 Task: Find connections with filter location Eltham with filter topic #Innovativewith filter profile language Spanish with filter current company Naukri.com with filter school The Air Force School with filter industry Repair and Maintenance with filter service category NotaryOnline Research with filter keywords title Business Analyst
Action: Mouse moved to (219, 245)
Screenshot: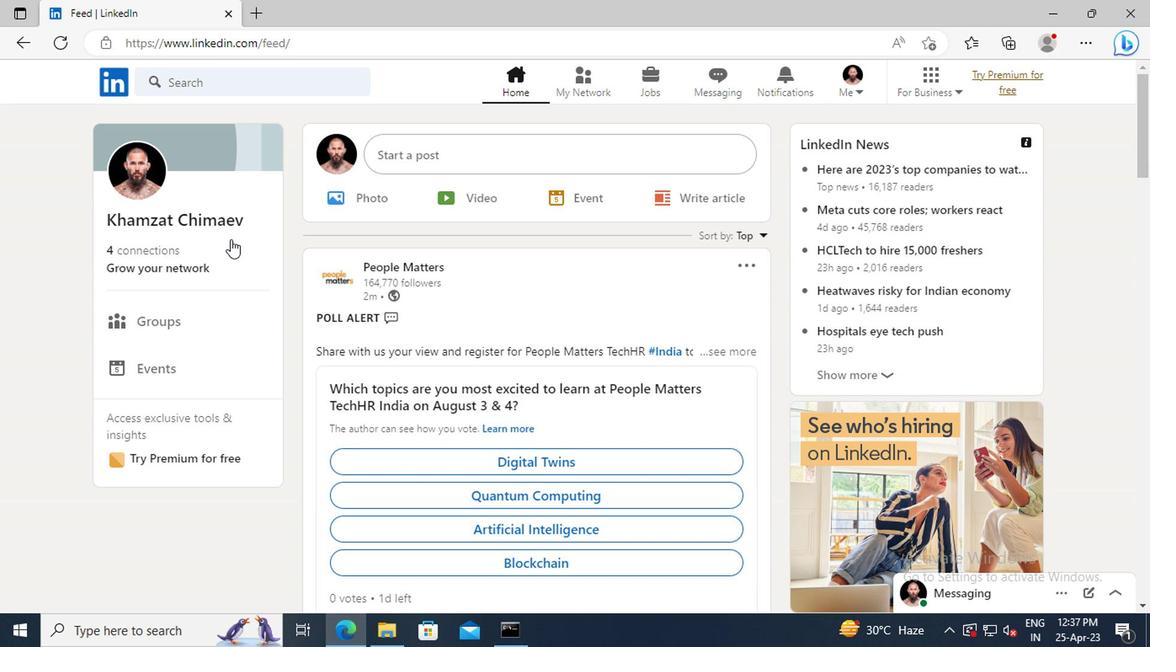 
Action: Mouse pressed left at (219, 245)
Screenshot: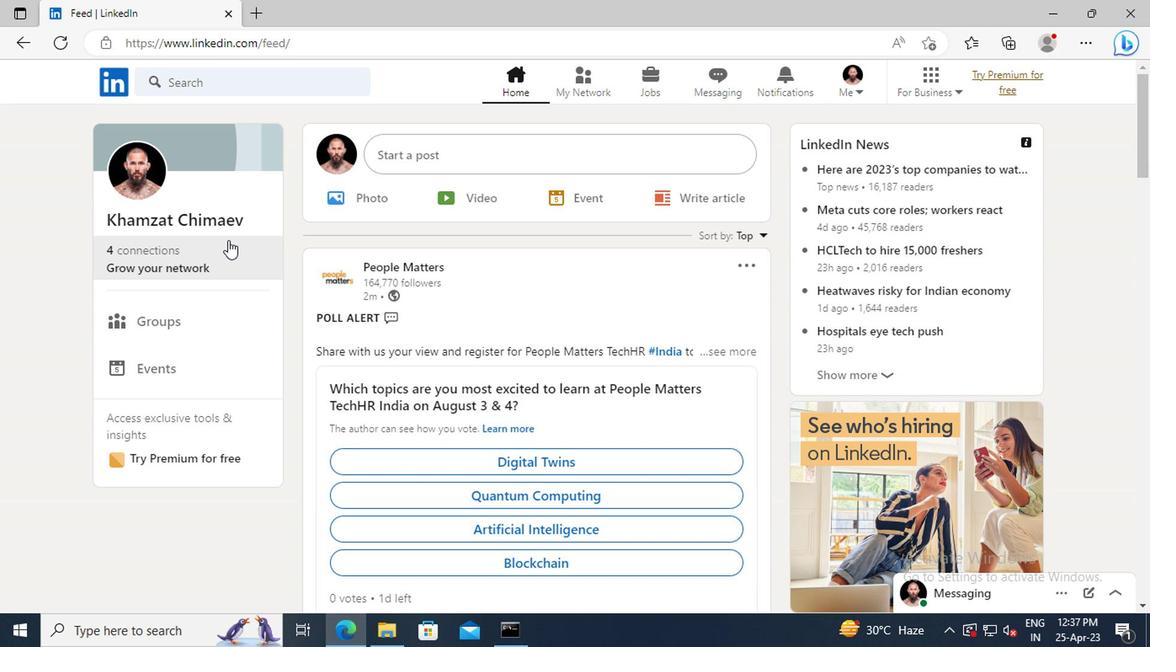 
Action: Mouse moved to (240, 176)
Screenshot: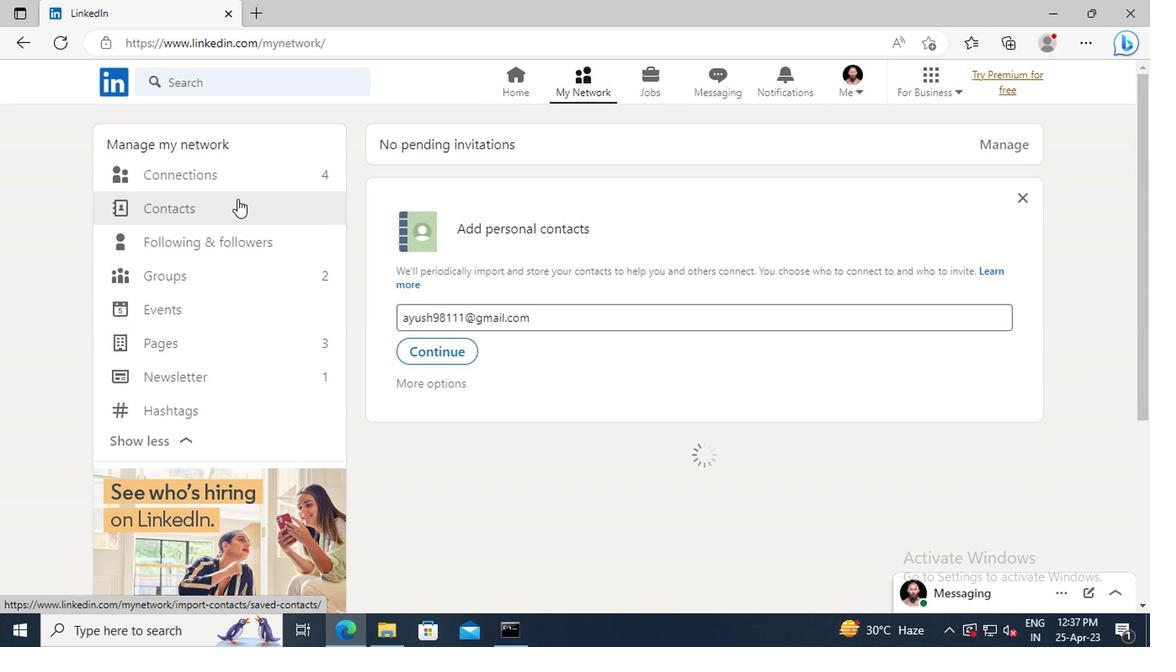
Action: Mouse pressed left at (240, 176)
Screenshot: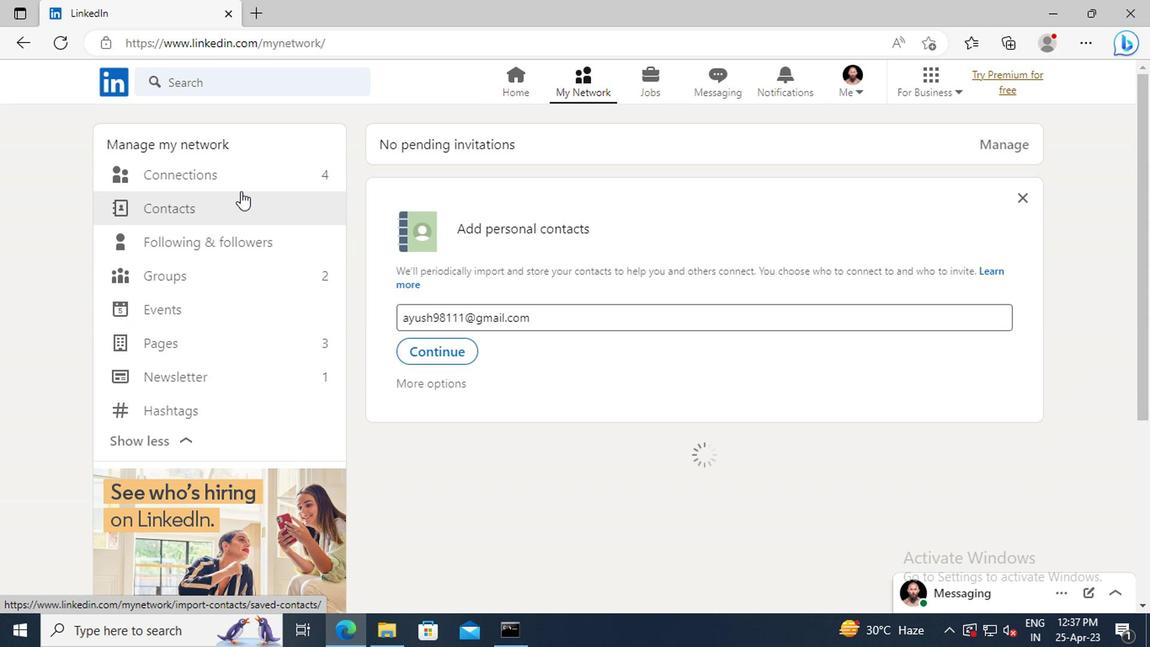 
Action: Mouse moved to (674, 181)
Screenshot: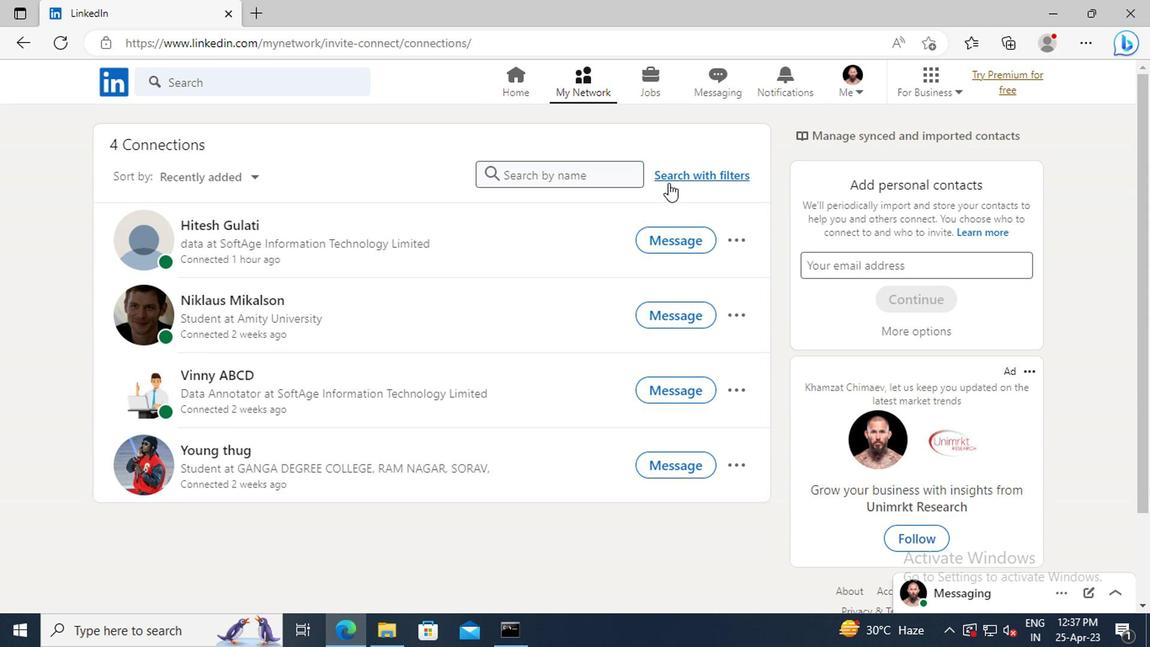 
Action: Mouse pressed left at (674, 181)
Screenshot: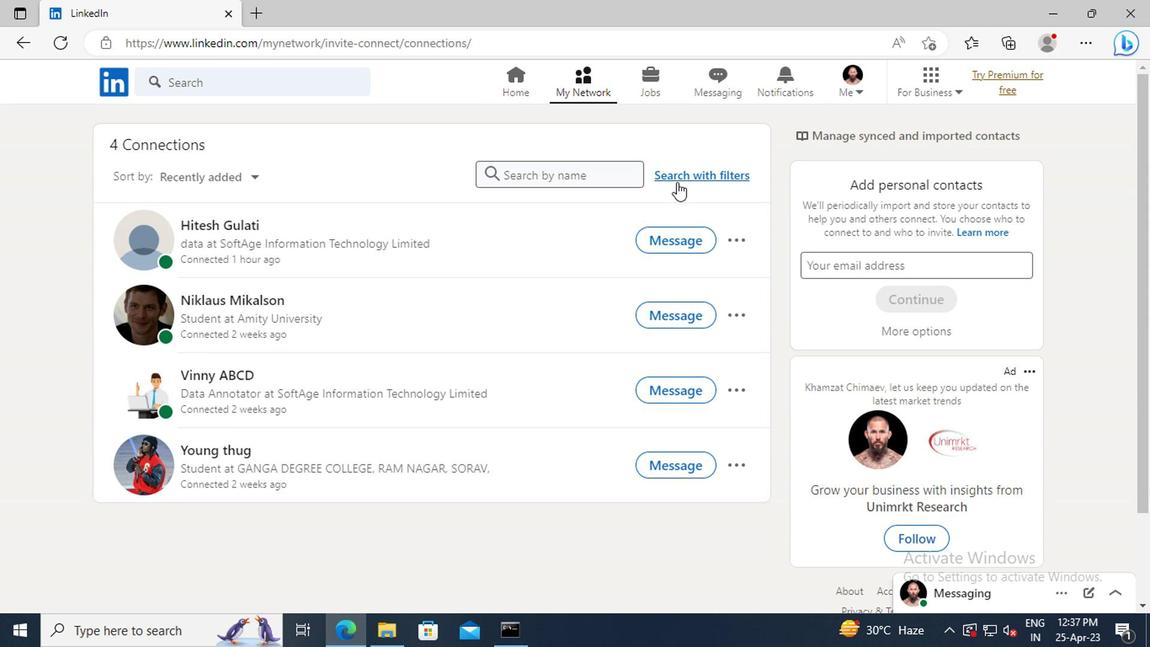 
Action: Mouse moved to (638, 133)
Screenshot: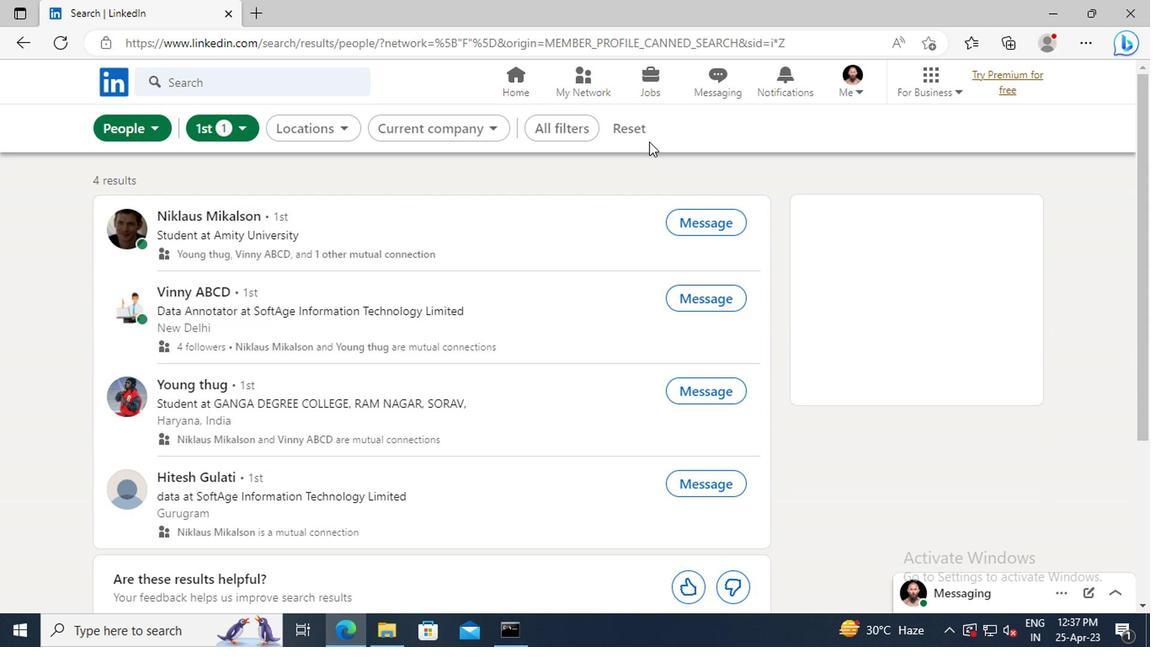 
Action: Mouse pressed left at (638, 133)
Screenshot: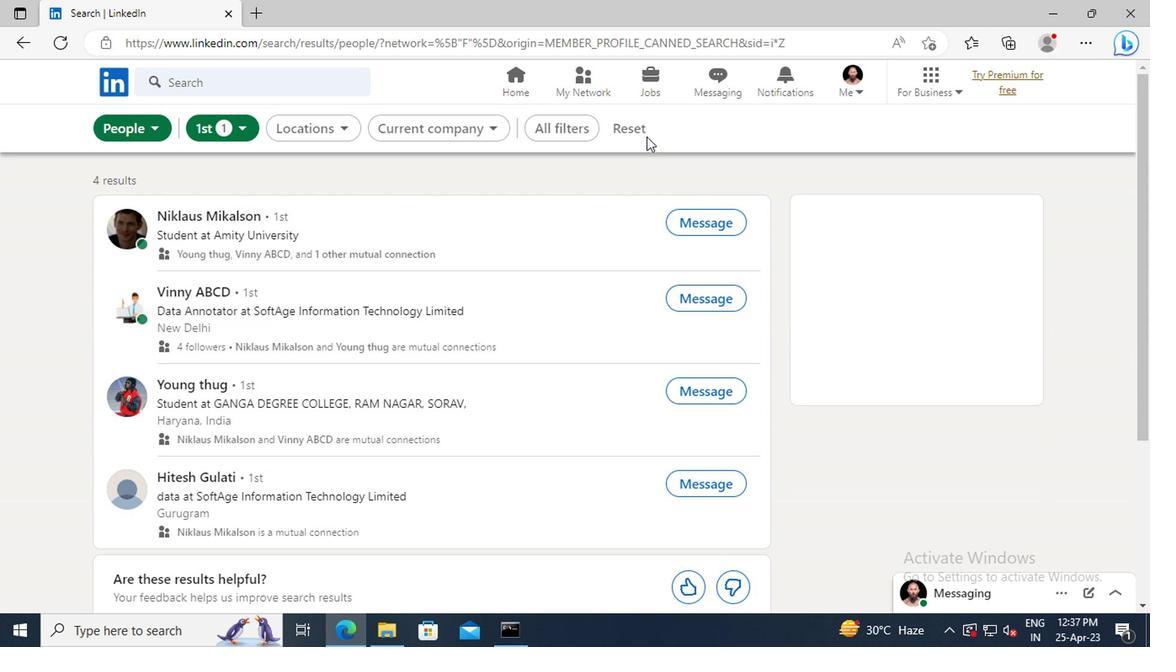 
Action: Mouse moved to (602, 133)
Screenshot: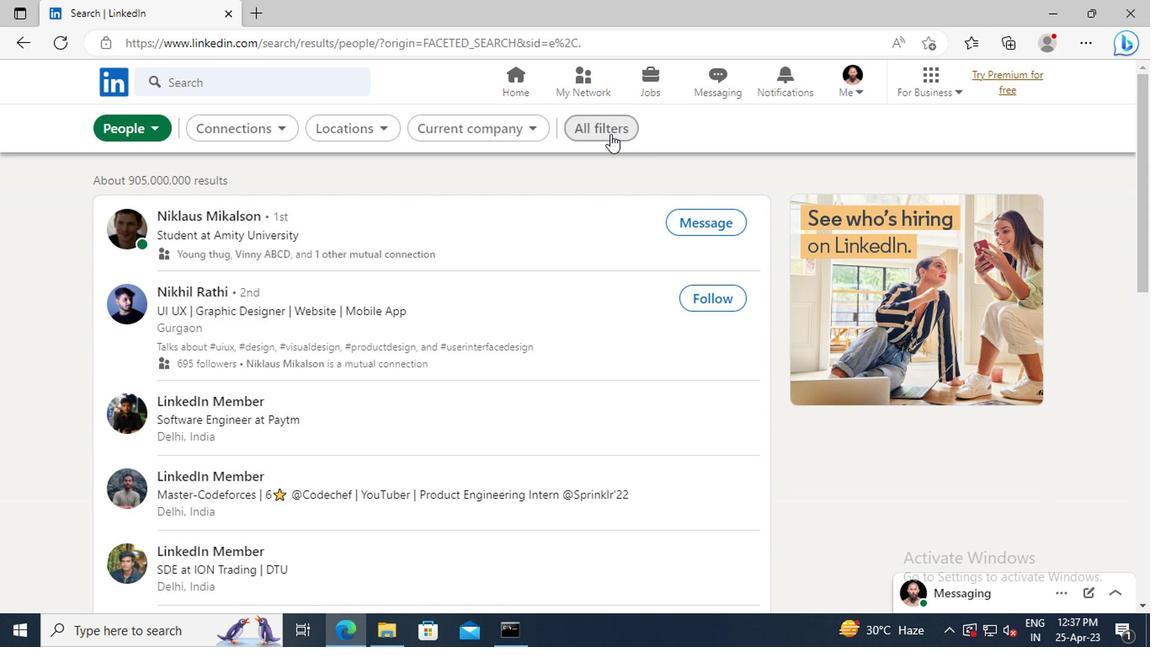 
Action: Mouse pressed left at (602, 133)
Screenshot: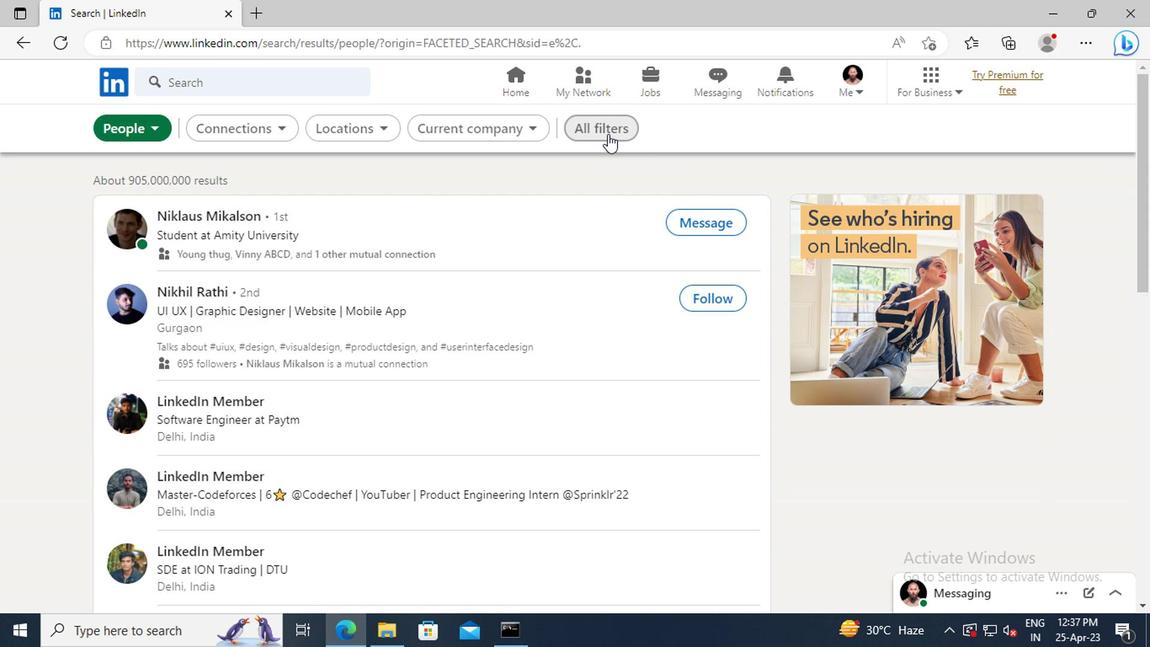 
Action: Mouse moved to (870, 282)
Screenshot: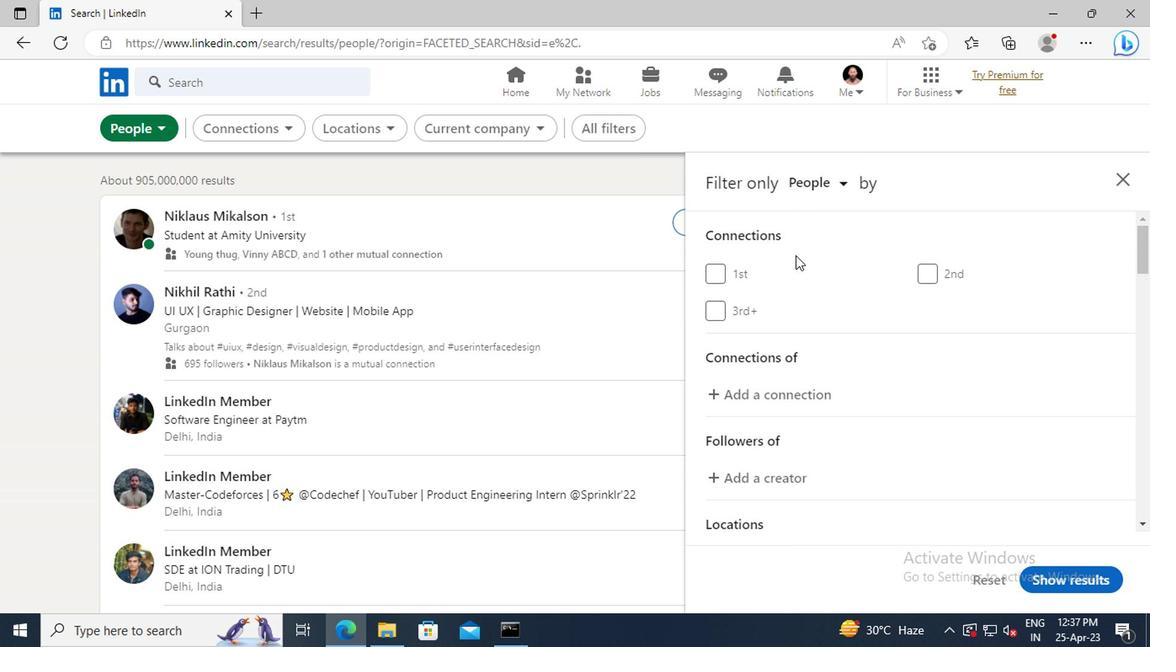 
Action: Mouse scrolled (870, 282) with delta (0, 0)
Screenshot: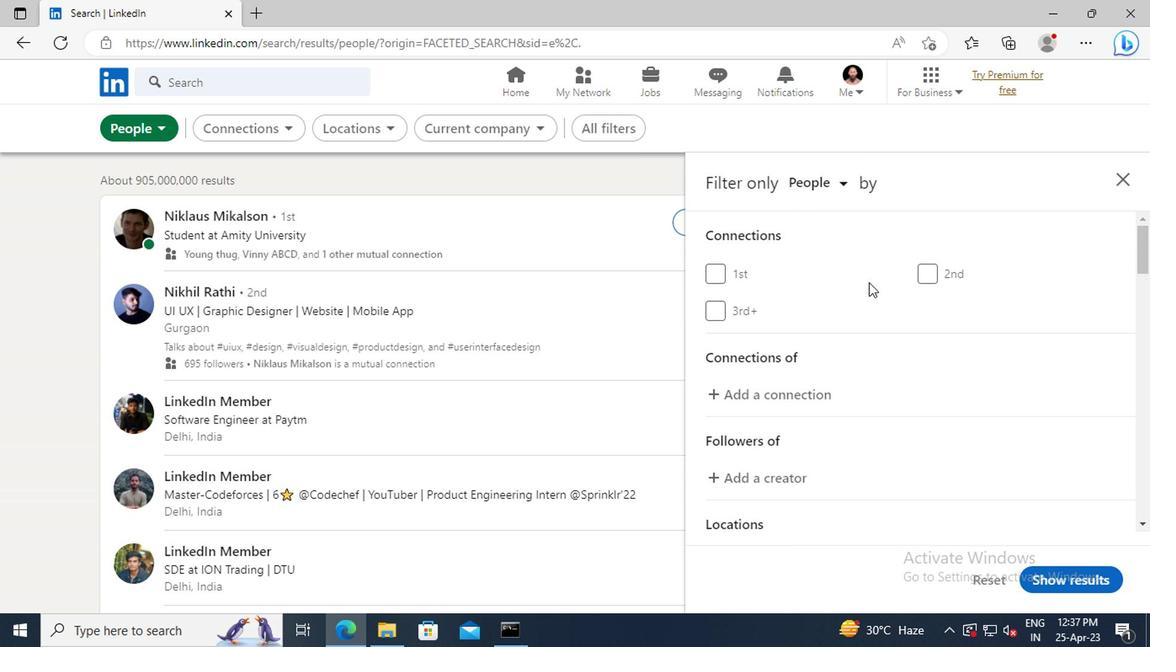 
Action: Mouse scrolled (870, 282) with delta (0, 0)
Screenshot: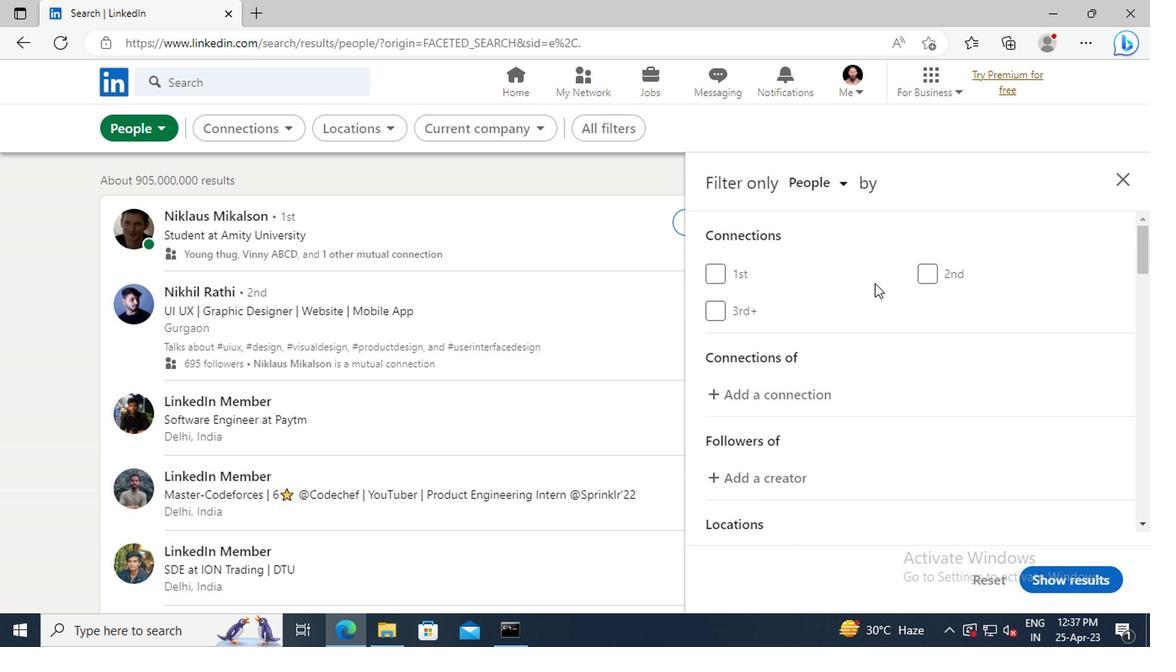 
Action: Mouse scrolled (870, 282) with delta (0, 0)
Screenshot: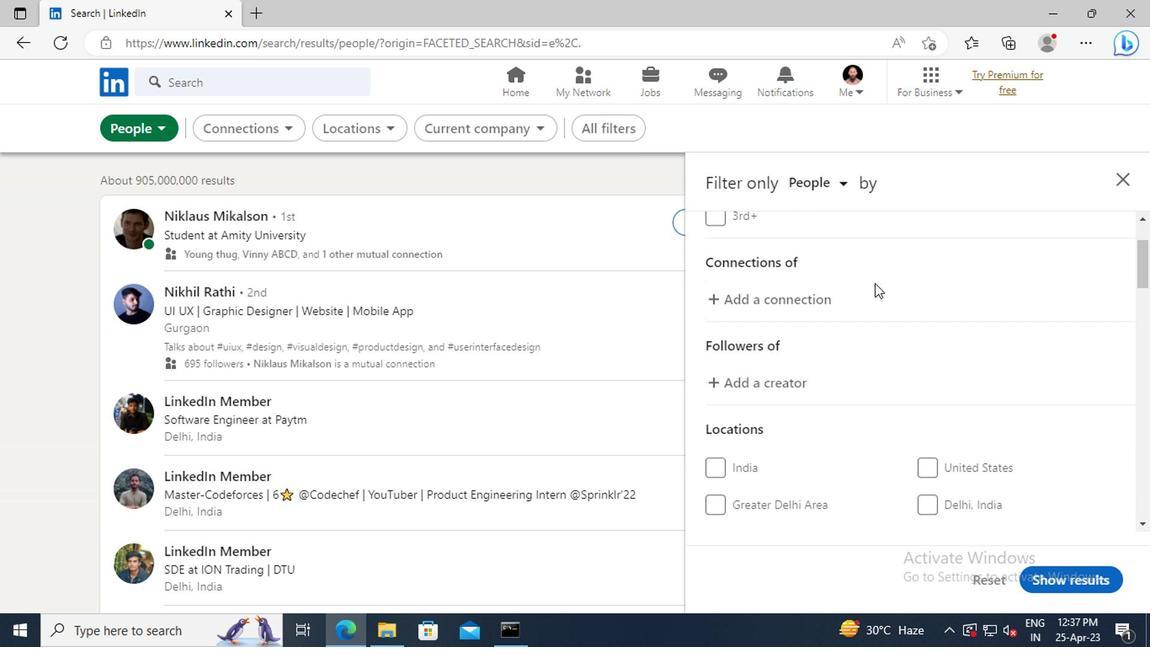 
Action: Mouse scrolled (870, 282) with delta (0, 0)
Screenshot: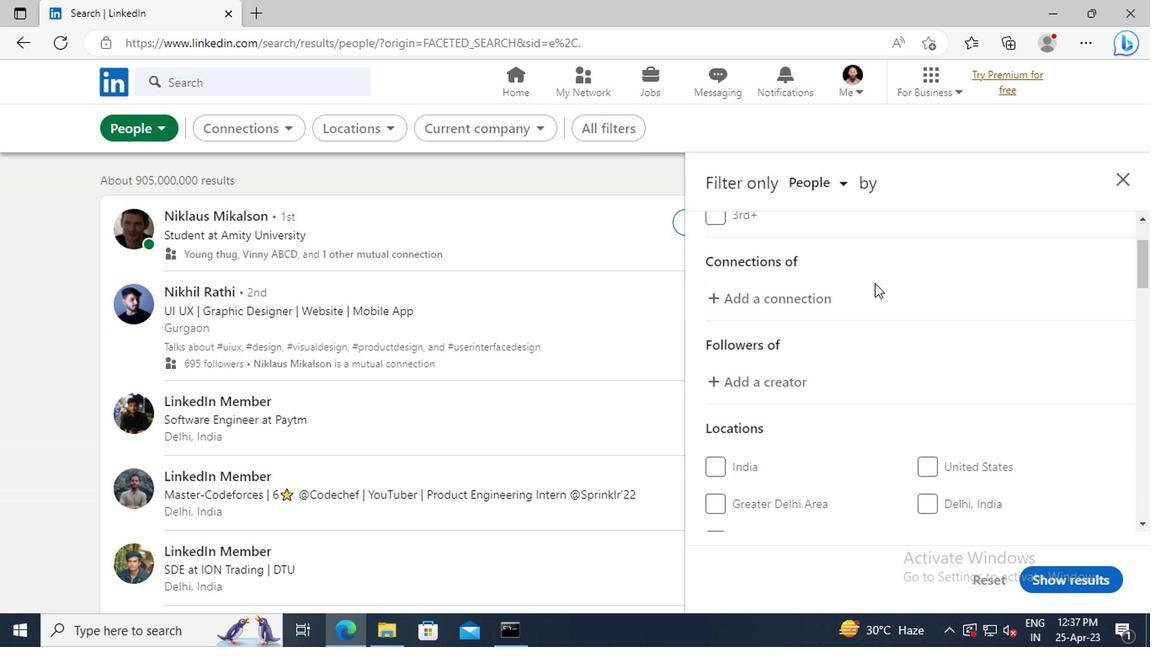 
Action: Mouse scrolled (870, 282) with delta (0, 0)
Screenshot: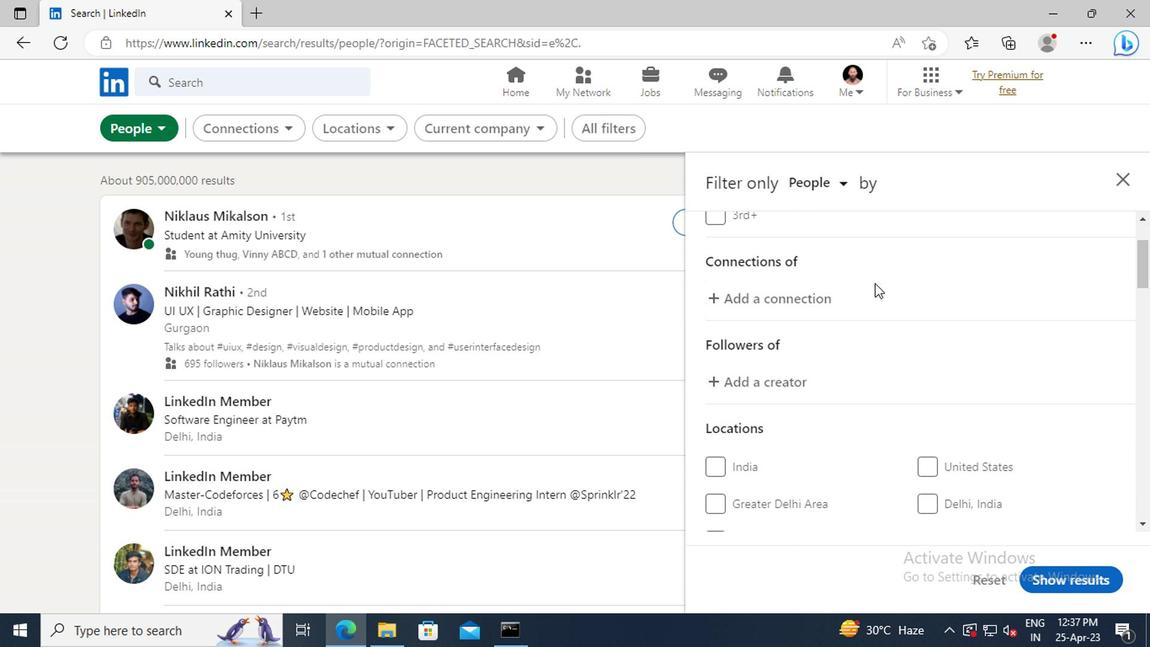 
Action: Mouse moved to (948, 398)
Screenshot: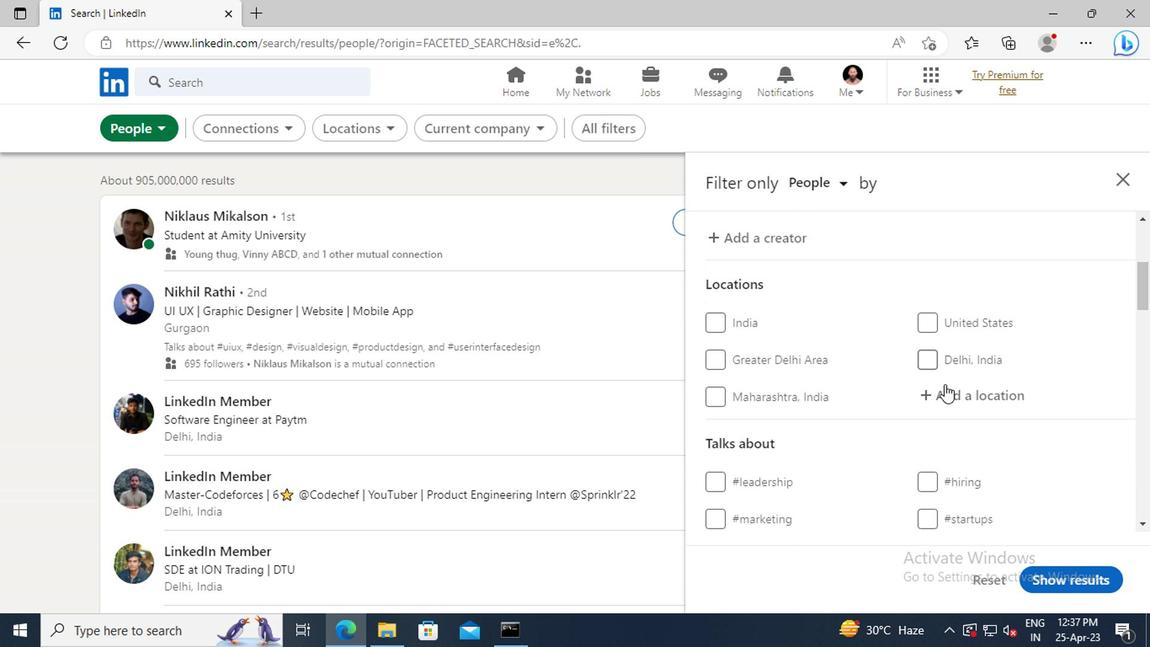 
Action: Mouse pressed left at (948, 398)
Screenshot: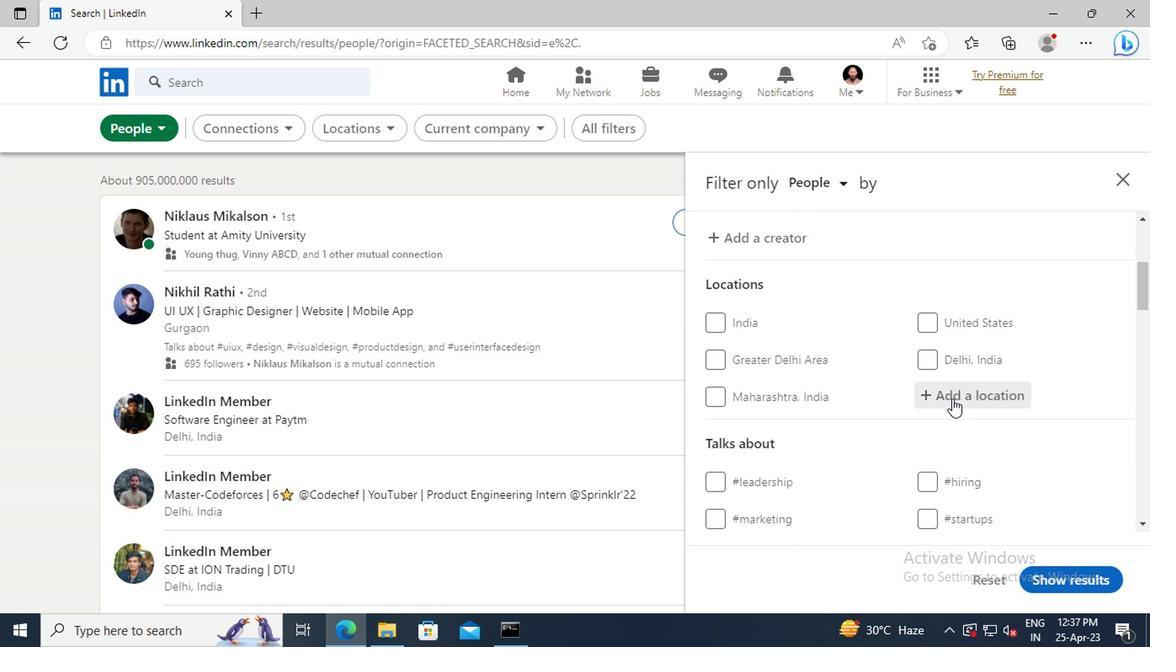 
Action: Key pressed <Key.shift>ELTHAM
Screenshot: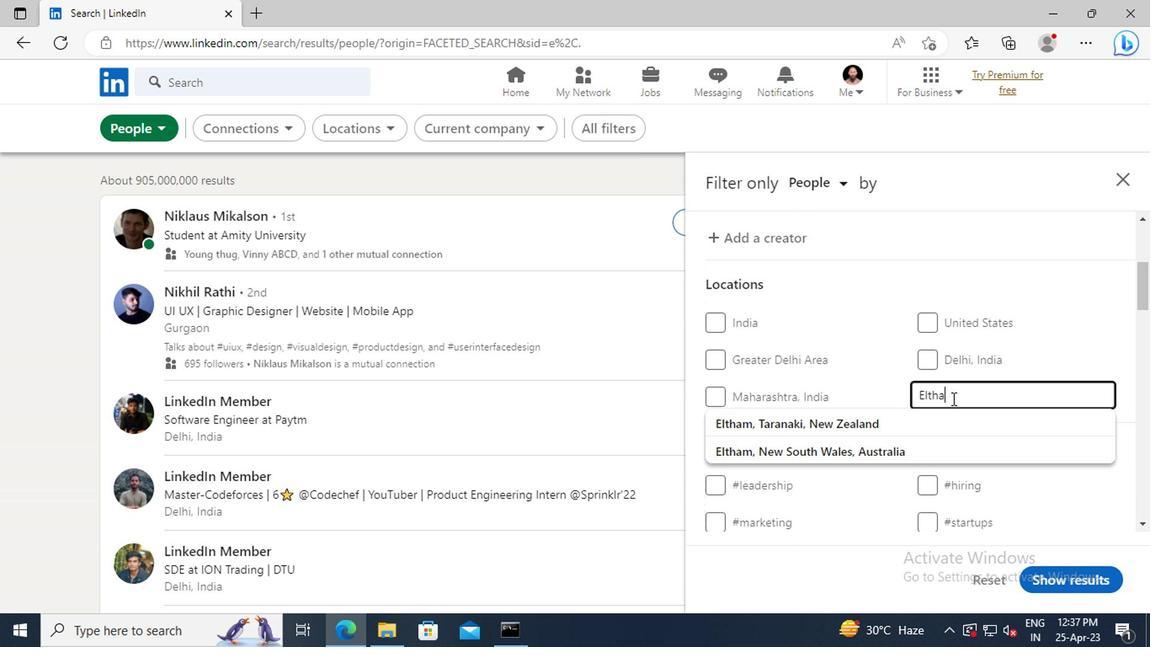 
Action: Mouse moved to (918, 420)
Screenshot: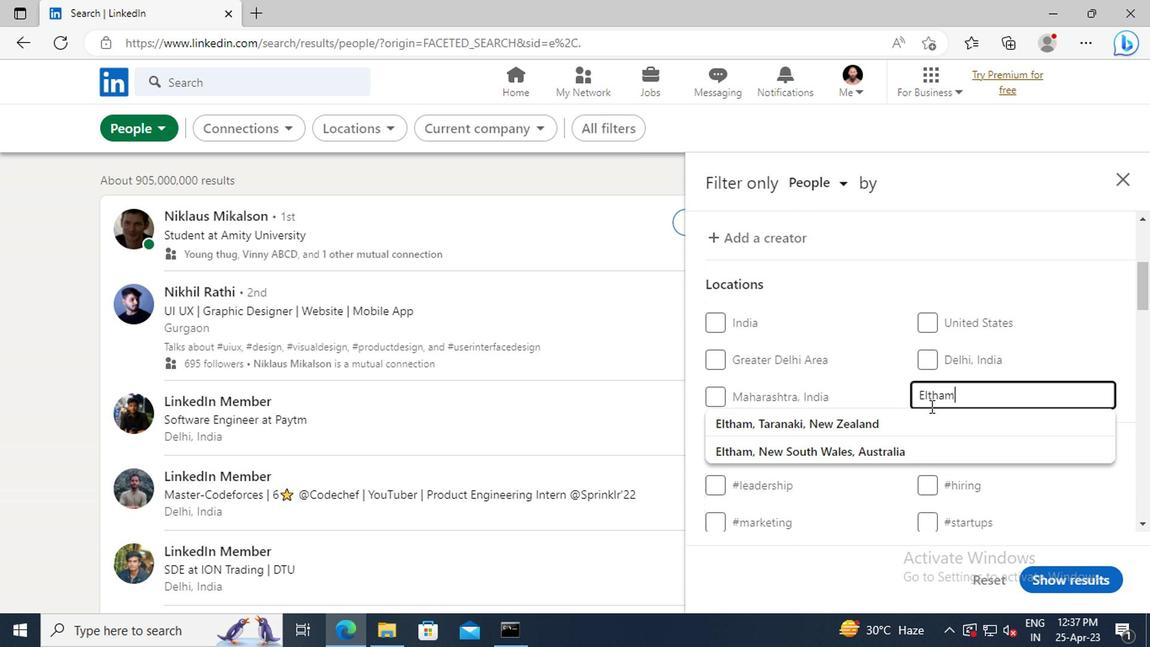 
Action: Mouse pressed left at (918, 420)
Screenshot: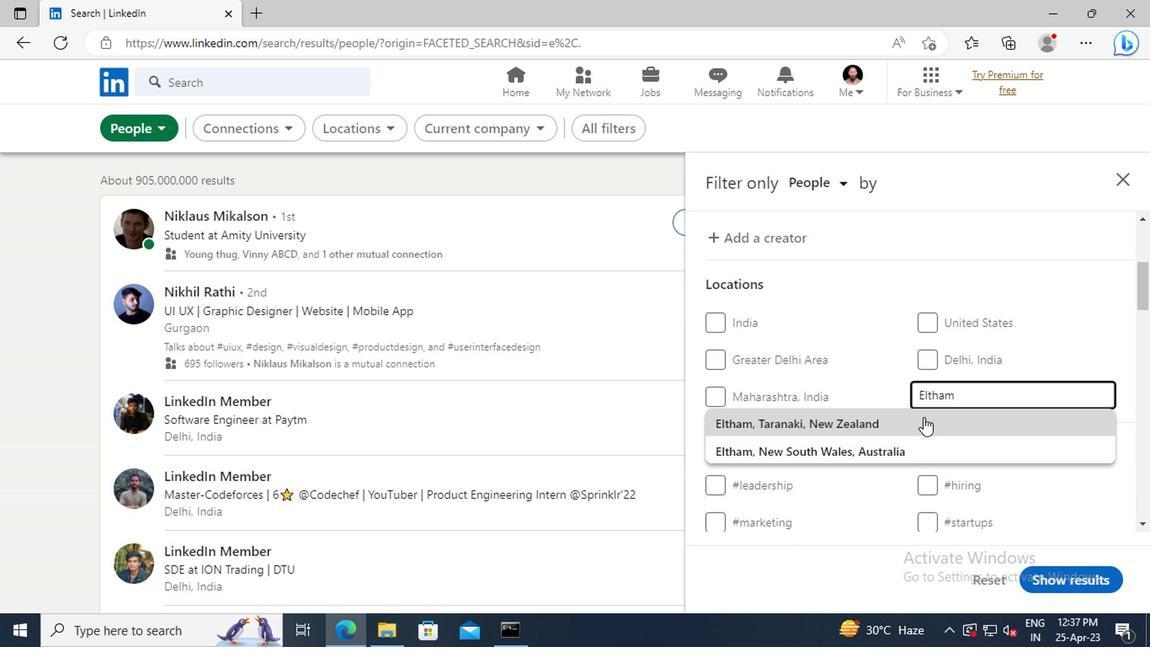
Action: Mouse moved to (927, 334)
Screenshot: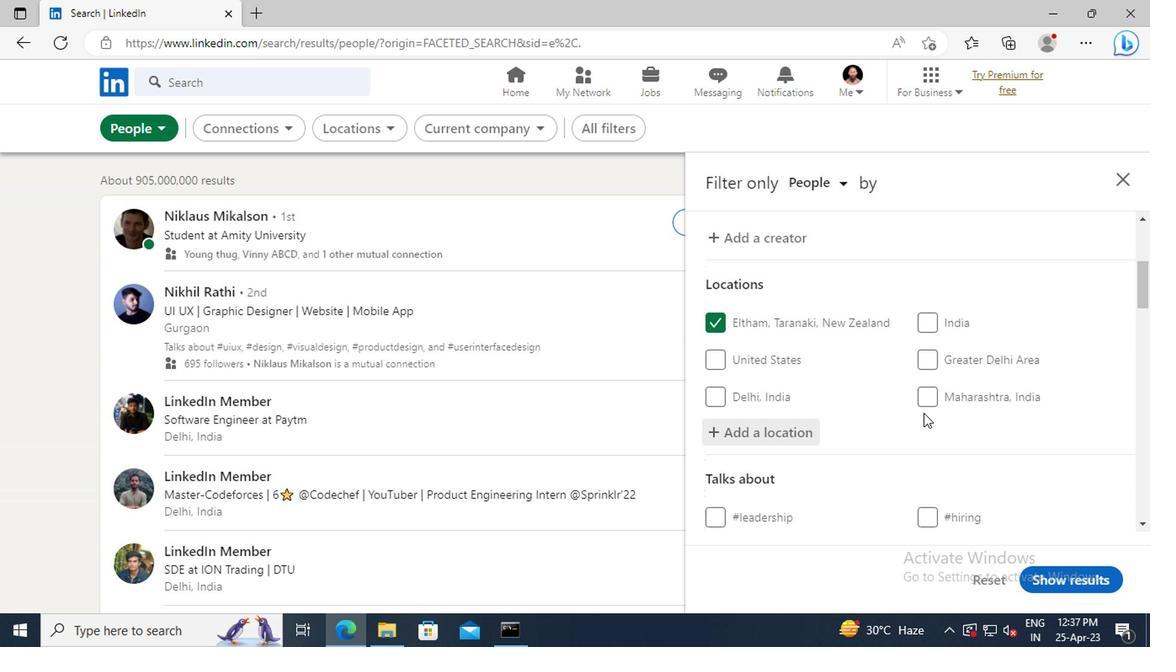 
Action: Mouse scrolled (927, 333) with delta (0, 0)
Screenshot: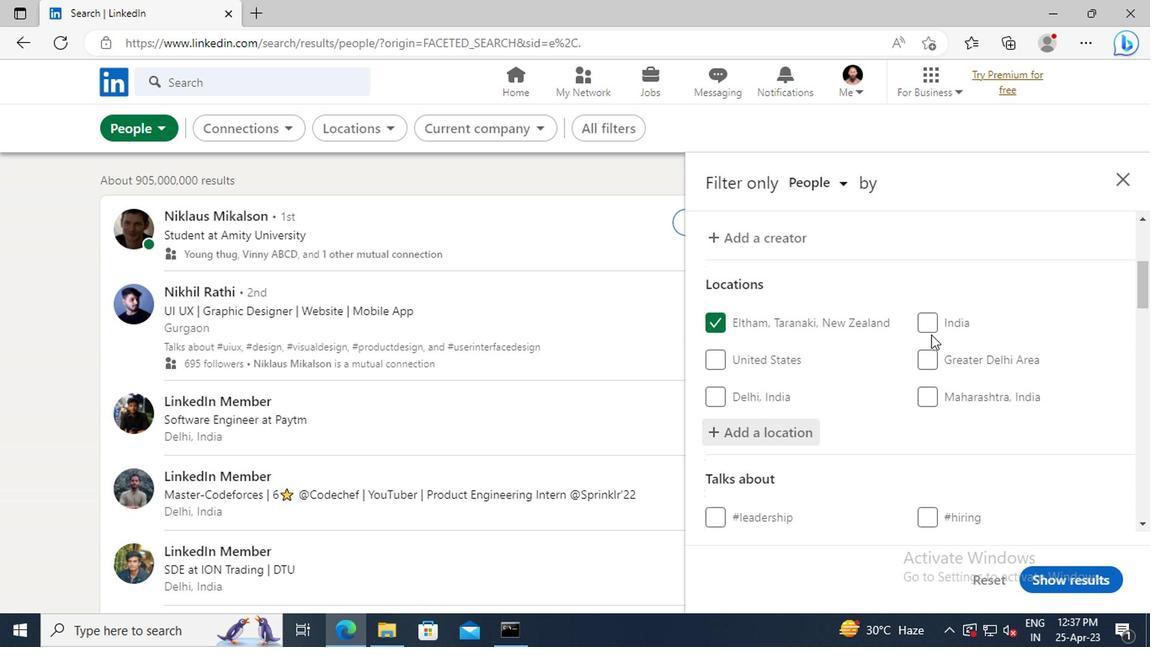 
Action: Mouse scrolled (927, 333) with delta (0, 0)
Screenshot: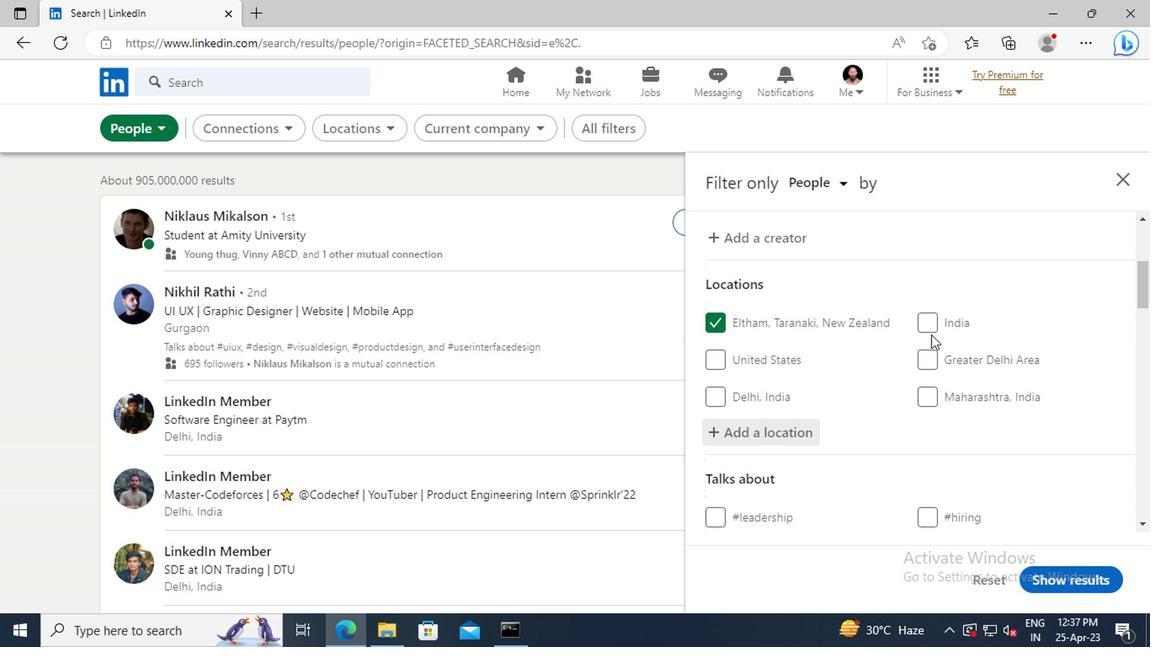 
Action: Mouse scrolled (927, 333) with delta (0, 0)
Screenshot: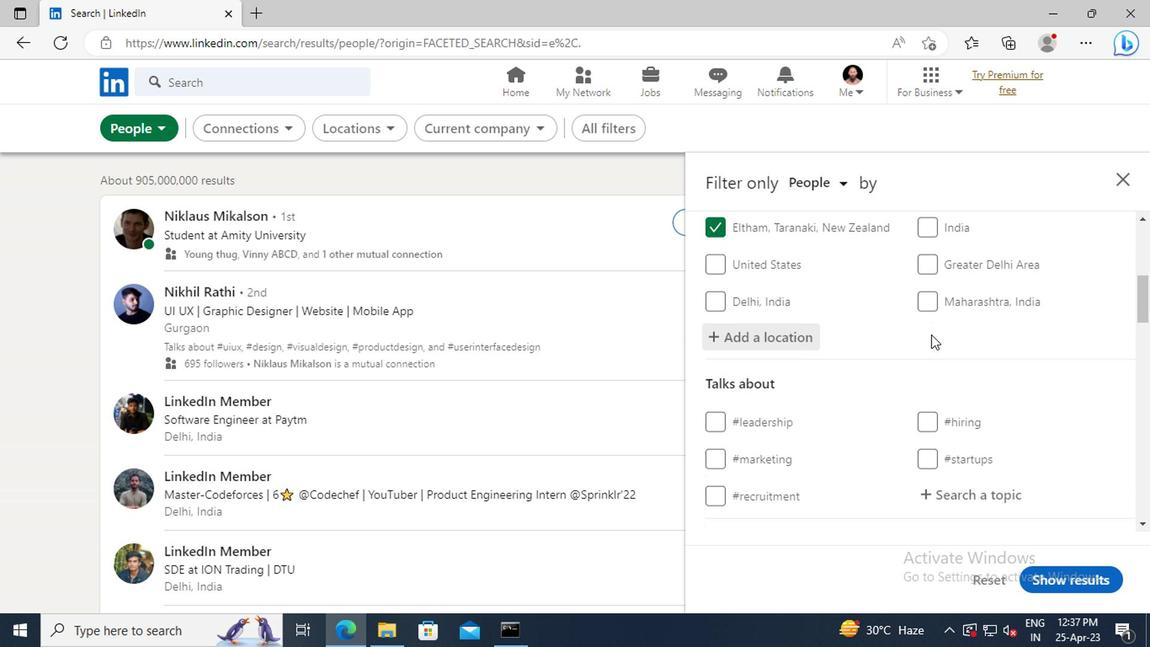 
Action: Mouse scrolled (927, 333) with delta (0, 0)
Screenshot: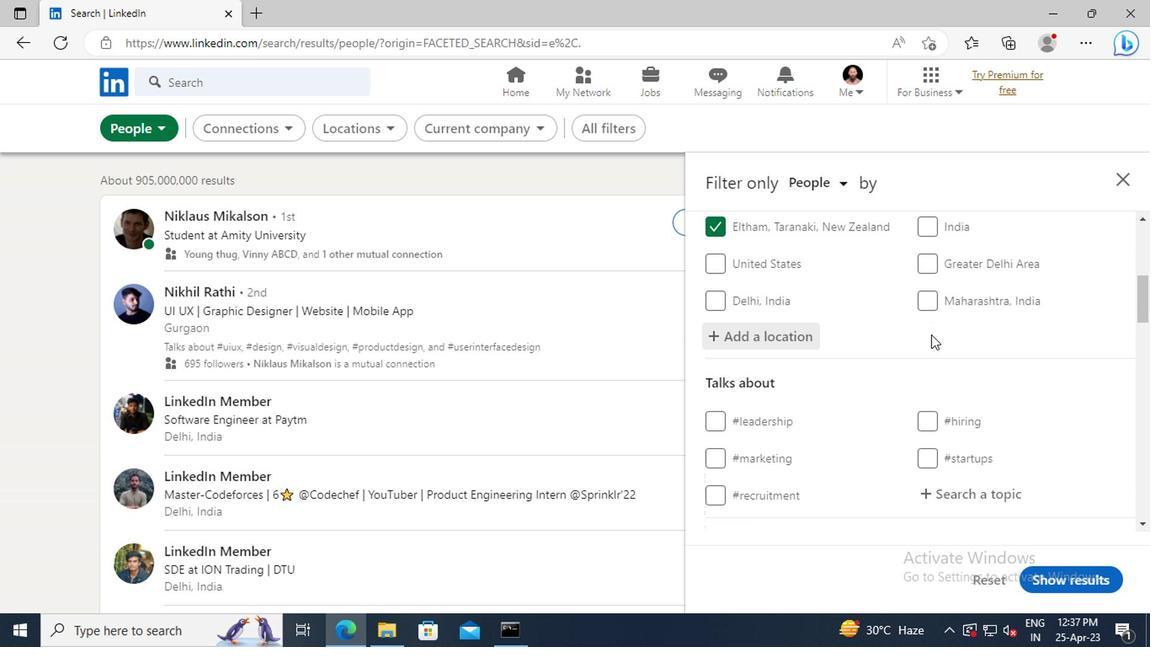 
Action: Mouse moved to (946, 397)
Screenshot: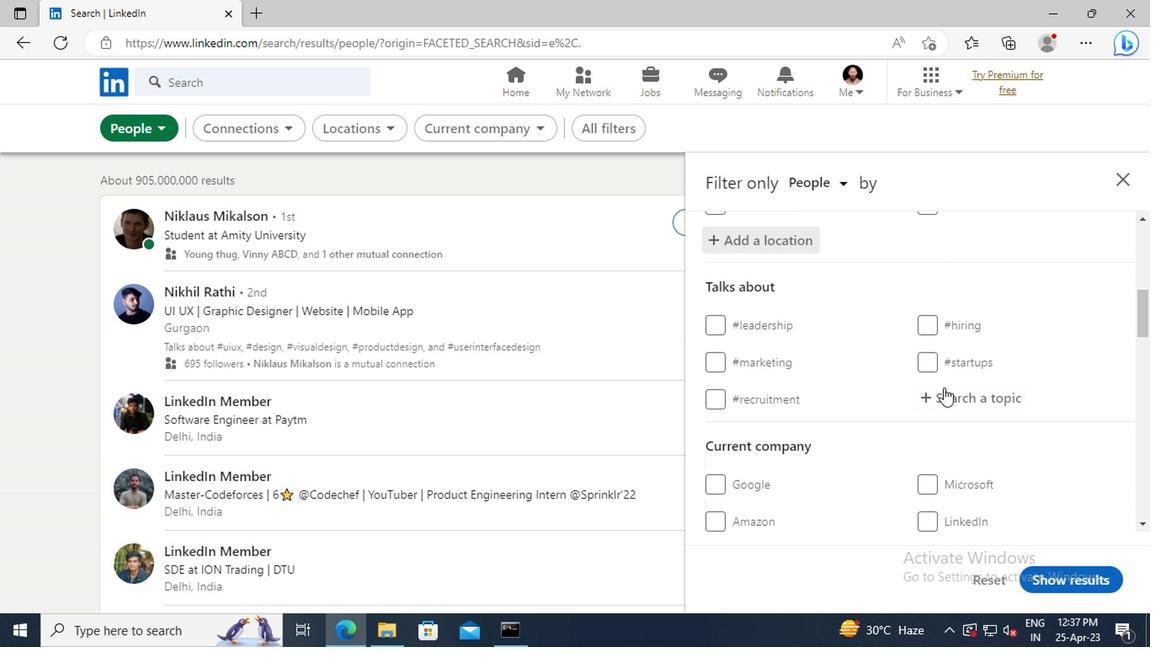 
Action: Mouse pressed left at (946, 397)
Screenshot: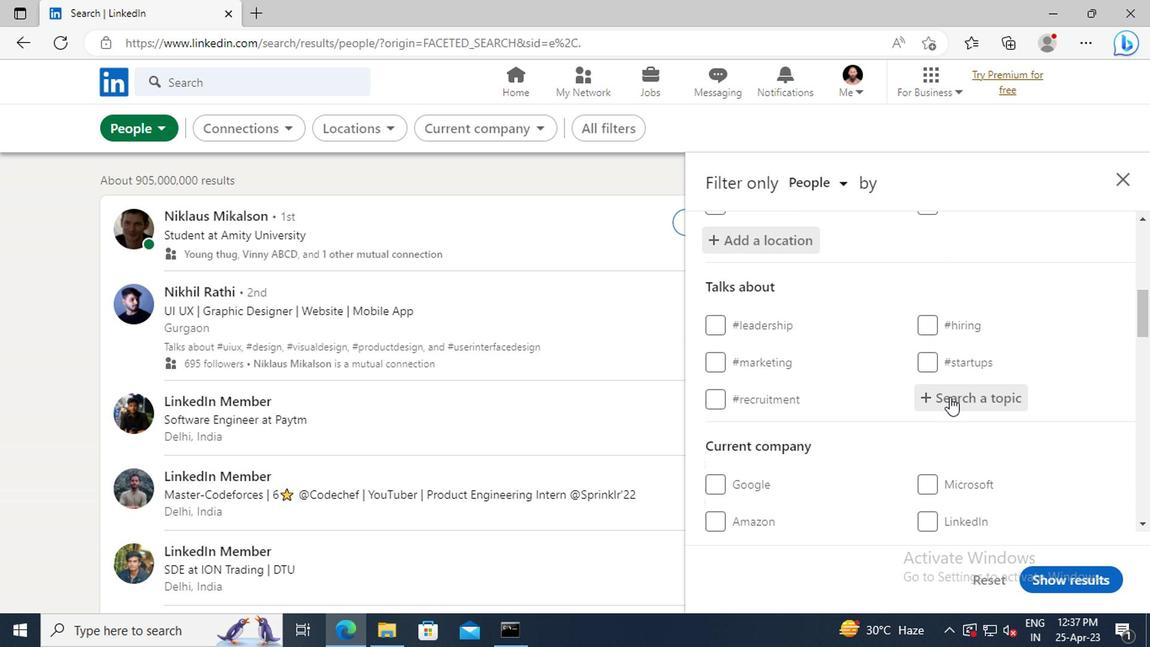 
Action: Key pressed <Key.shift>#<Key.shift>INNOVATIVEWITH
Screenshot: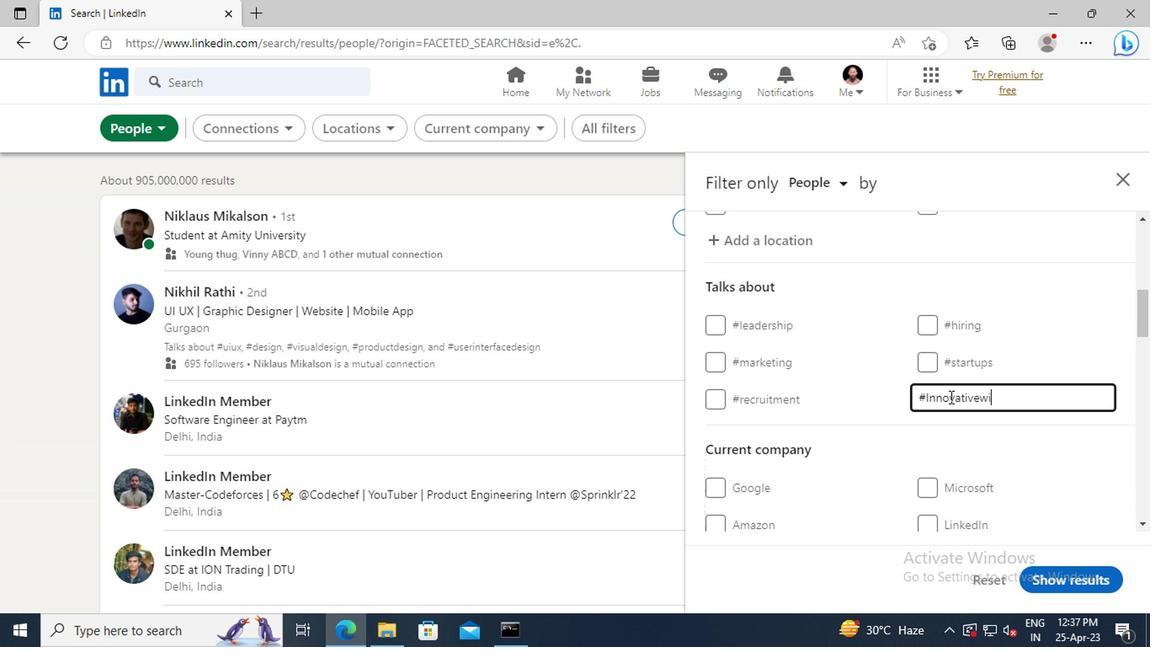 
Action: Mouse moved to (911, 381)
Screenshot: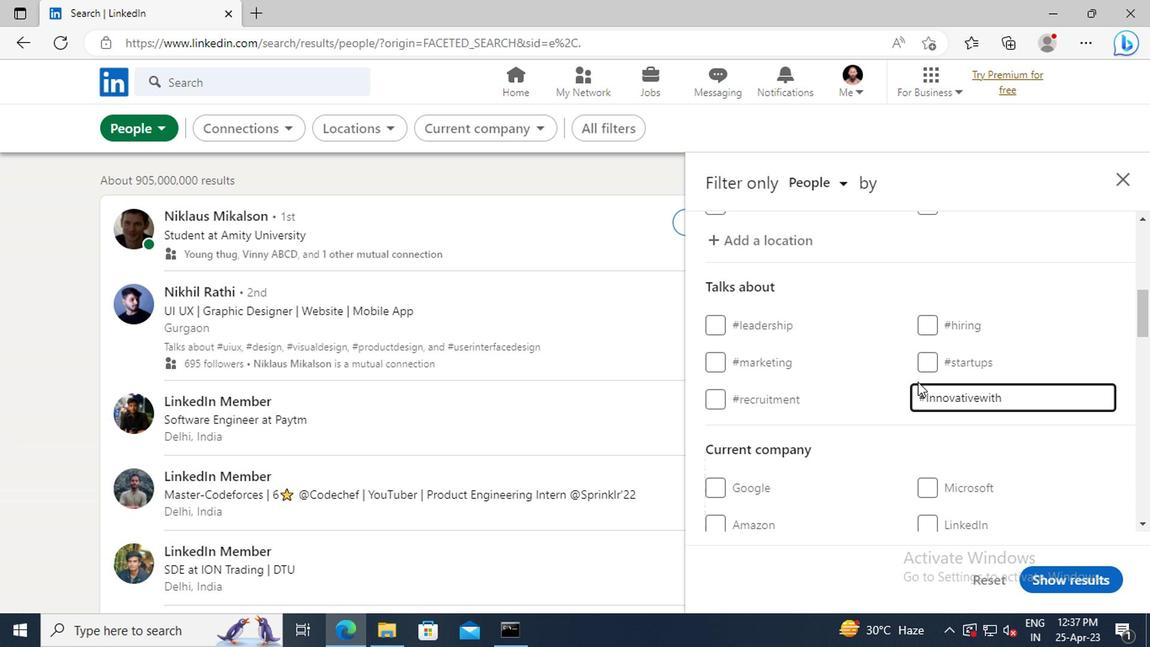 
Action: Mouse scrolled (911, 379) with delta (0, -1)
Screenshot: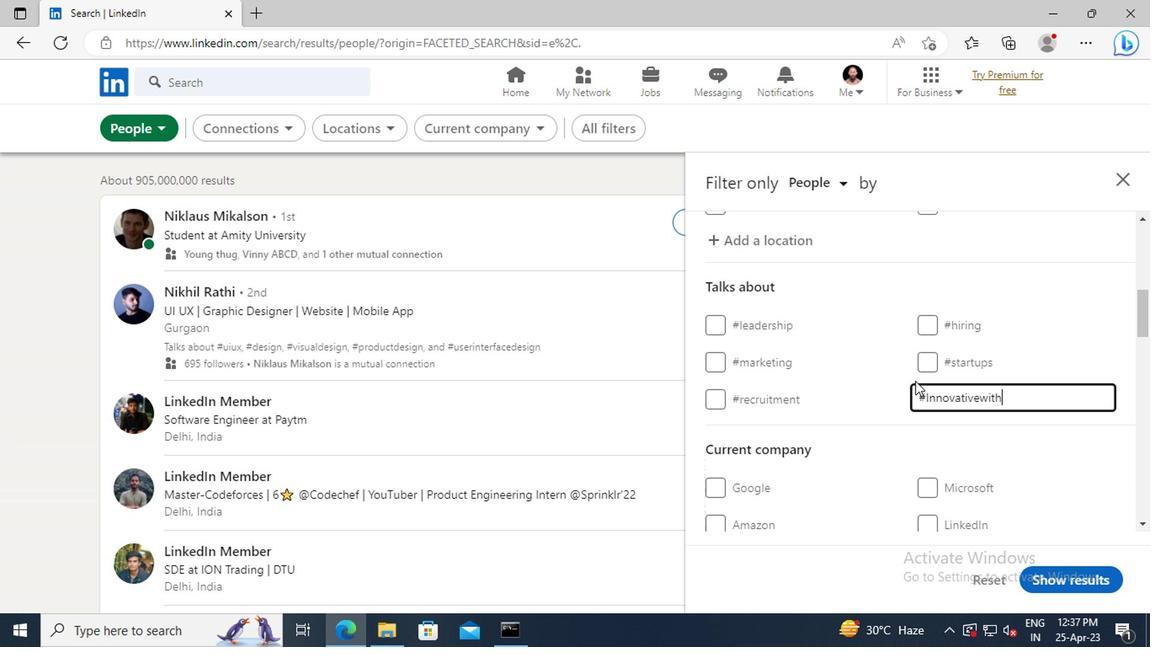 
Action: Mouse scrolled (911, 379) with delta (0, -1)
Screenshot: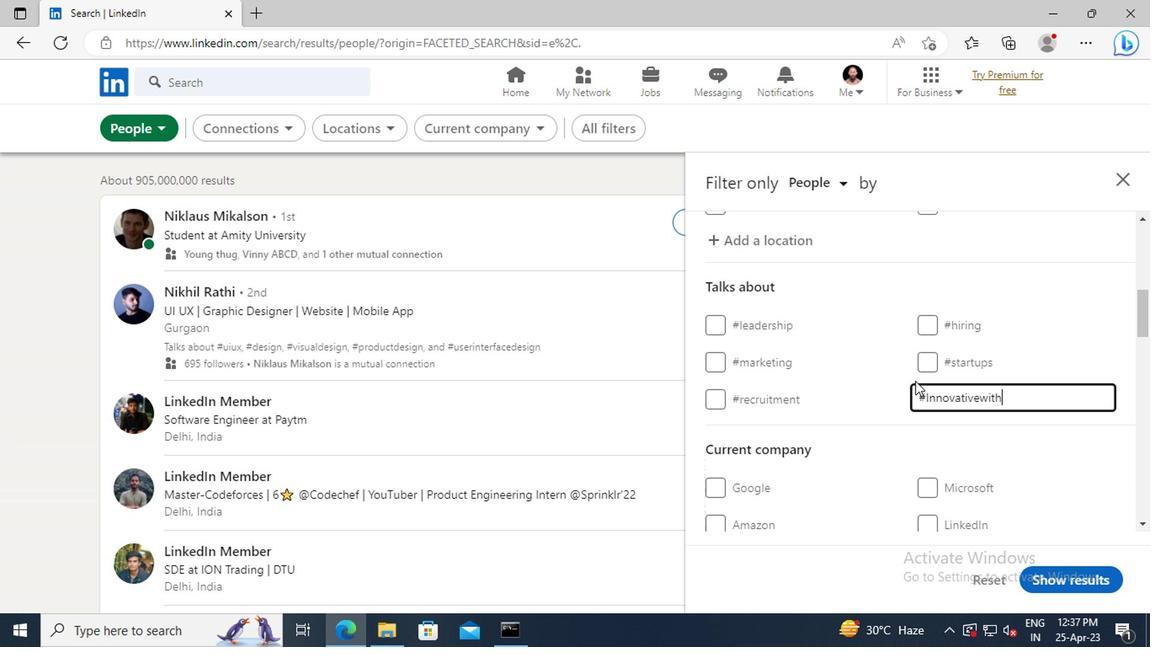 
Action: Mouse scrolled (911, 379) with delta (0, -1)
Screenshot: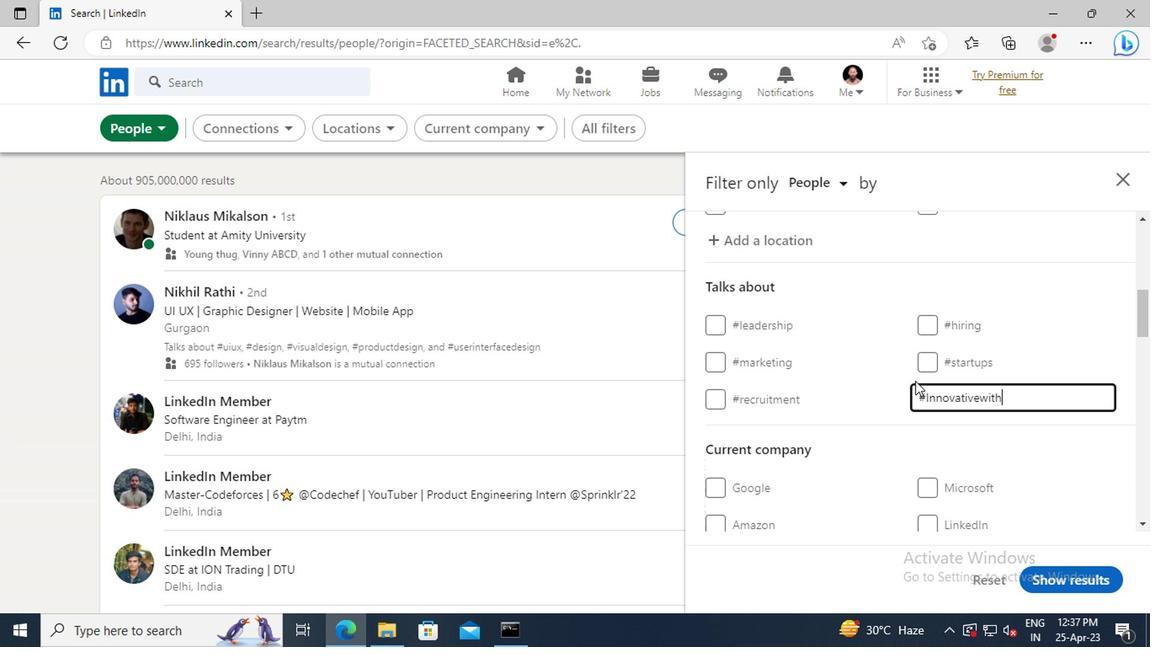 
Action: Mouse scrolled (911, 379) with delta (0, -1)
Screenshot: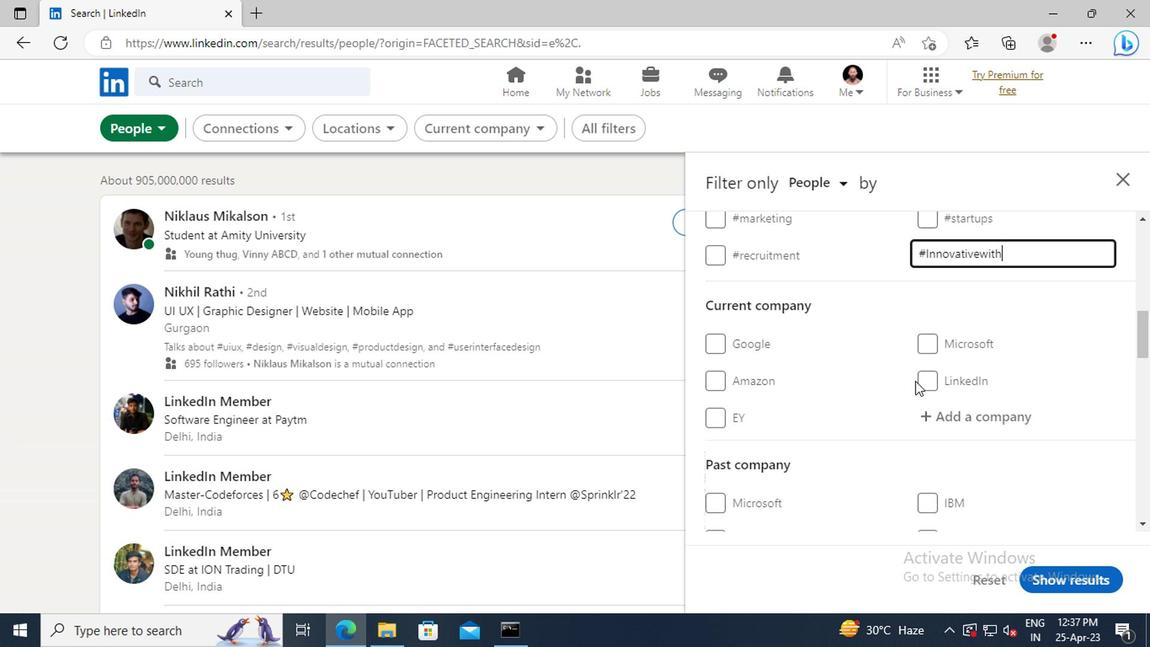 
Action: Mouse scrolled (911, 379) with delta (0, -1)
Screenshot: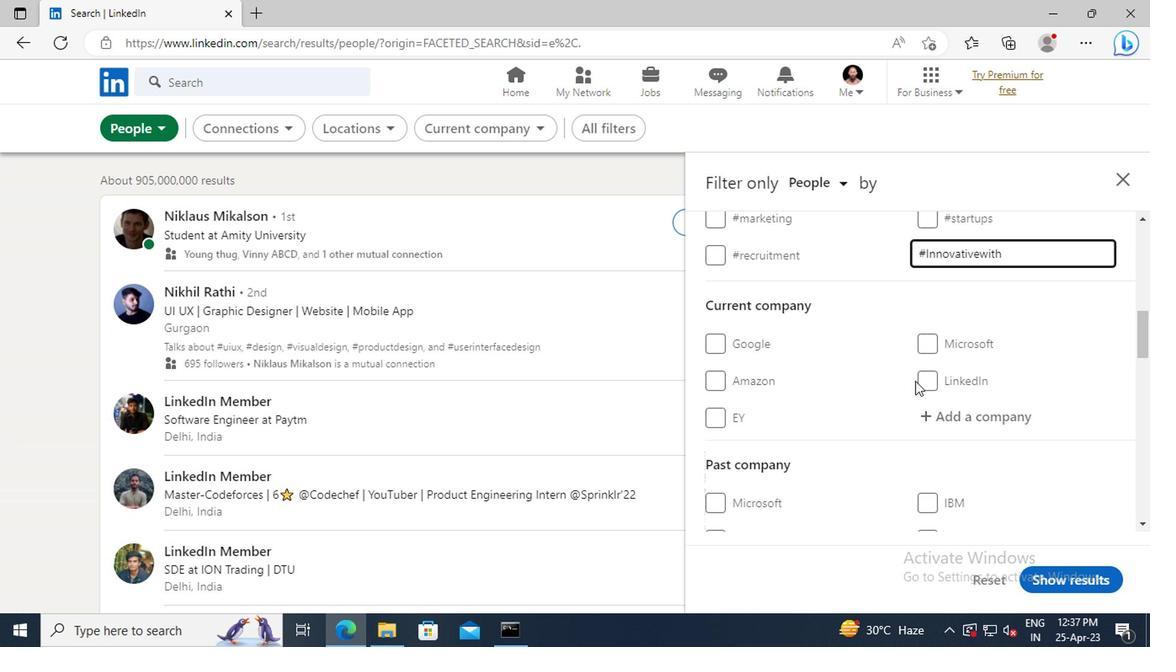 
Action: Mouse scrolled (911, 379) with delta (0, -1)
Screenshot: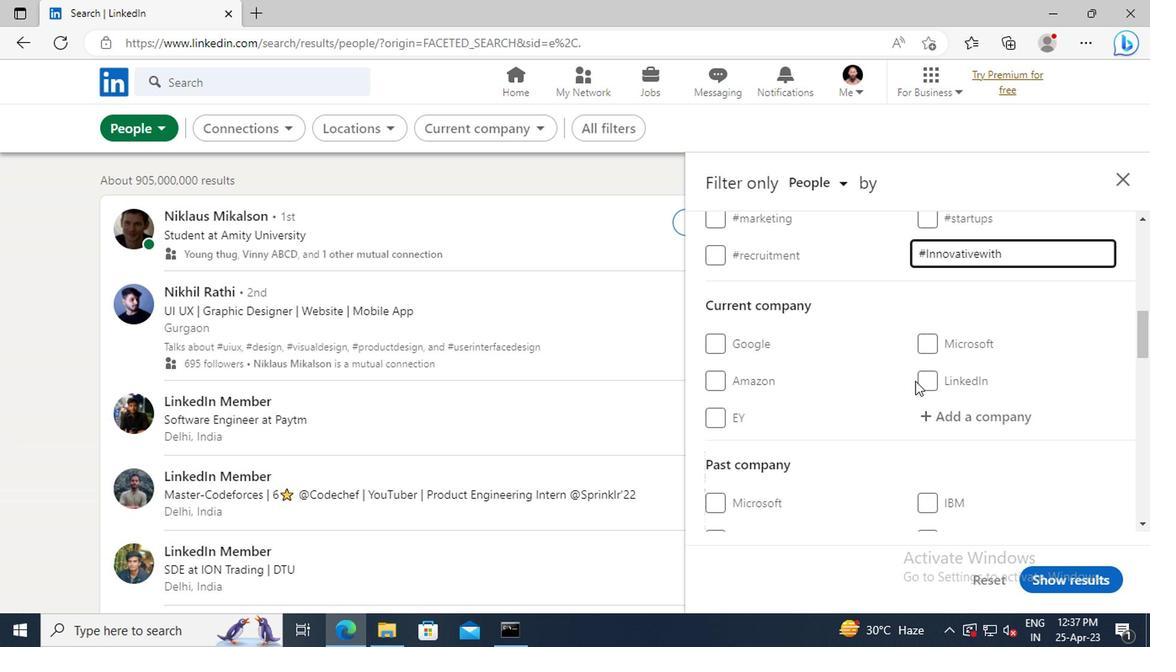 
Action: Mouse scrolled (911, 379) with delta (0, -1)
Screenshot: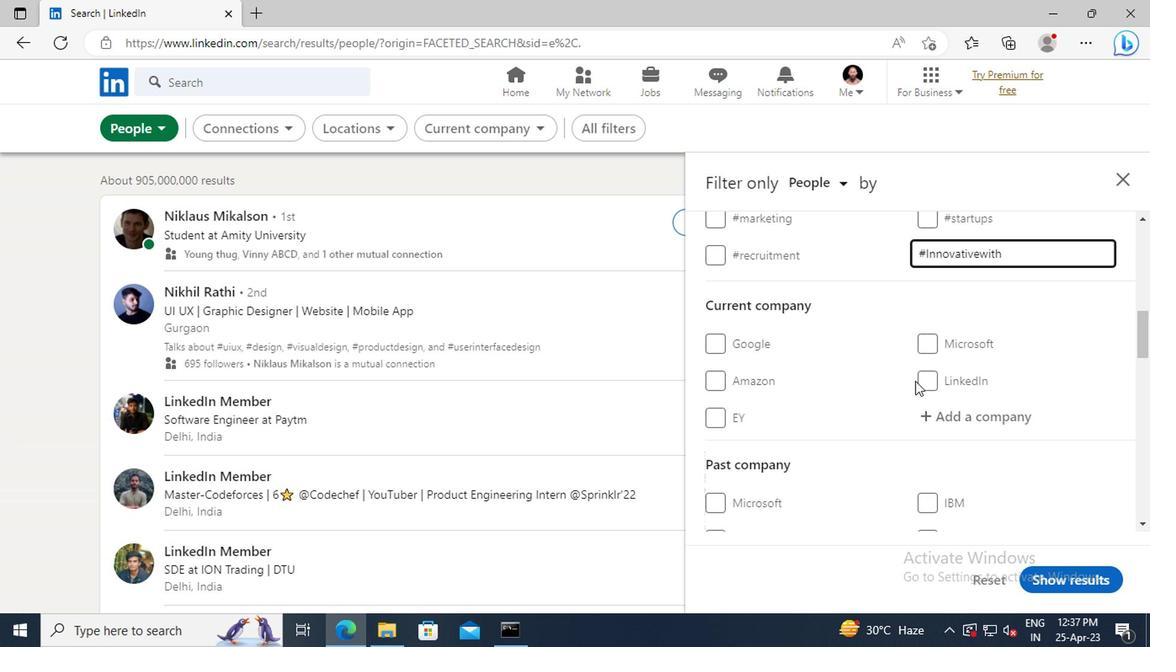 
Action: Mouse scrolled (911, 379) with delta (0, -1)
Screenshot: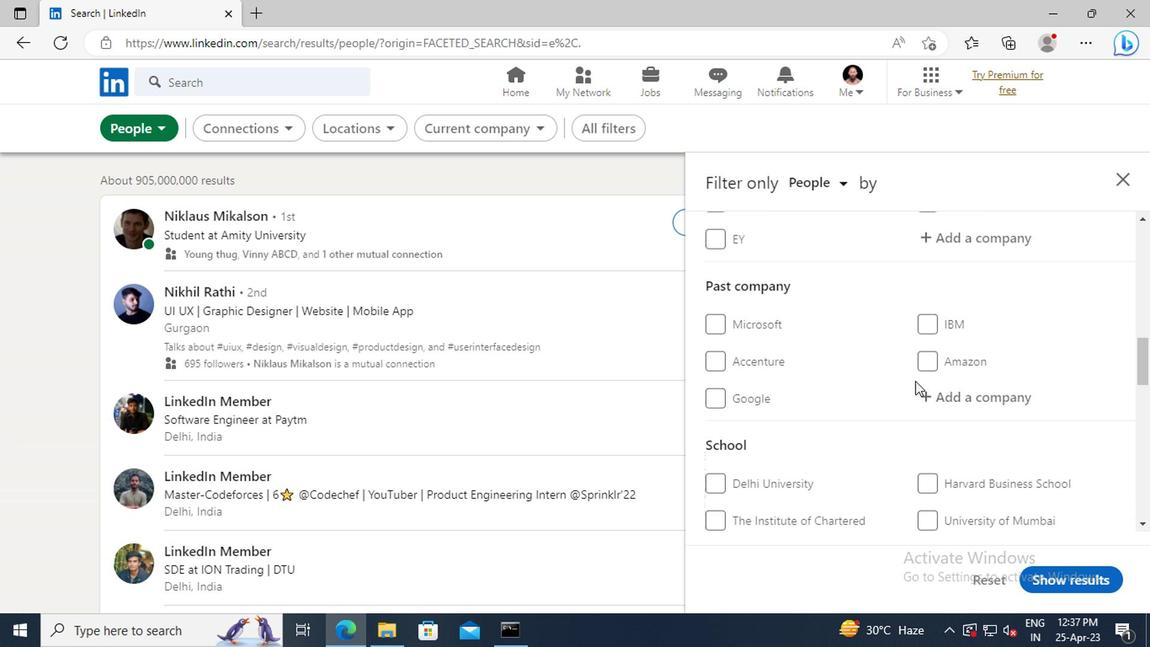 
Action: Mouse scrolled (911, 379) with delta (0, -1)
Screenshot: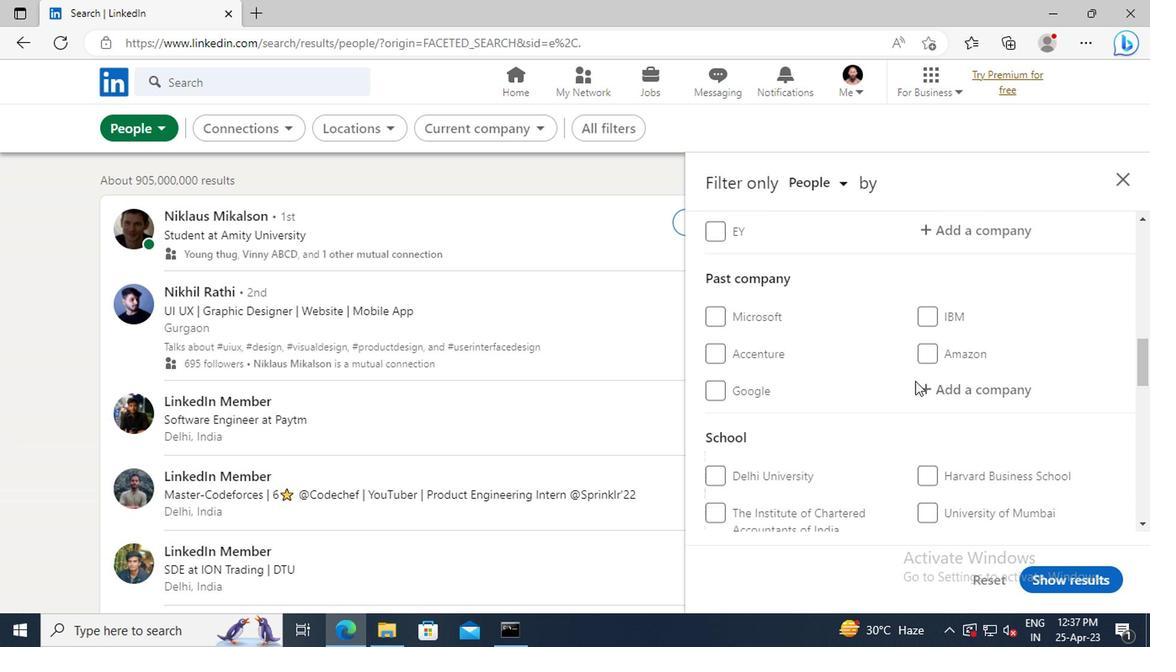 
Action: Mouse scrolled (911, 379) with delta (0, -1)
Screenshot: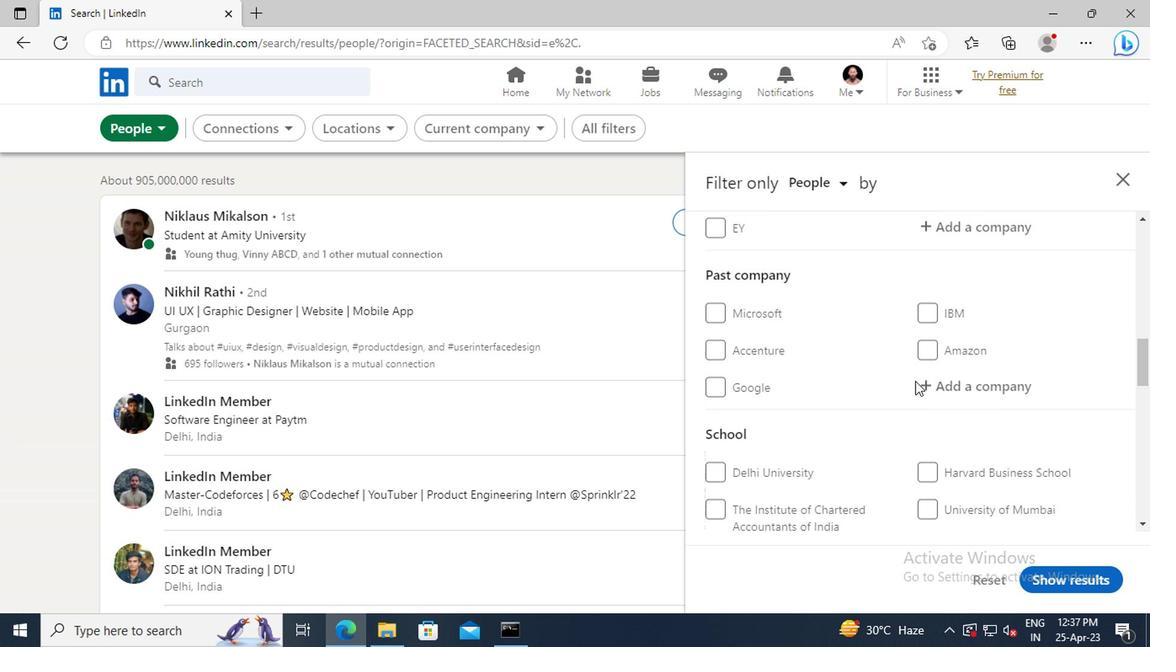 
Action: Mouse scrolled (911, 379) with delta (0, -1)
Screenshot: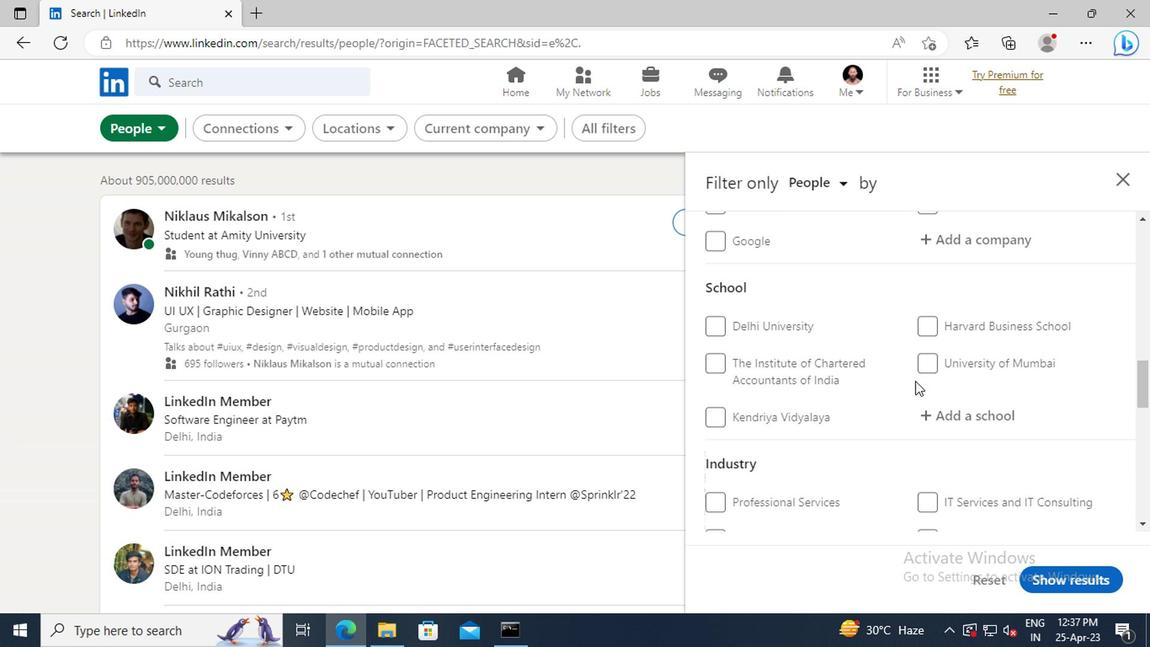 
Action: Mouse scrolled (911, 379) with delta (0, -1)
Screenshot: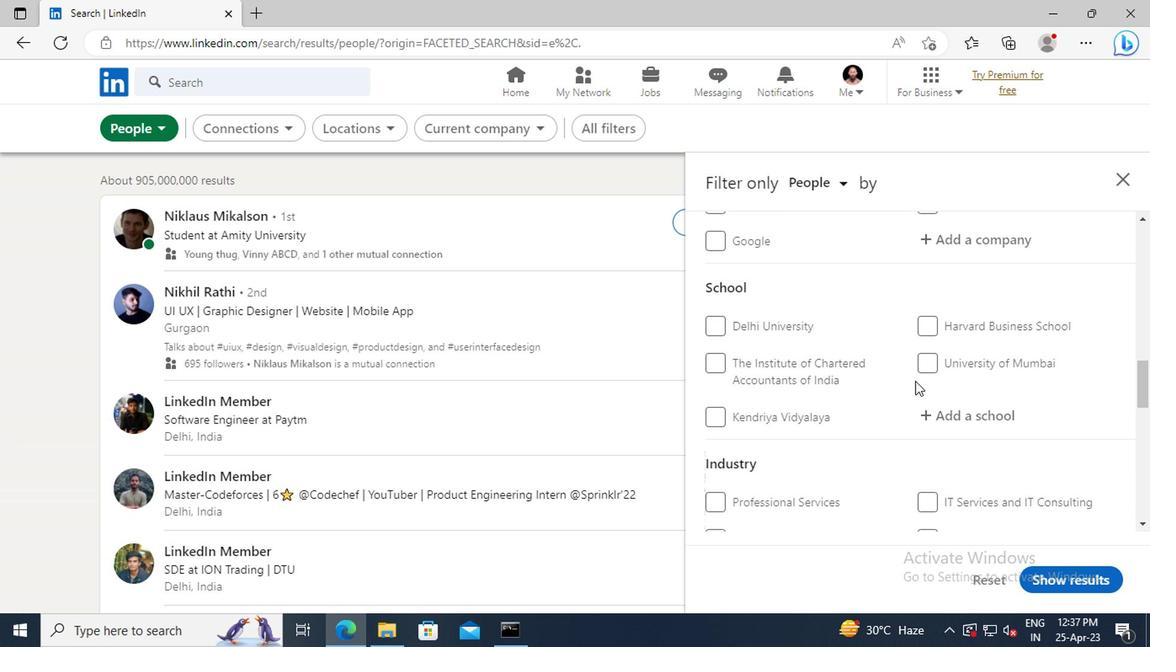 
Action: Mouse scrolled (911, 379) with delta (0, -1)
Screenshot: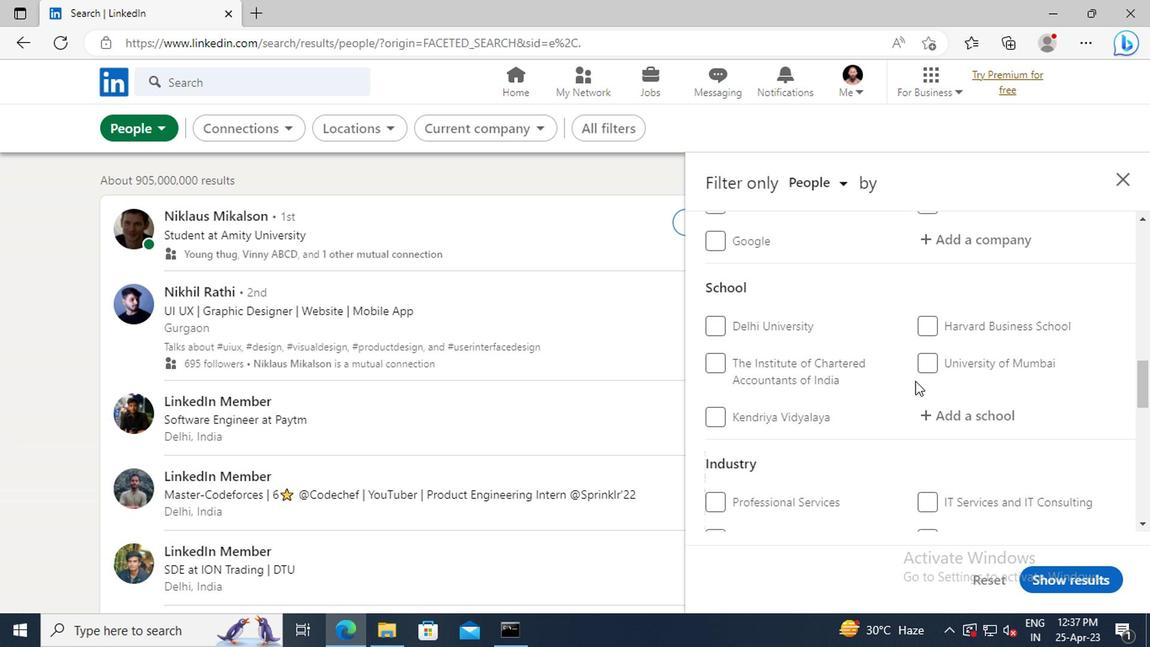 
Action: Mouse scrolled (911, 379) with delta (0, -1)
Screenshot: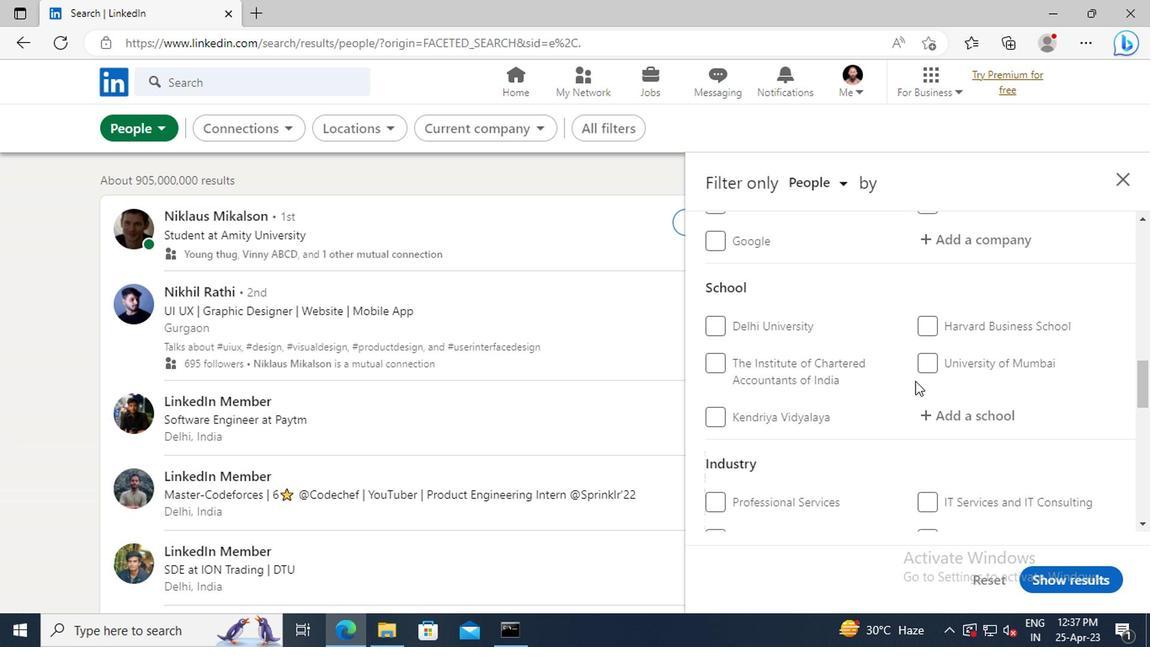 
Action: Mouse scrolled (911, 379) with delta (0, -1)
Screenshot: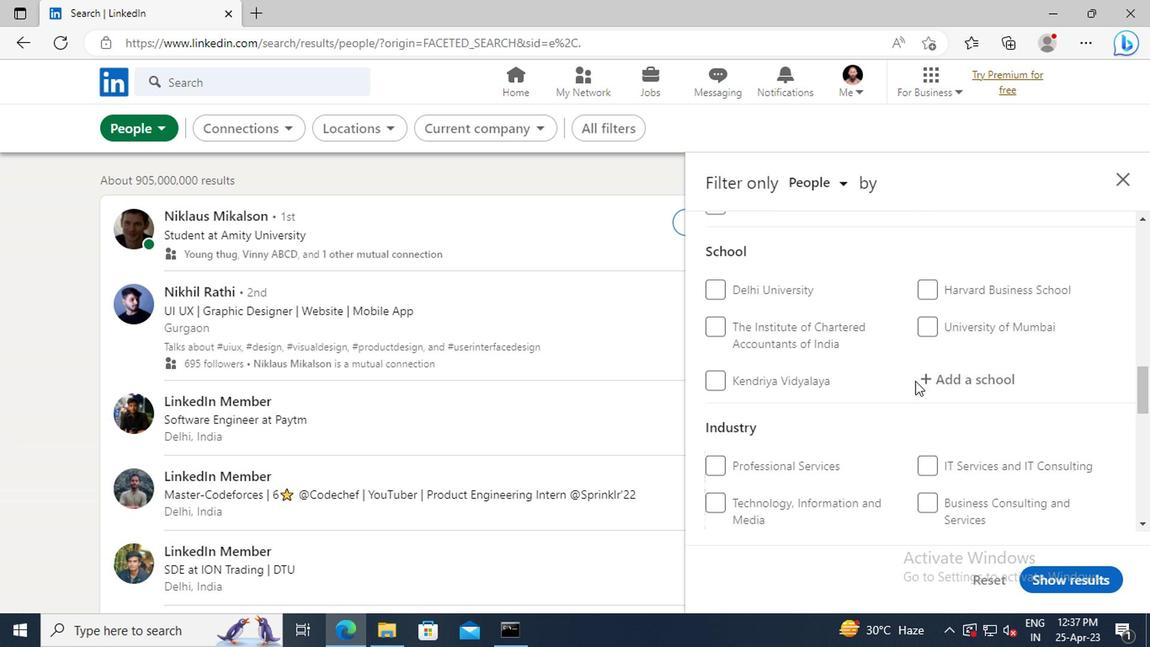 
Action: Mouse scrolled (911, 379) with delta (0, -1)
Screenshot: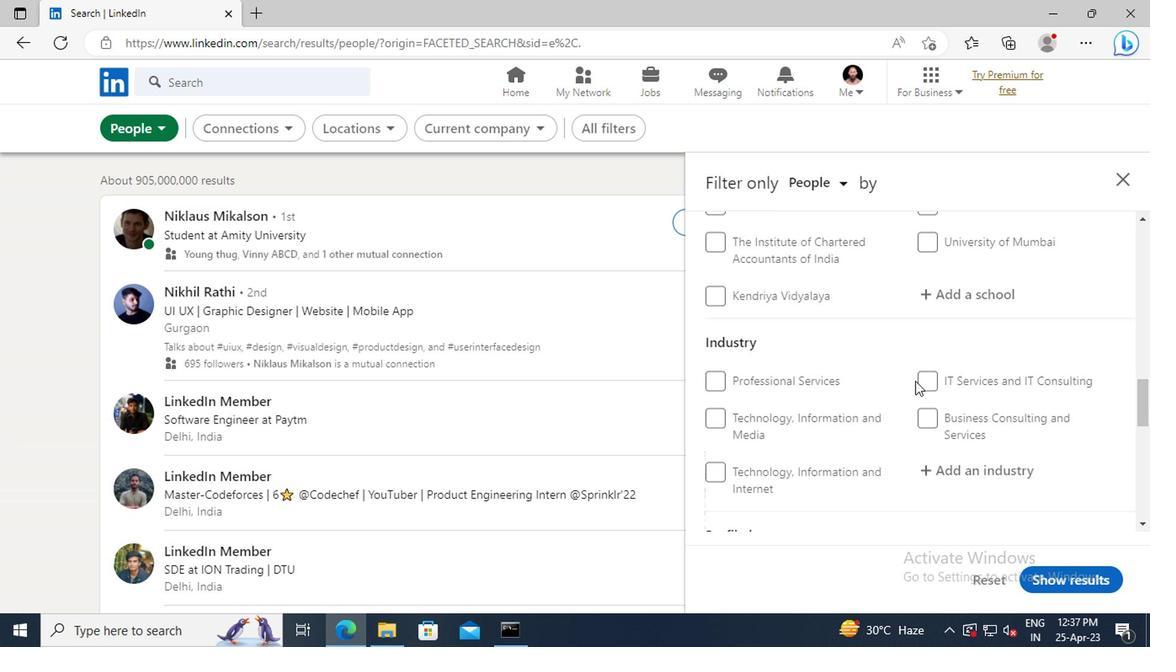 
Action: Mouse moved to (708, 447)
Screenshot: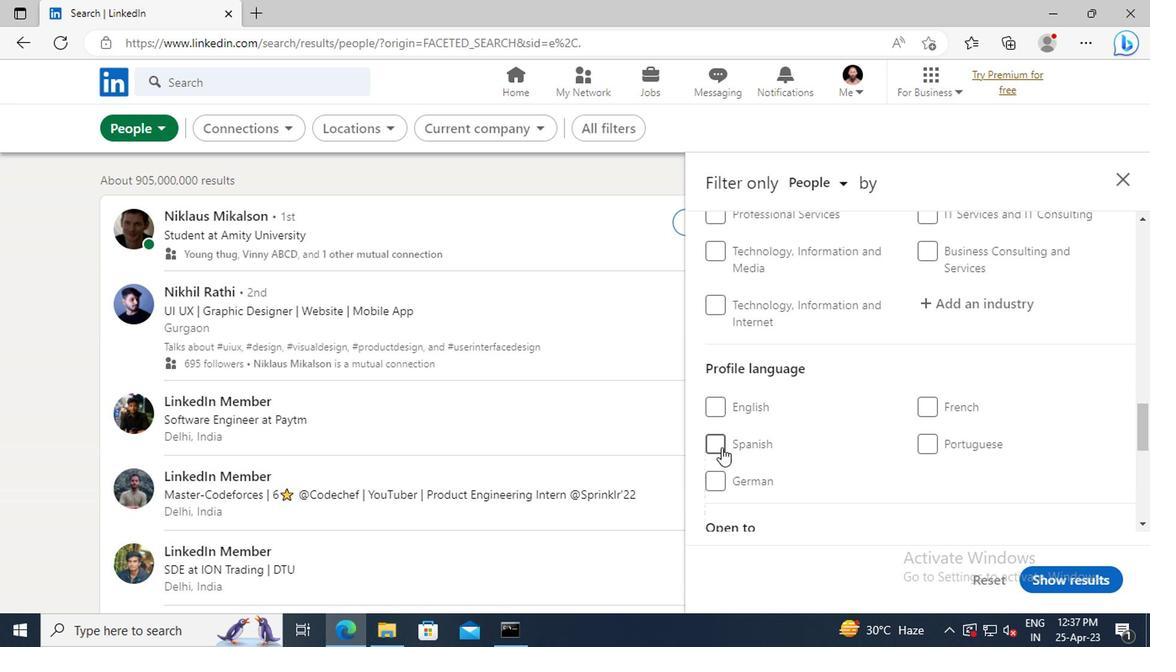 
Action: Mouse pressed left at (708, 447)
Screenshot: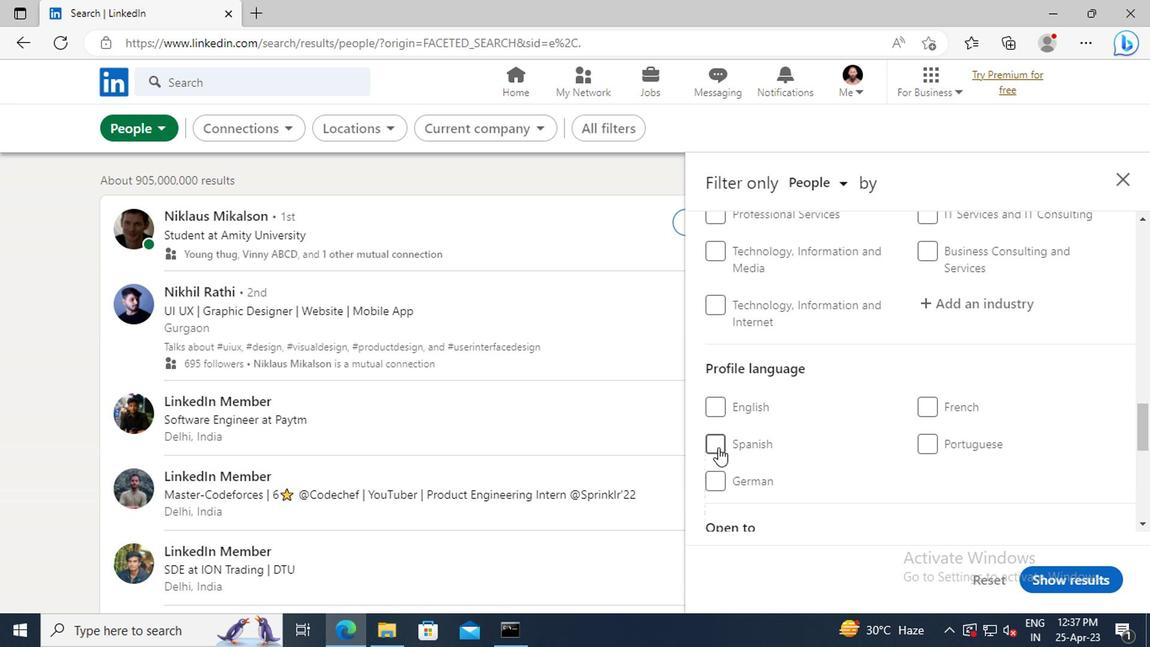 
Action: Mouse moved to (888, 435)
Screenshot: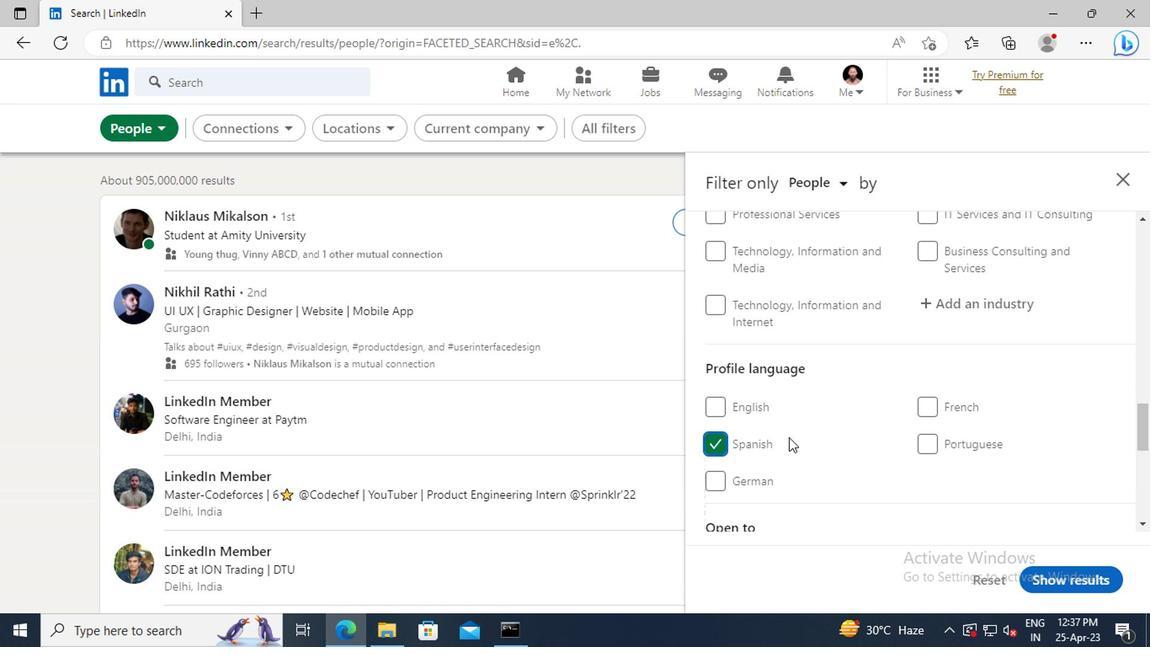 
Action: Mouse scrolled (888, 435) with delta (0, 0)
Screenshot: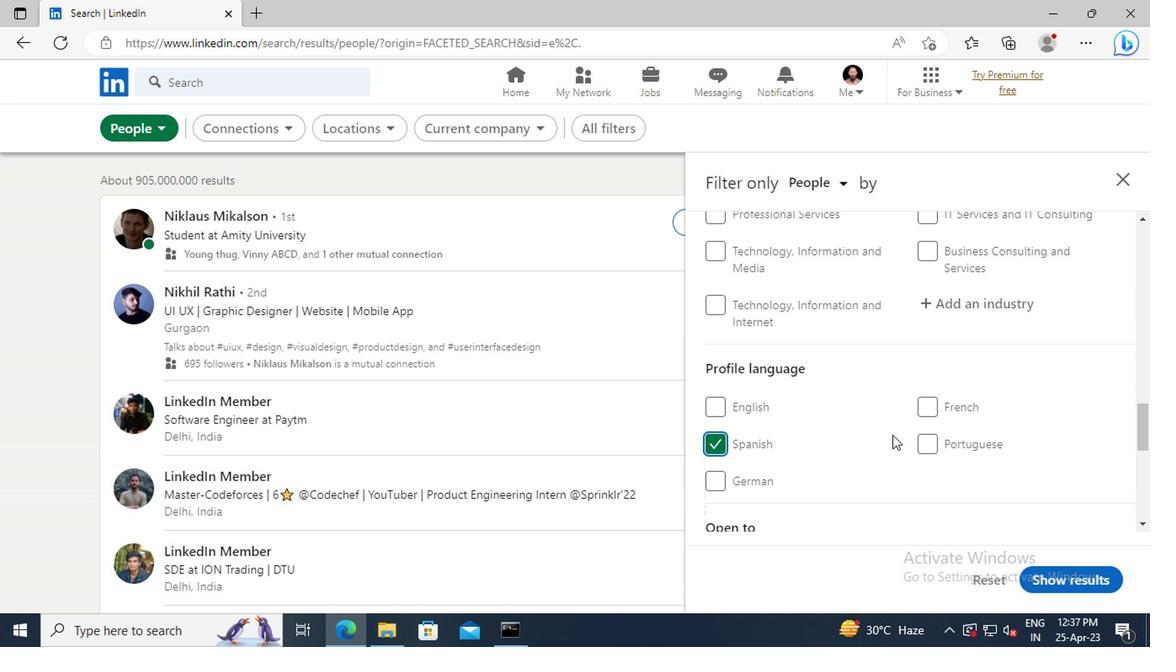 
Action: Mouse scrolled (888, 435) with delta (0, 0)
Screenshot: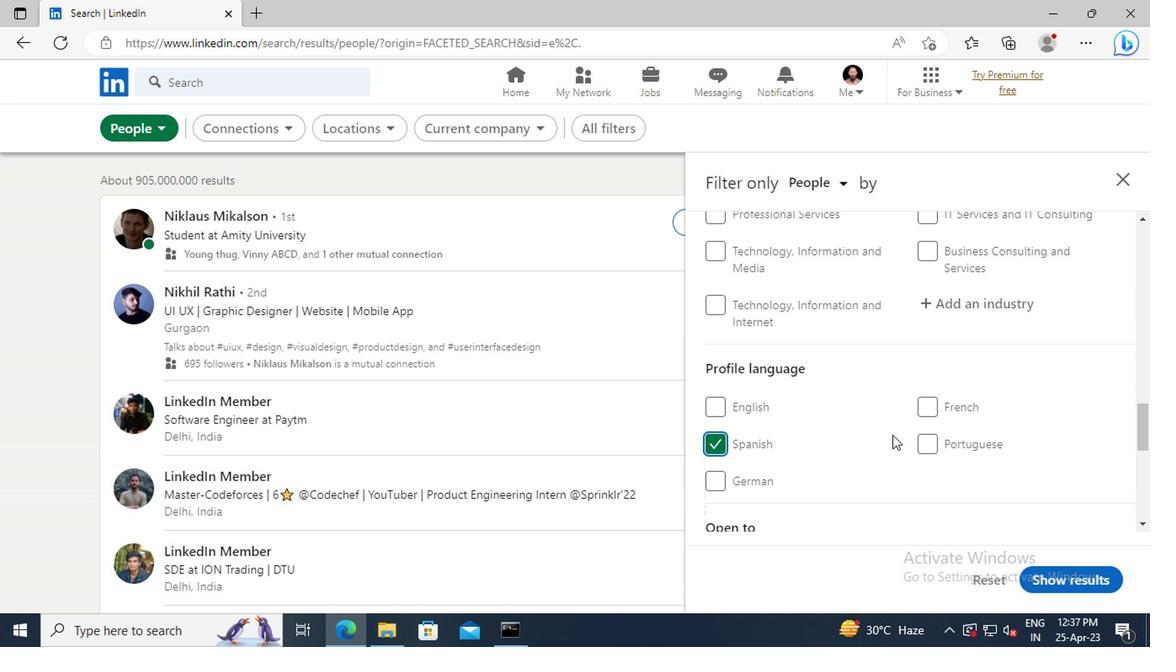 
Action: Mouse scrolled (888, 435) with delta (0, 0)
Screenshot: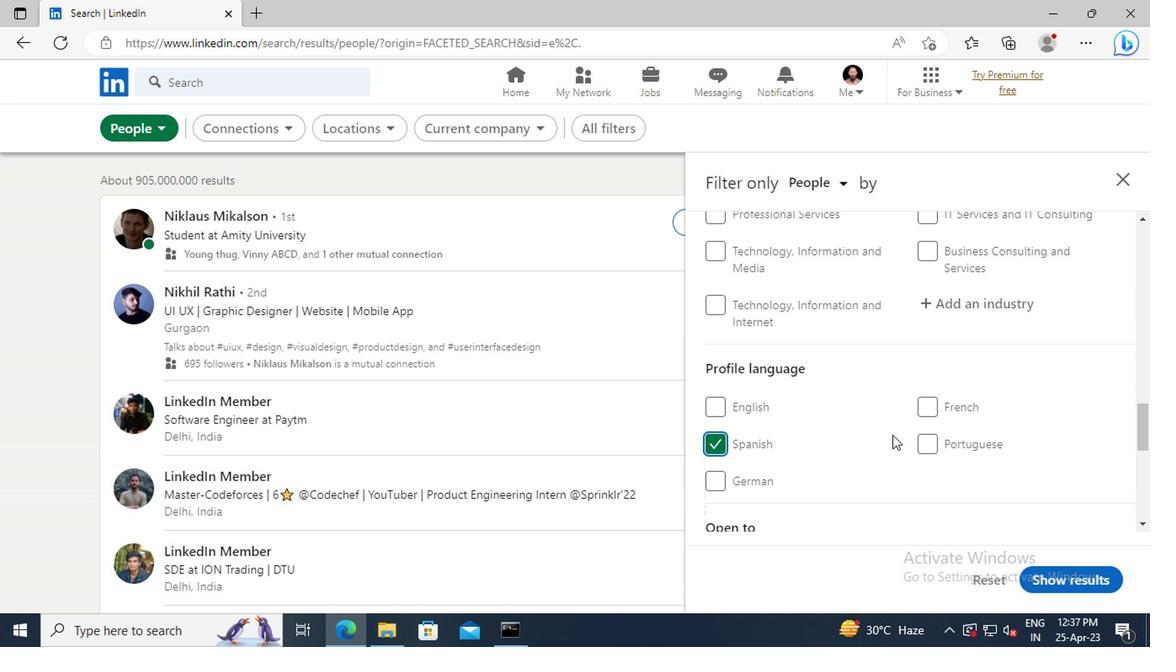 
Action: Mouse scrolled (888, 435) with delta (0, 0)
Screenshot: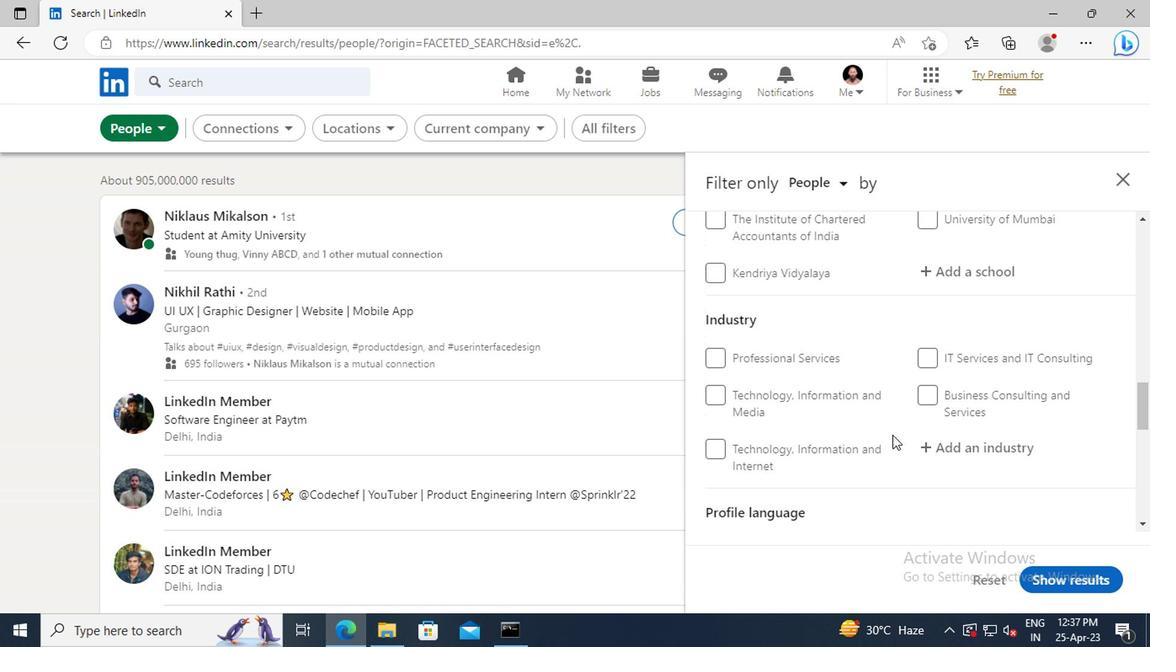 
Action: Mouse scrolled (888, 435) with delta (0, 0)
Screenshot: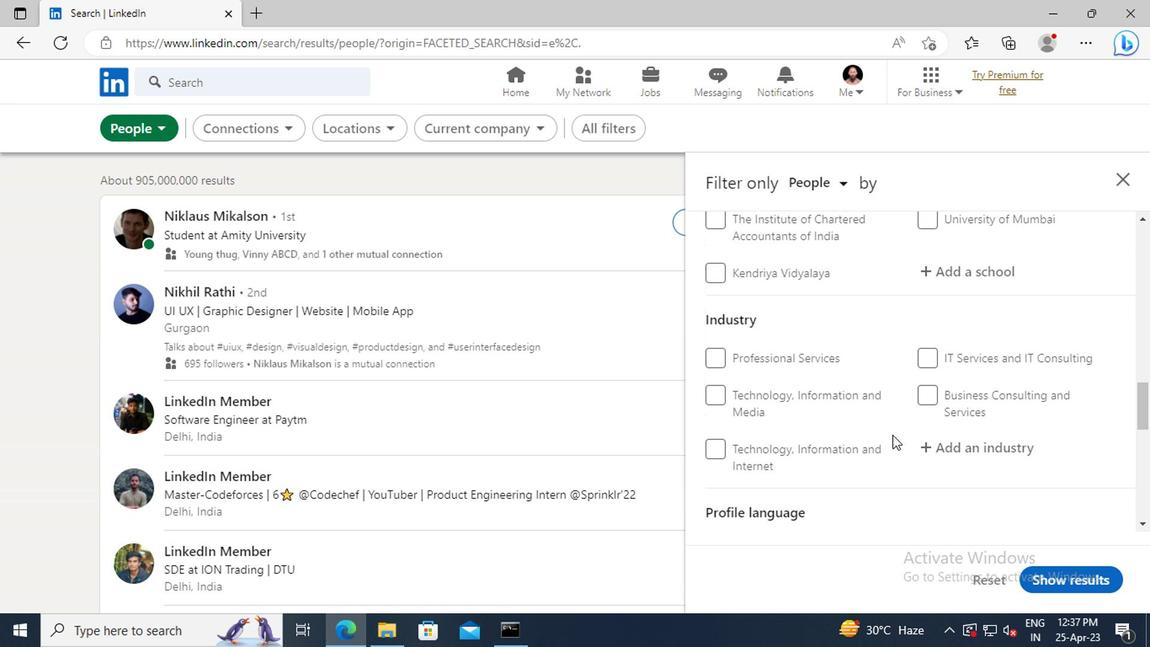 
Action: Mouse scrolled (888, 435) with delta (0, 0)
Screenshot: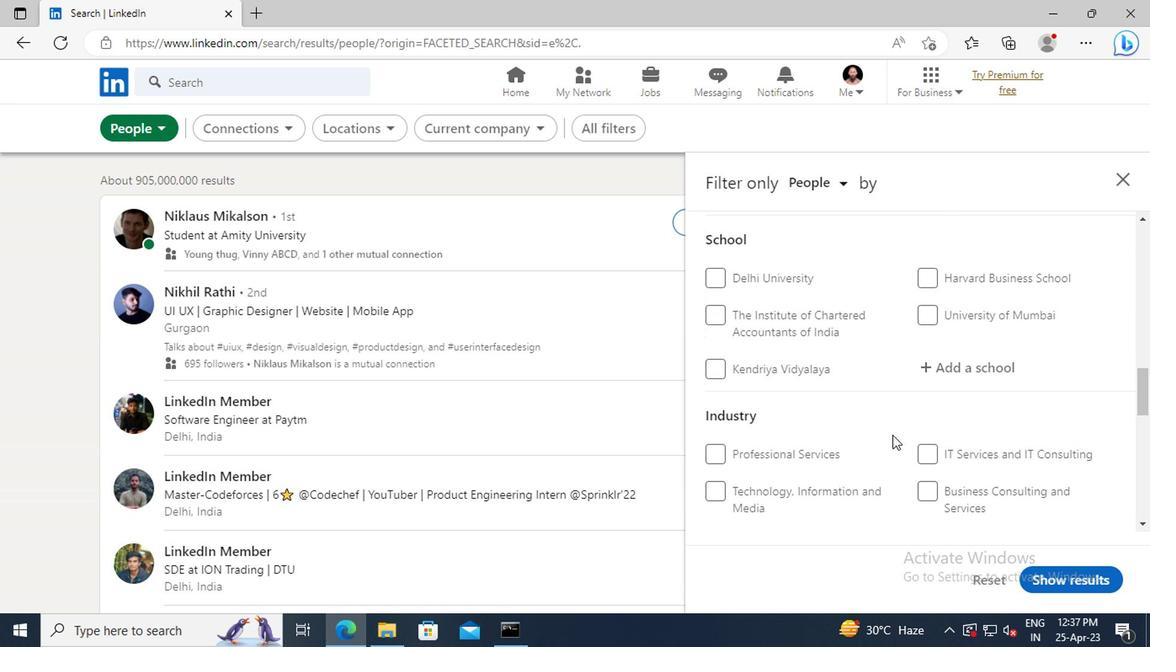 
Action: Mouse scrolled (888, 435) with delta (0, 0)
Screenshot: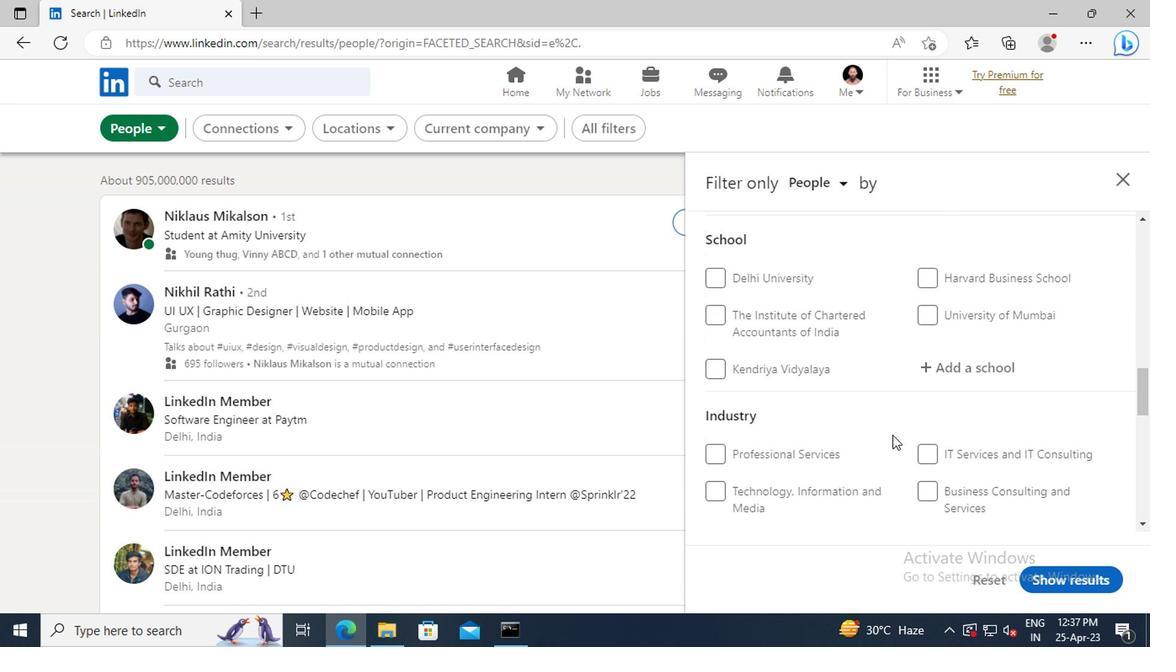 
Action: Mouse scrolled (888, 435) with delta (0, 0)
Screenshot: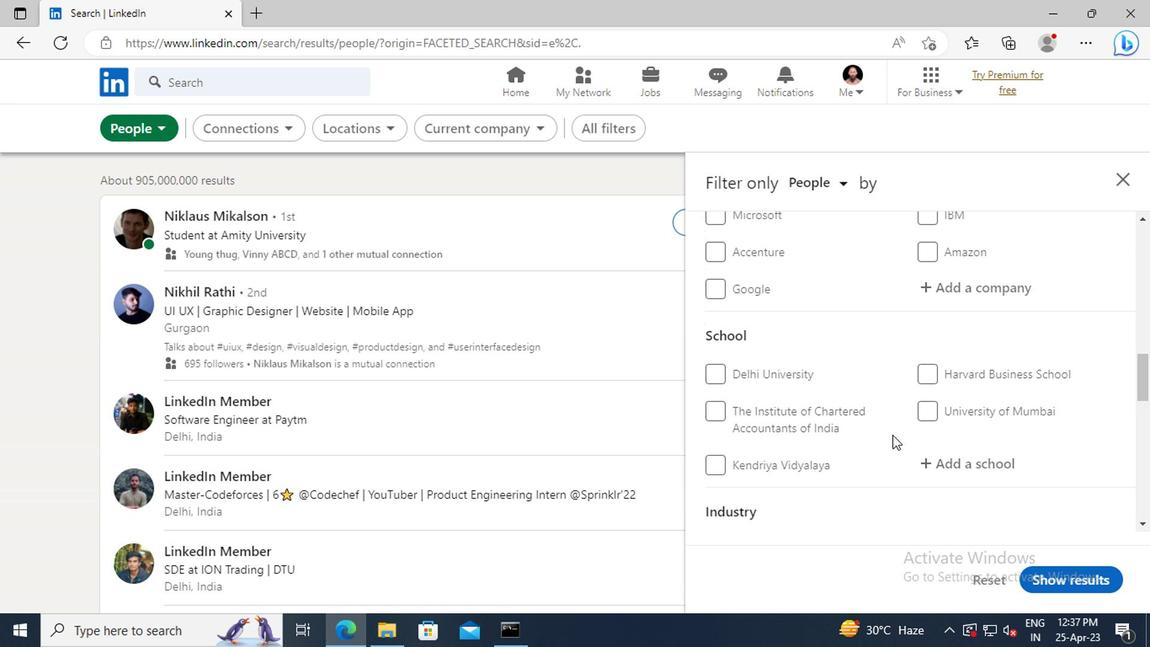 
Action: Mouse scrolled (888, 435) with delta (0, 0)
Screenshot: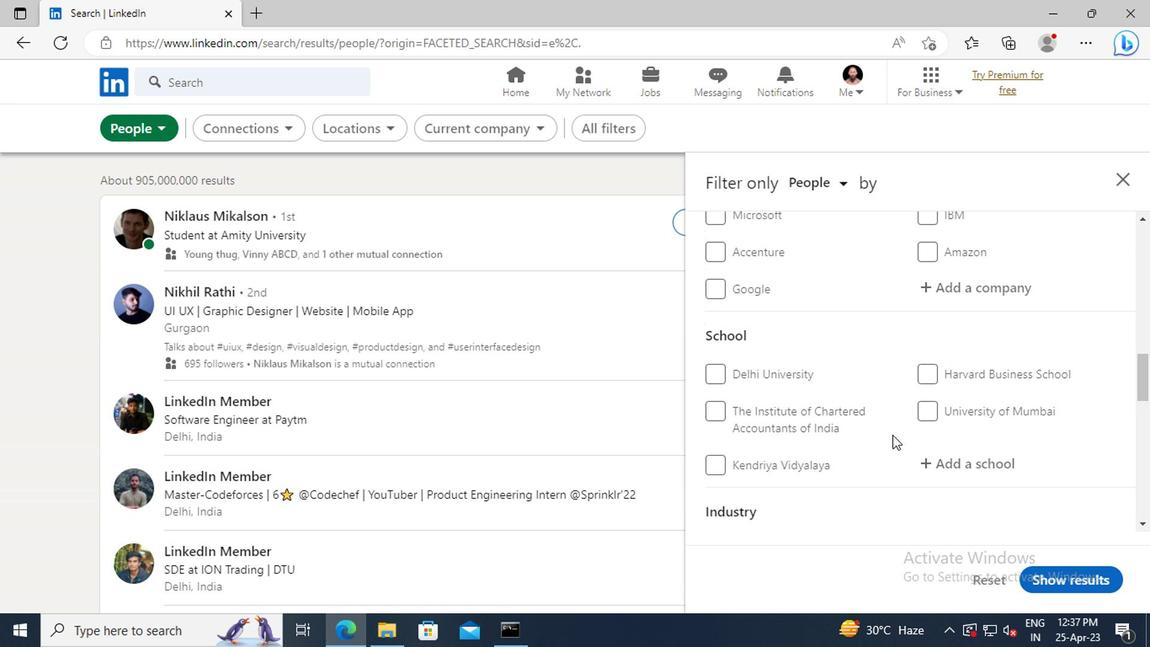 
Action: Mouse scrolled (888, 435) with delta (0, 0)
Screenshot: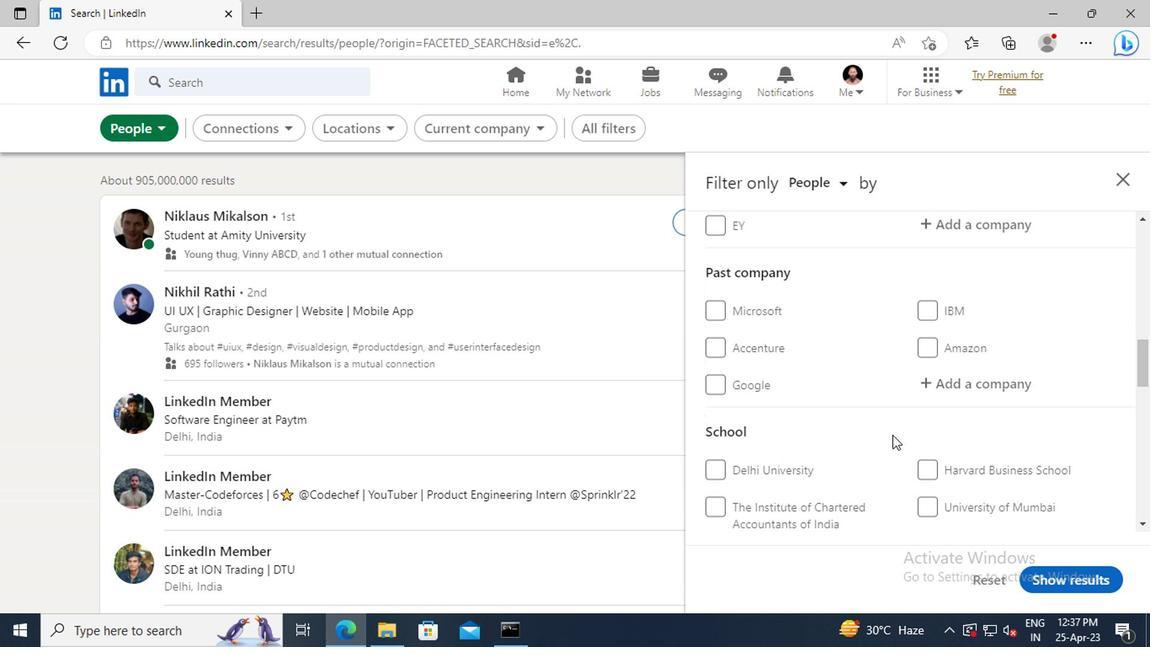 
Action: Mouse scrolled (888, 435) with delta (0, 0)
Screenshot: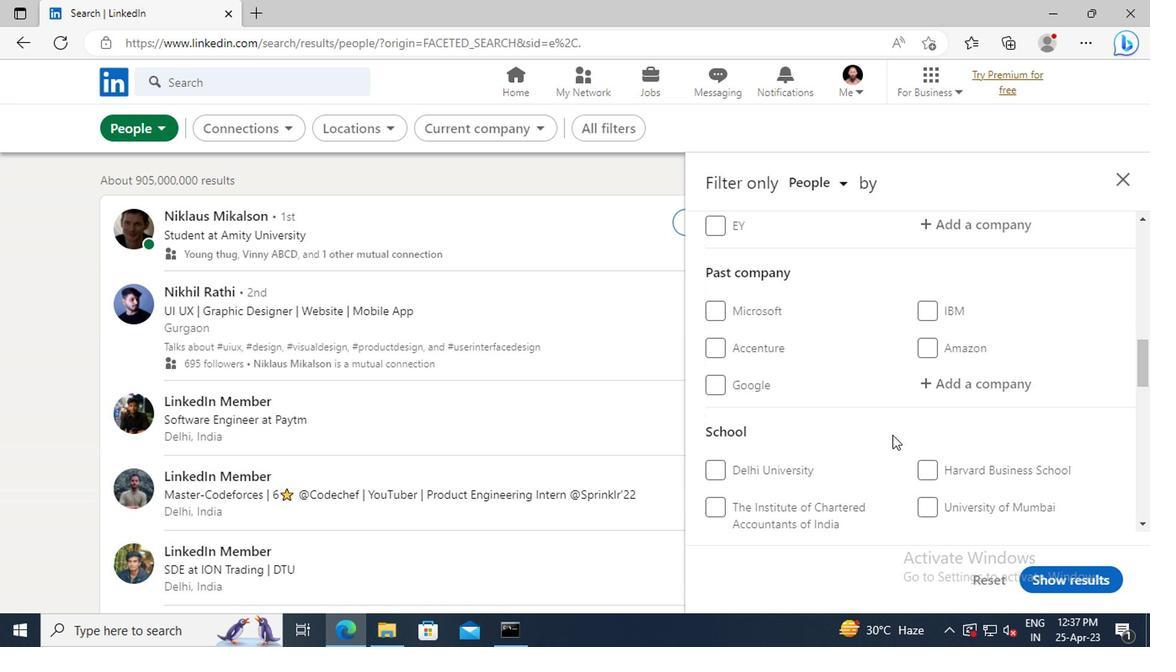 
Action: Mouse scrolled (888, 435) with delta (0, 0)
Screenshot: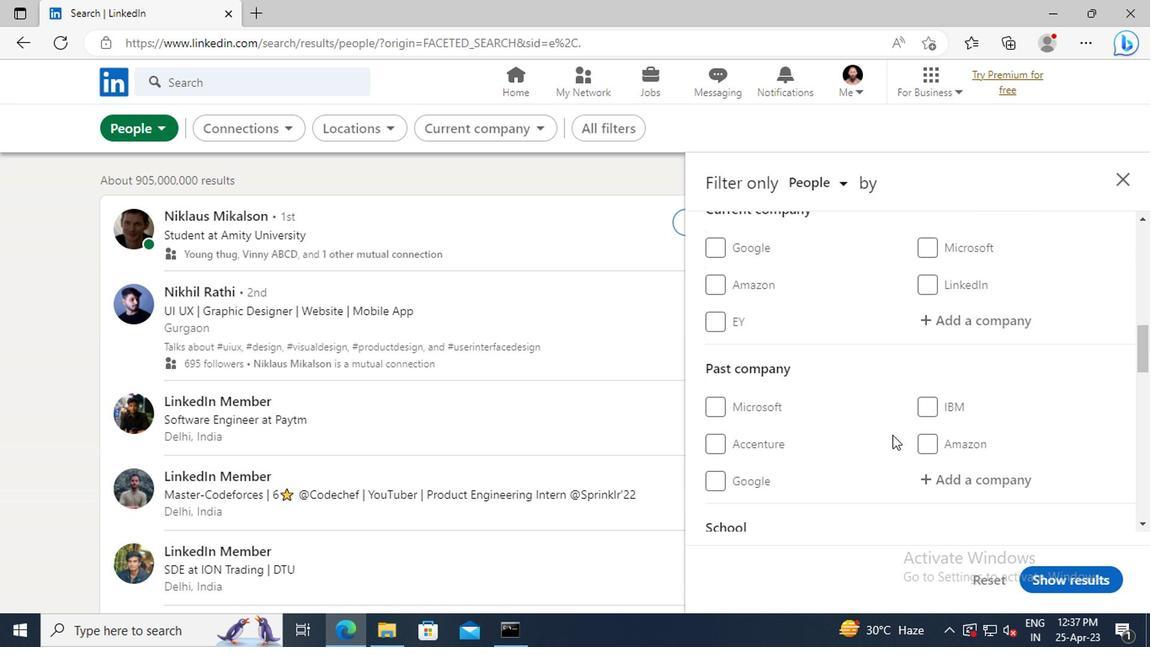 
Action: Mouse scrolled (888, 435) with delta (0, 0)
Screenshot: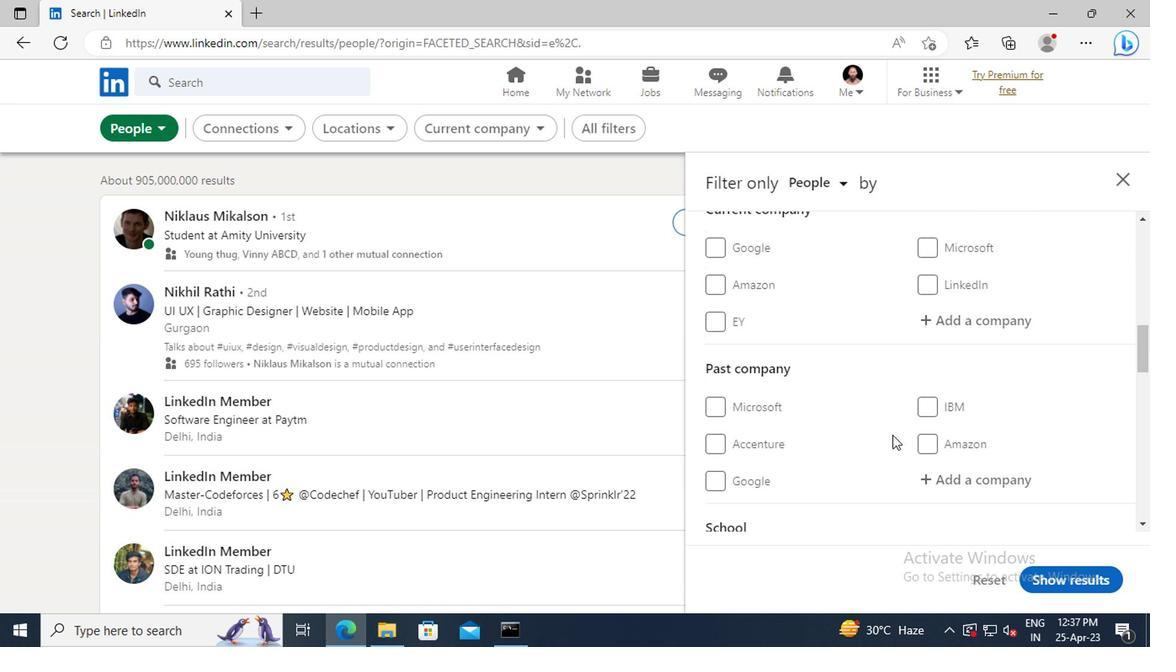 
Action: Mouse moved to (936, 418)
Screenshot: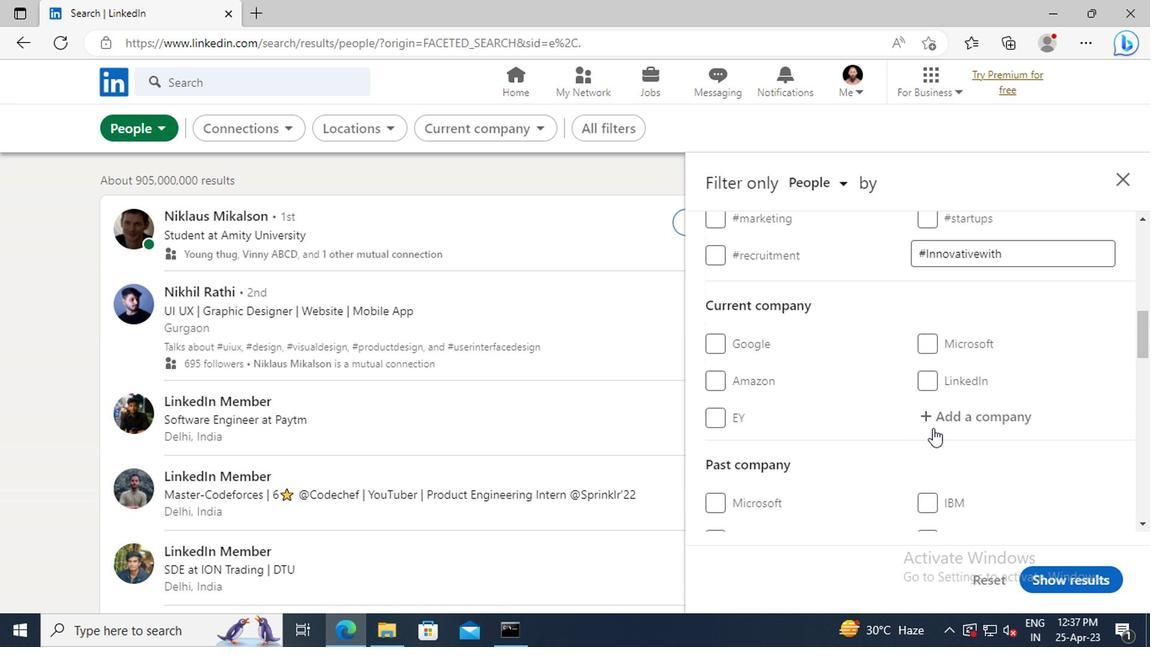 
Action: Mouse pressed left at (936, 418)
Screenshot: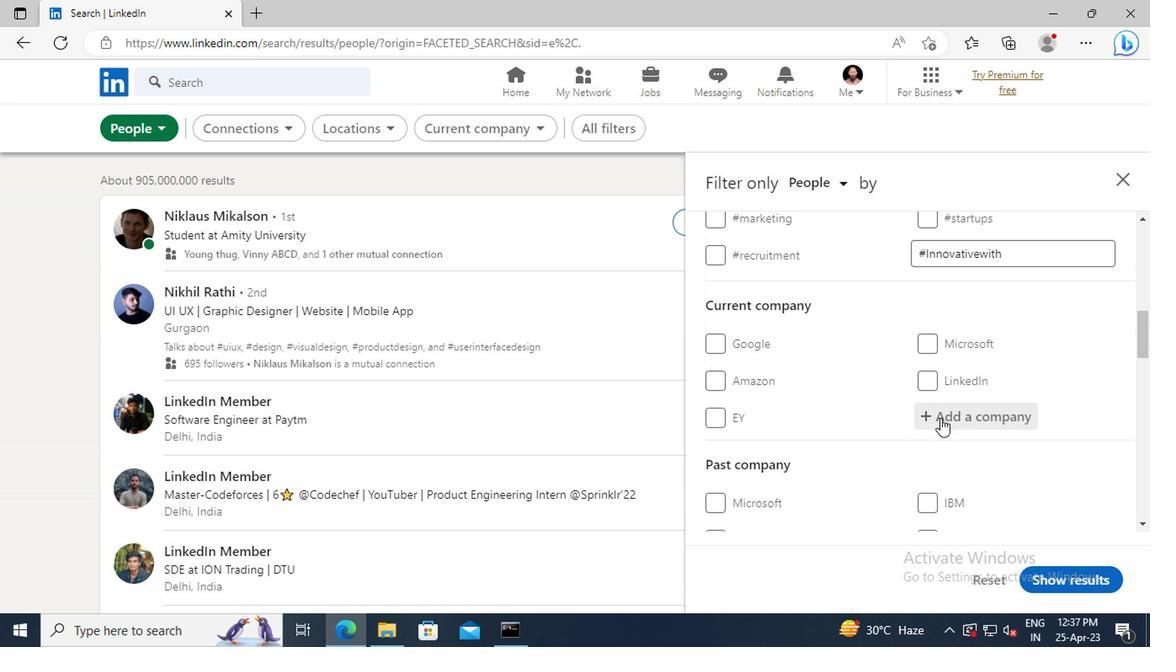 
Action: Key pressed <Key.shift>NAUKRI.COM
Screenshot: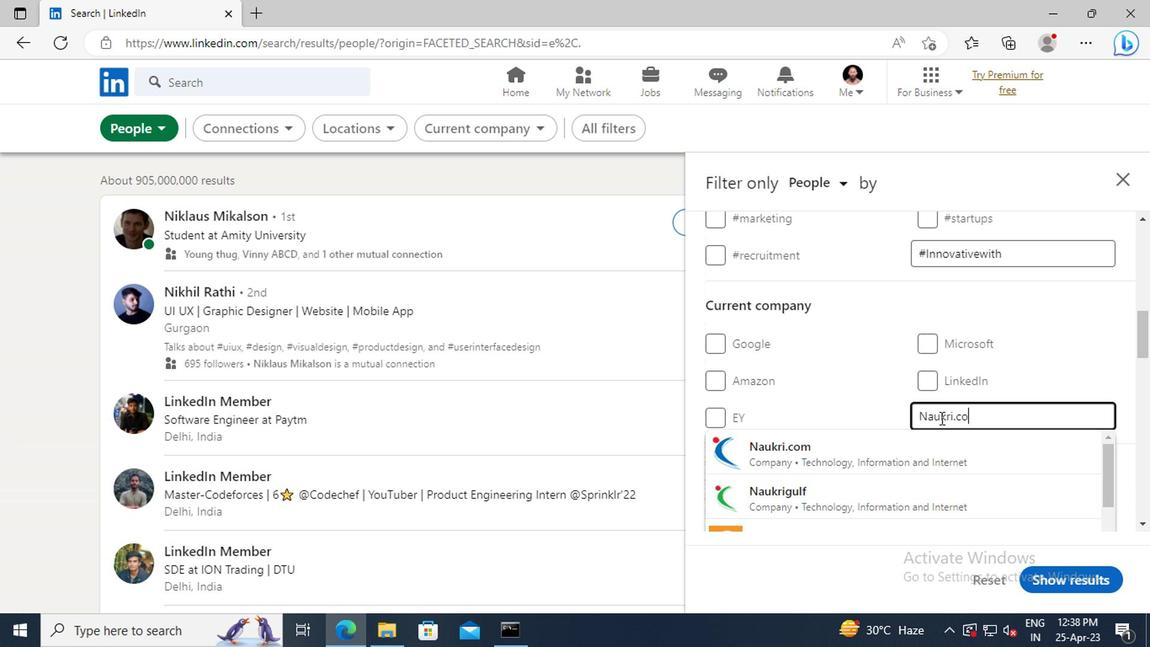 
Action: Mouse moved to (893, 449)
Screenshot: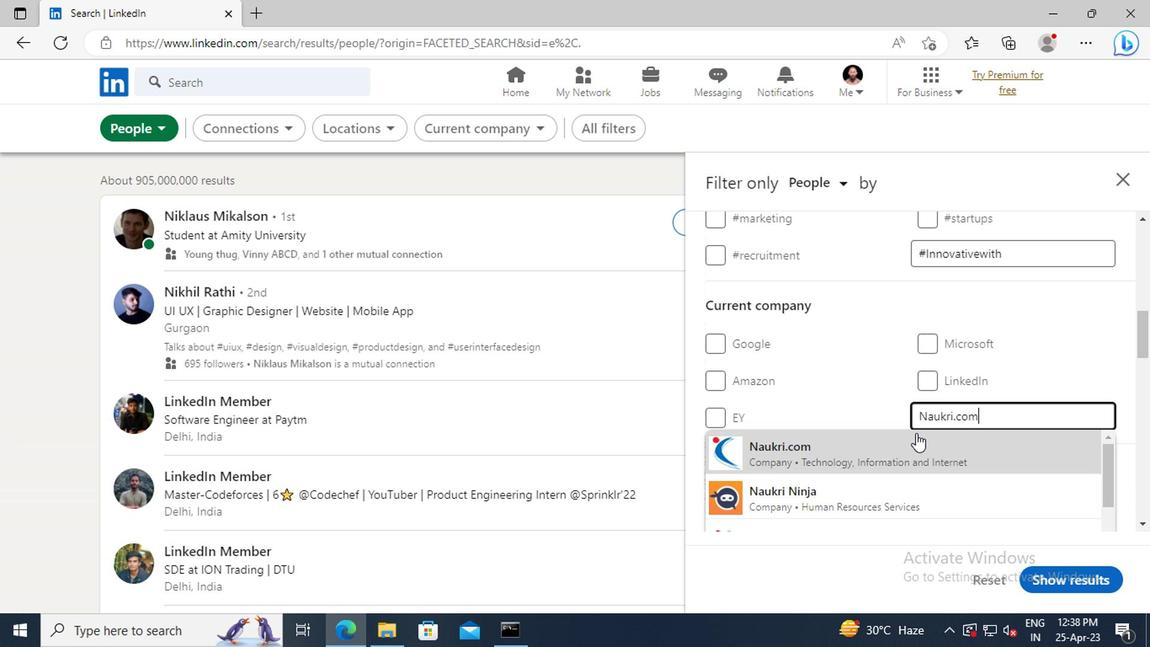 
Action: Mouse pressed left at (893, 449)
Screenshot: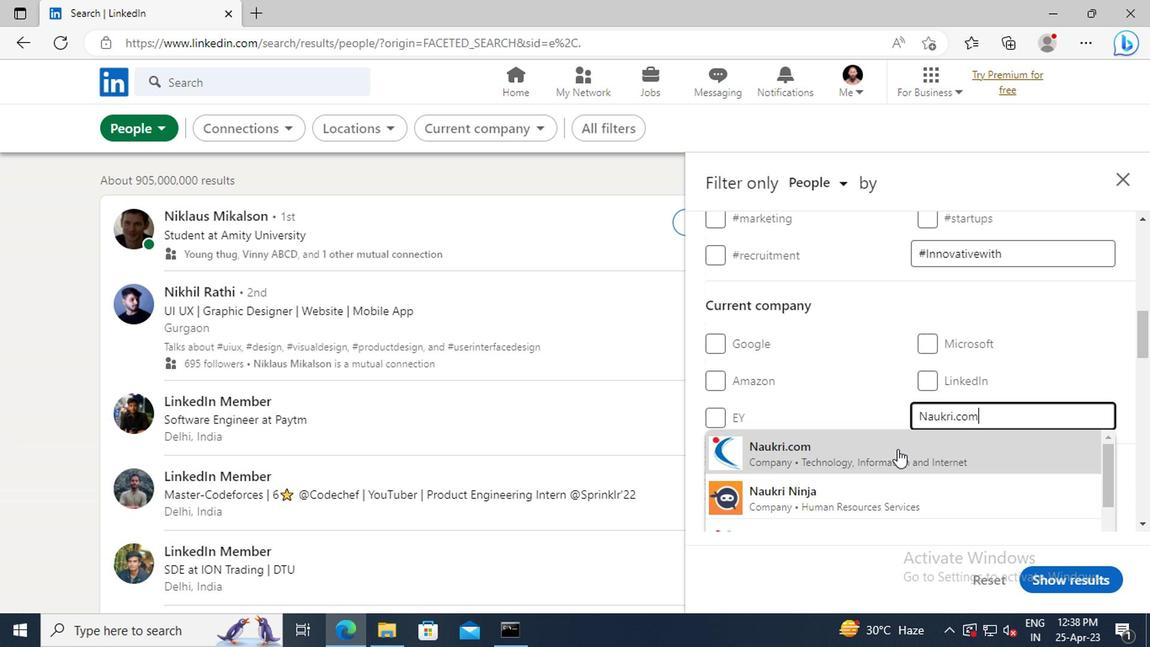 
Action: Mouse moved to (879, 352)
Screenshot: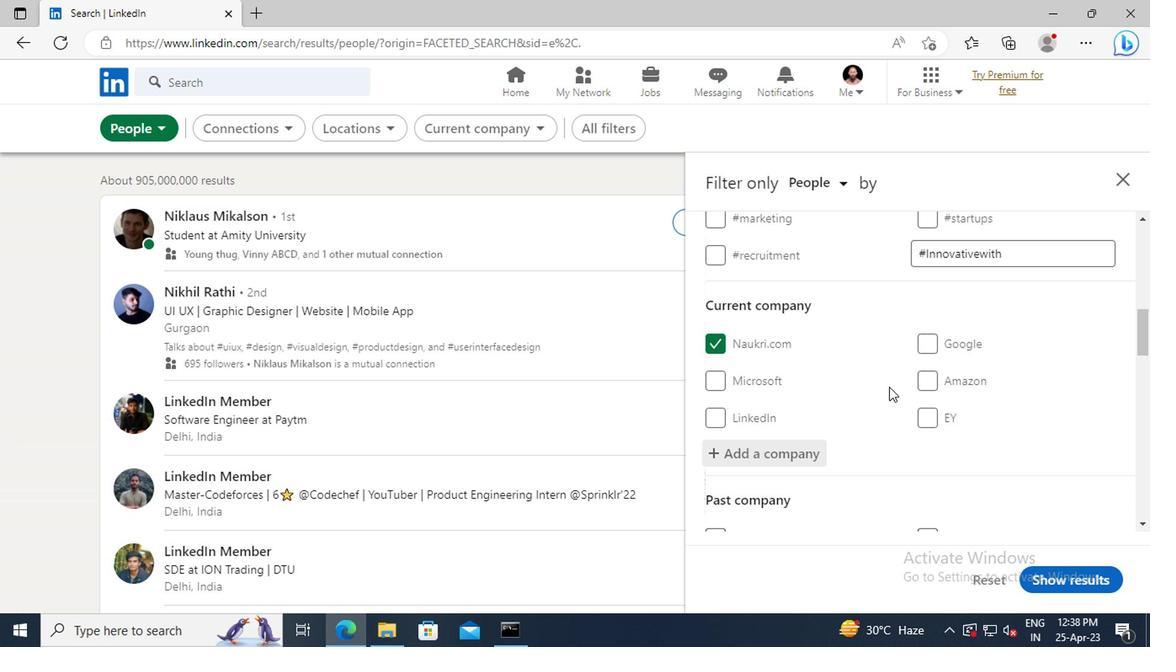 
Action: Mouse scrolled (879, 352) with delta (0, 0)
Screenshot: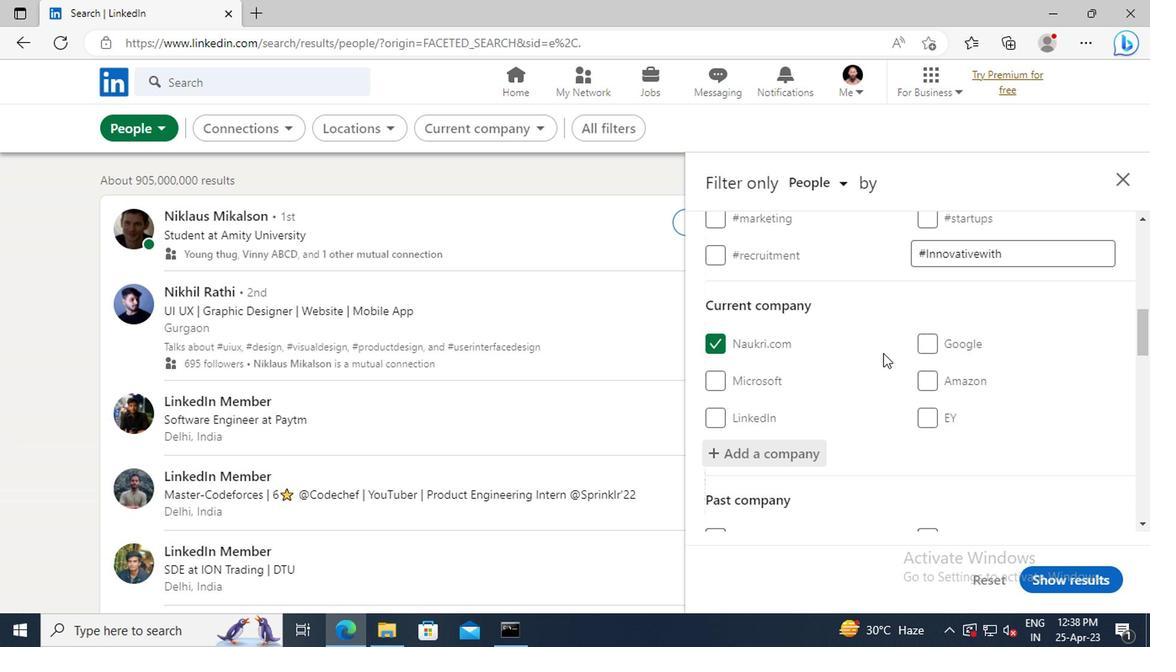 
Action: Mouse scrolled (879, 352) with delta (0, 0)
Screenshot: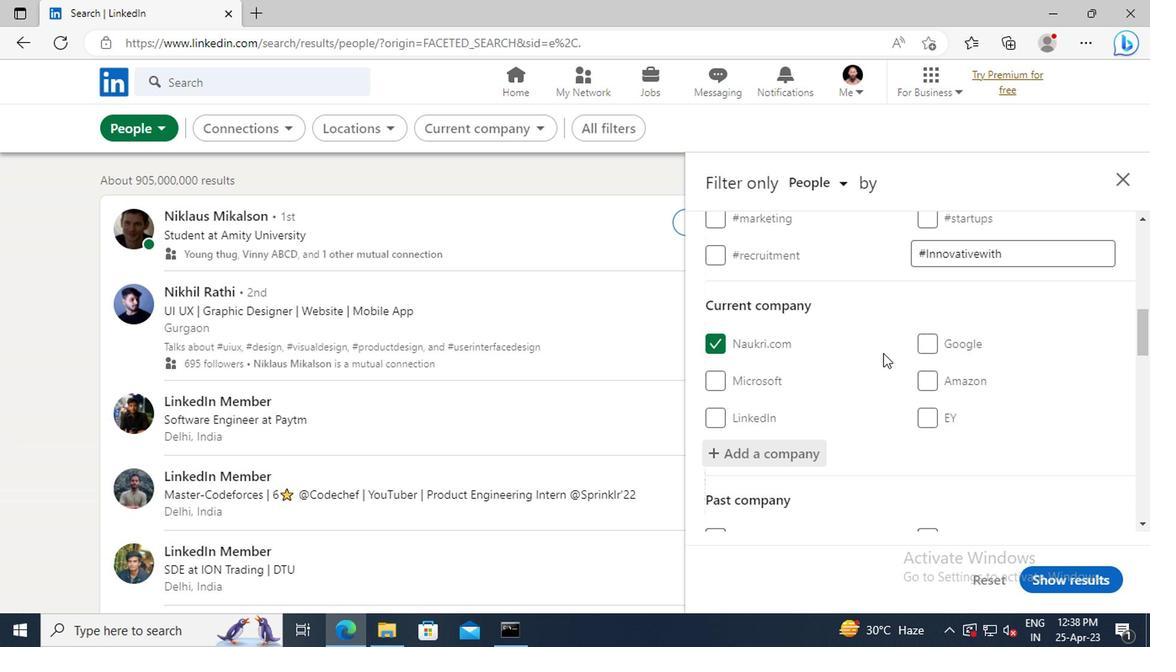 
Action: Mouse scrolled (879, 352) with delta (0, 0)
Screenshot: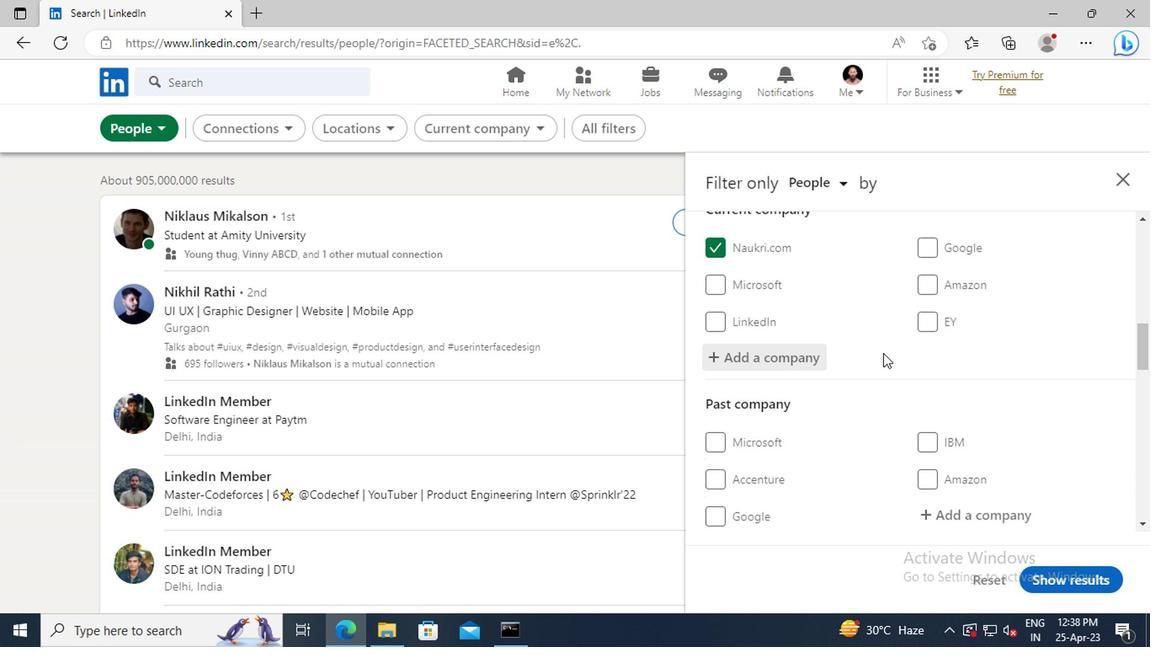 
Action: Mouse scrolled (879, 352) with delta (0, 0)
Screenshot: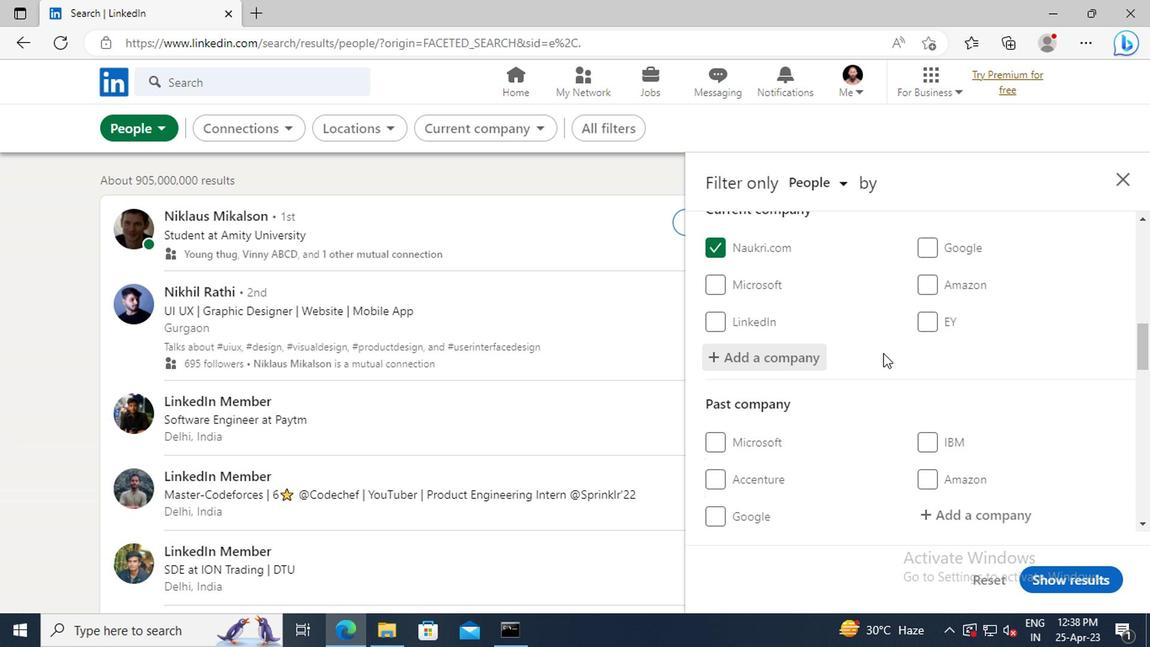 
Action: Mouse scrolled (879, 352) with delta (0, 0)
Screenshot: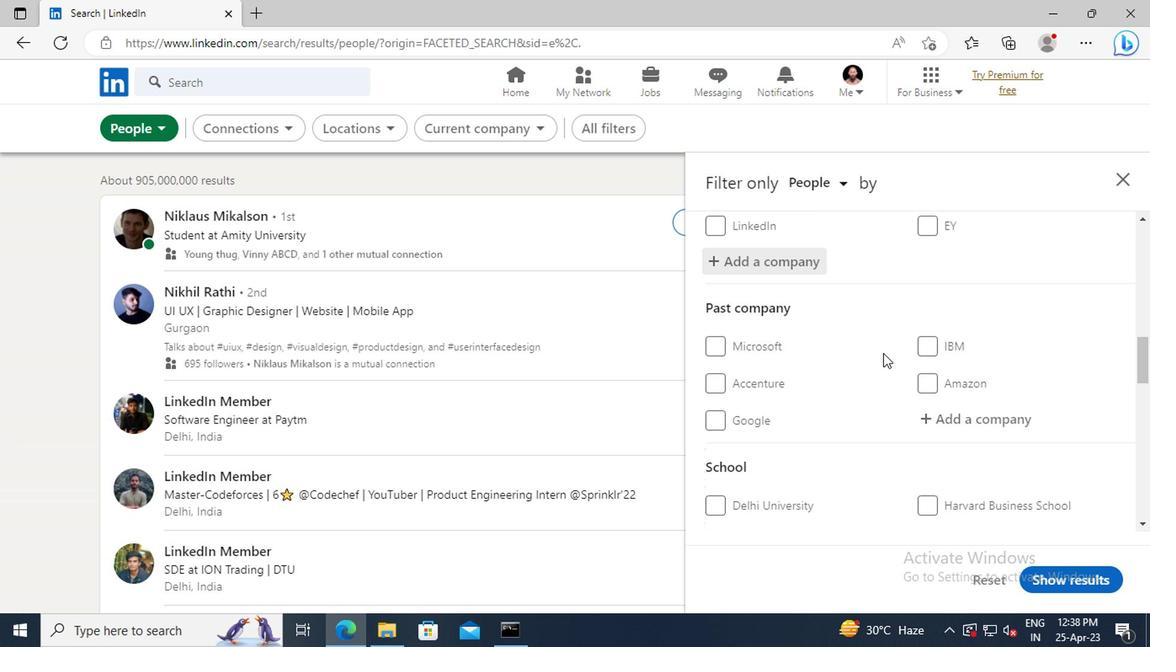 
Action: Mouse scrolled (879, 352) with delta (0, 0)
Screenshot: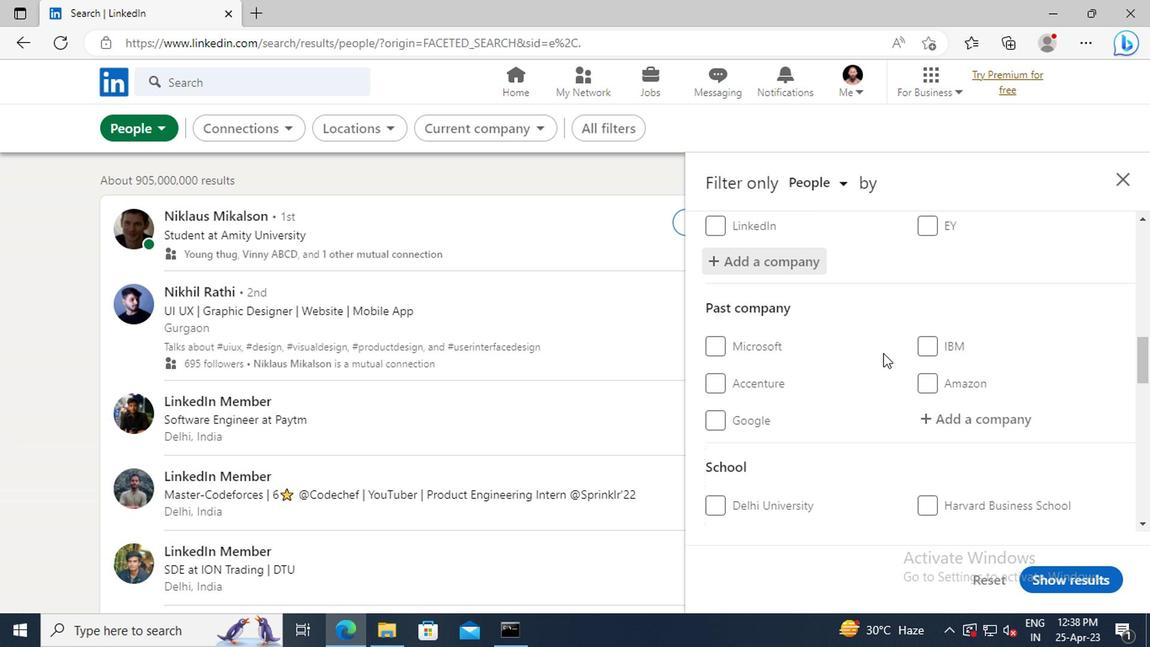 
Action: Mouse scrolled (879, 352) with delta (0, 0)
Screenshot: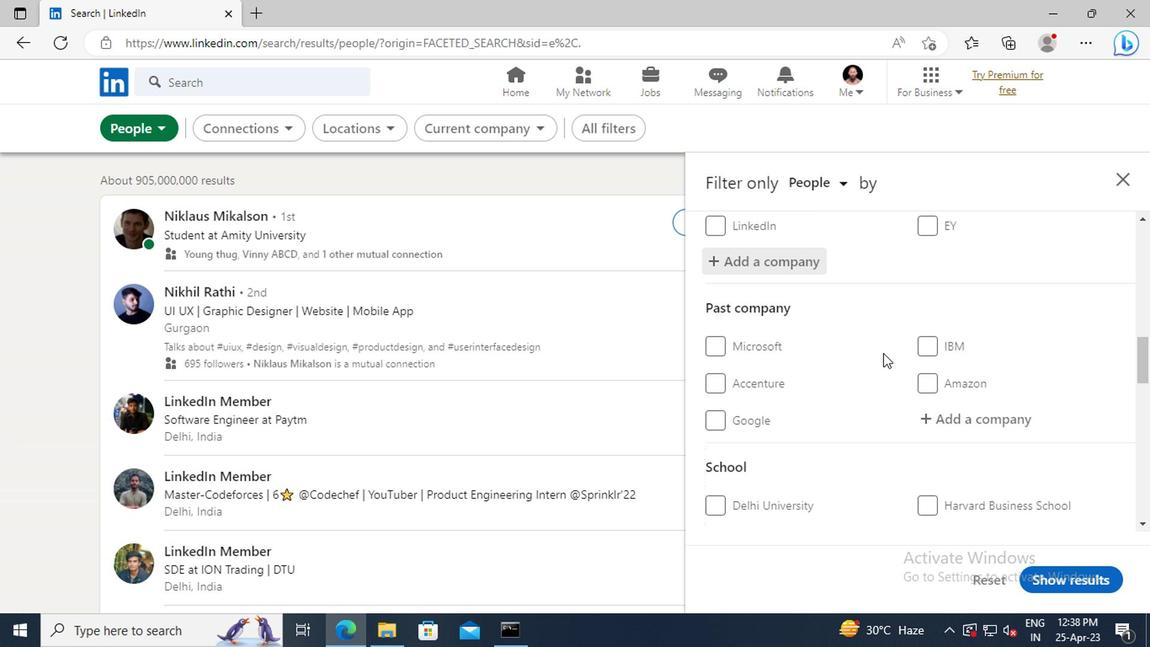 
Action: Mouse scrolled (879, 352) with delta (0, 0)
Screenshot: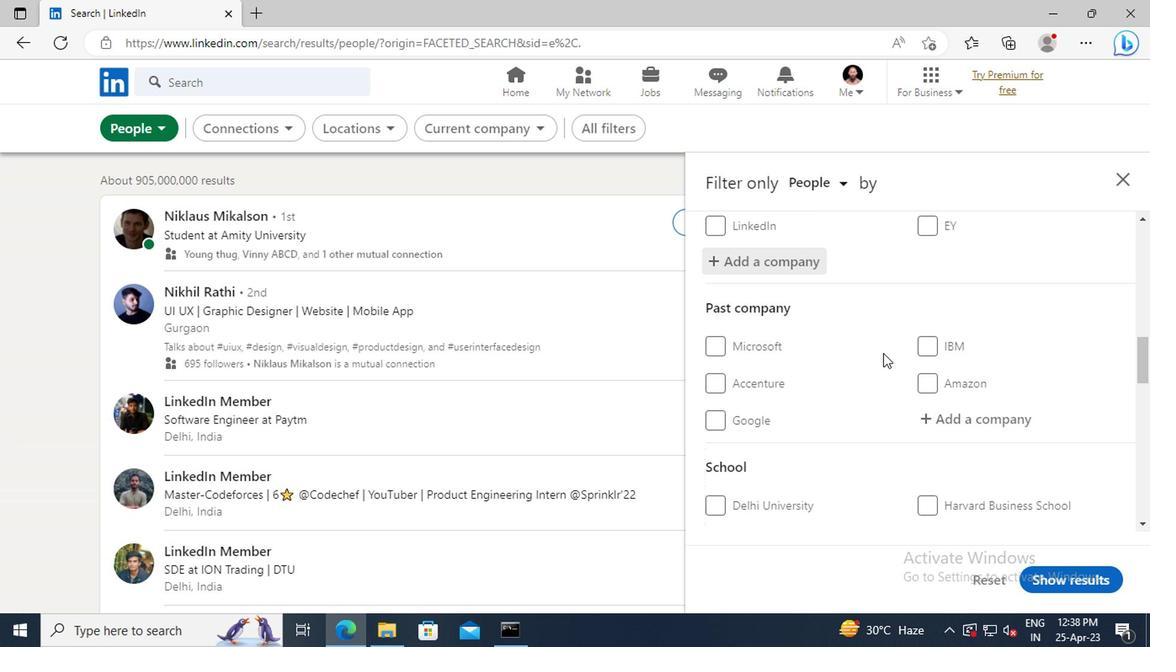 
Action: Mouse moved to (948, 399)
Screenshot: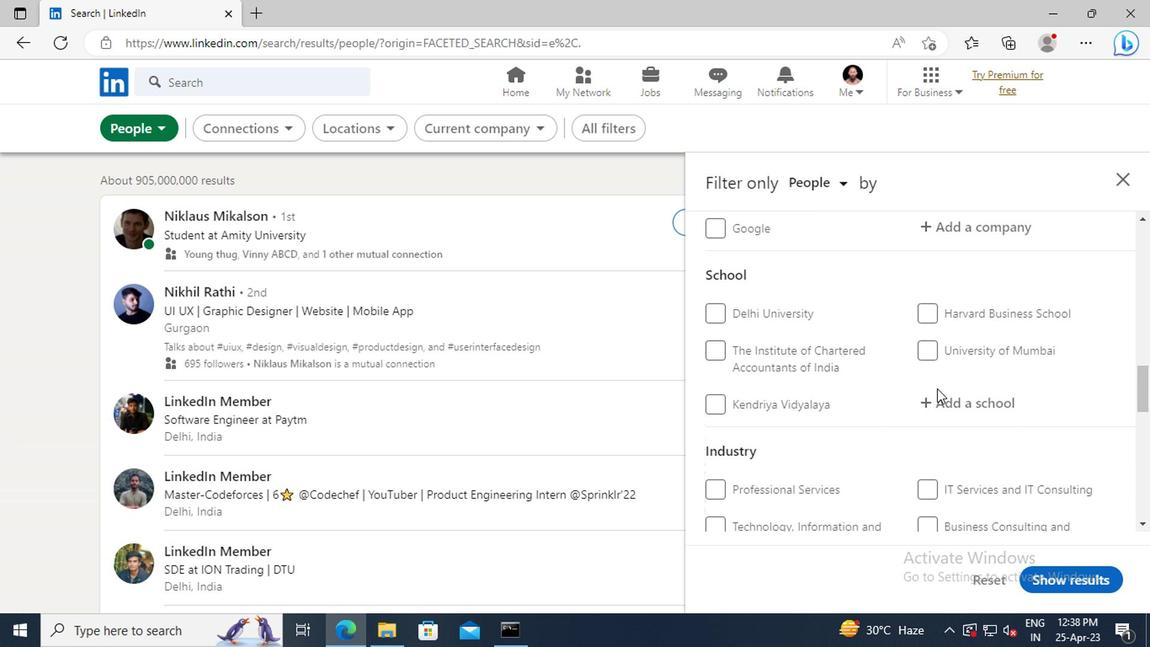 
Action: Mouse pressed left at (948, 399)
Screenshot: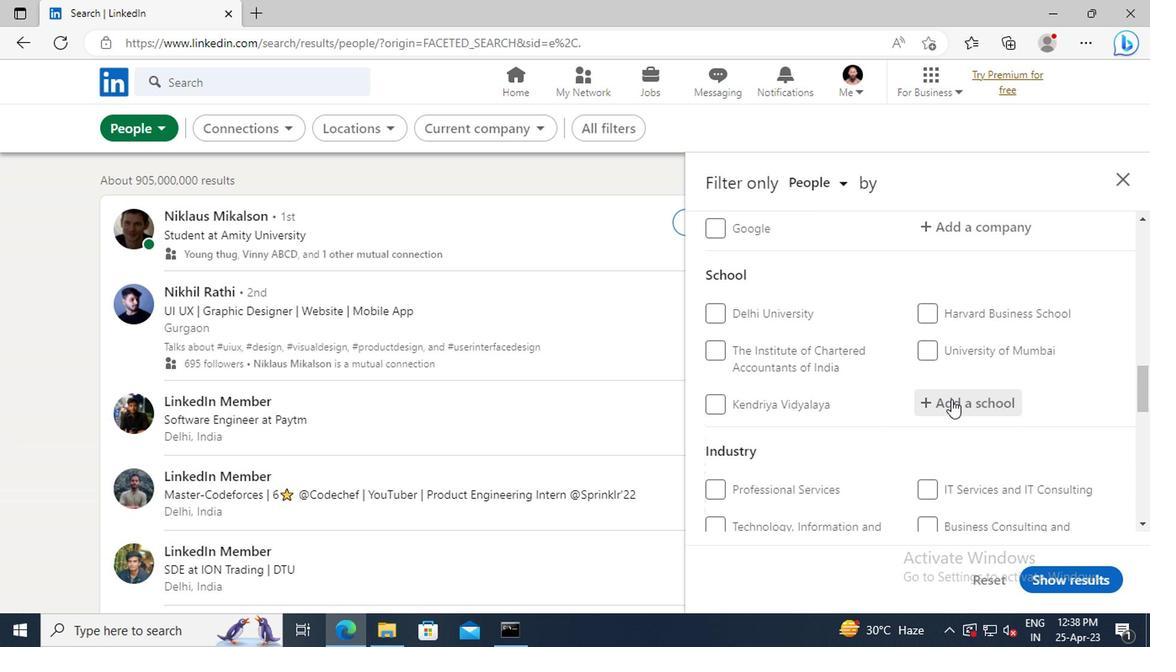 
Action: Key pressed <Key.shift>THE<Key.space><Key.shift>AIR<Key.space><Key.shift>FORCE<Key.space><Key.shift>SCHOOL
Screenshot: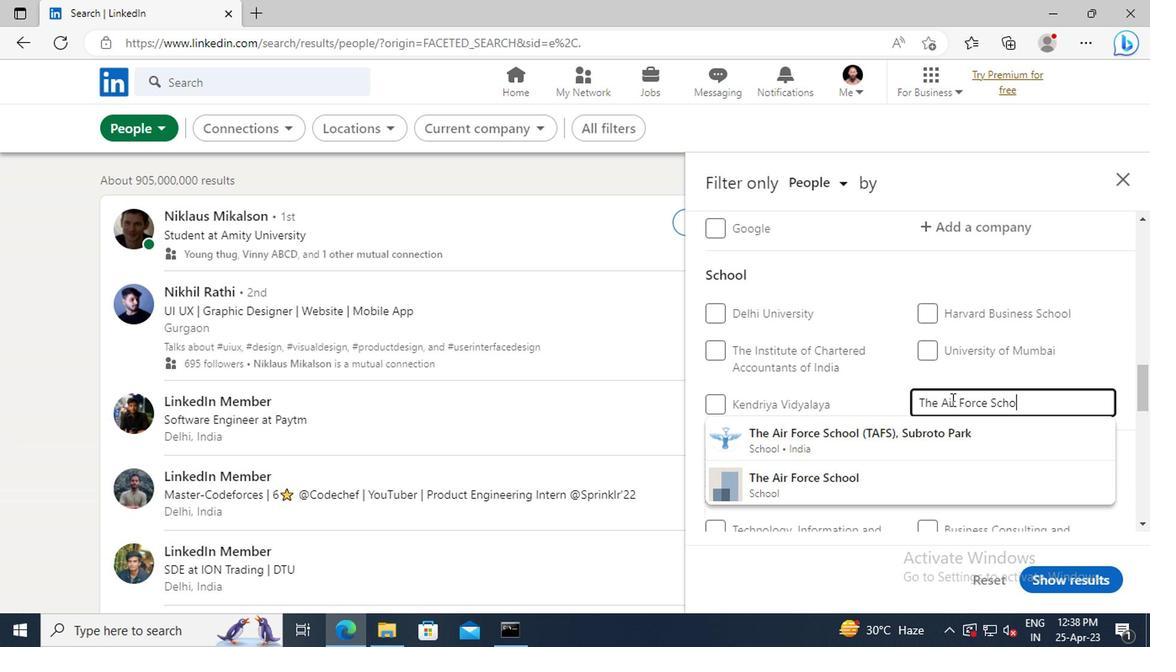 
Action: Mouse moved to (865, 477)
Screenshot: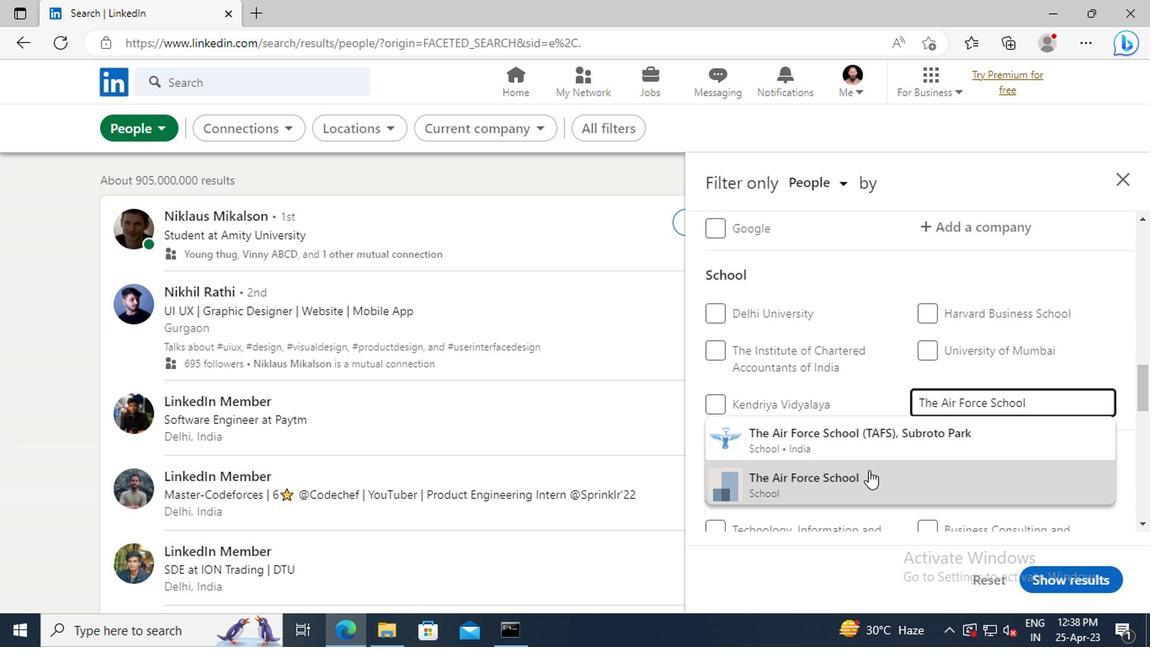 
Action: Mouse pressed left at (865, 477)
Screenshot: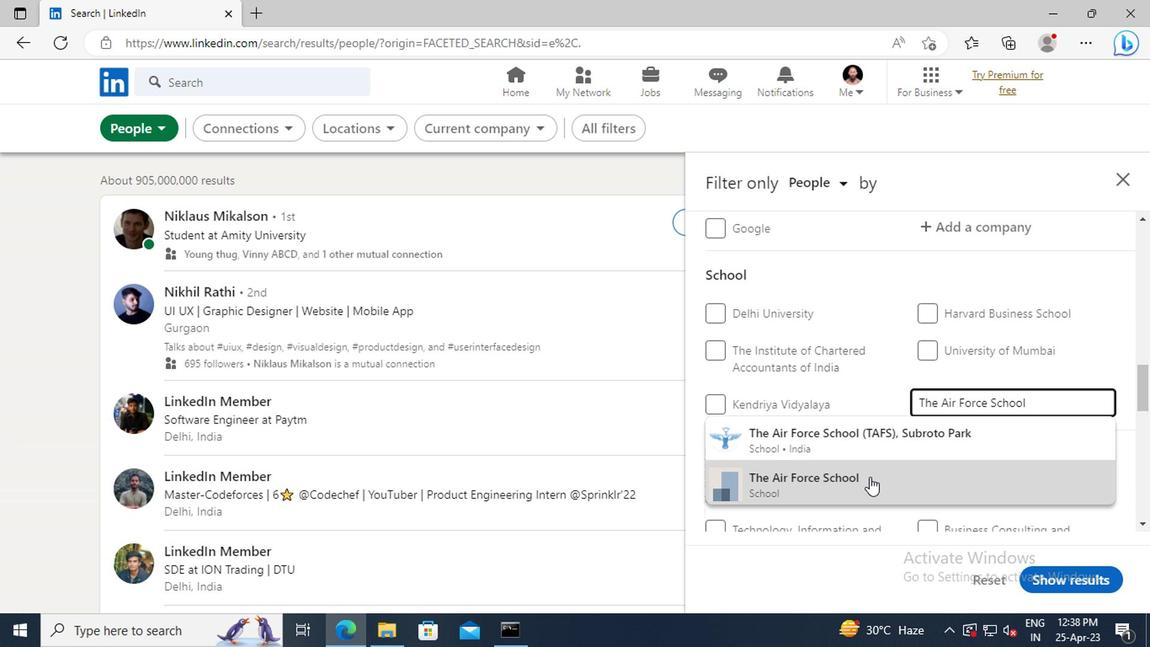 
Action: Mouse moved to (865, 352)
Screenshot: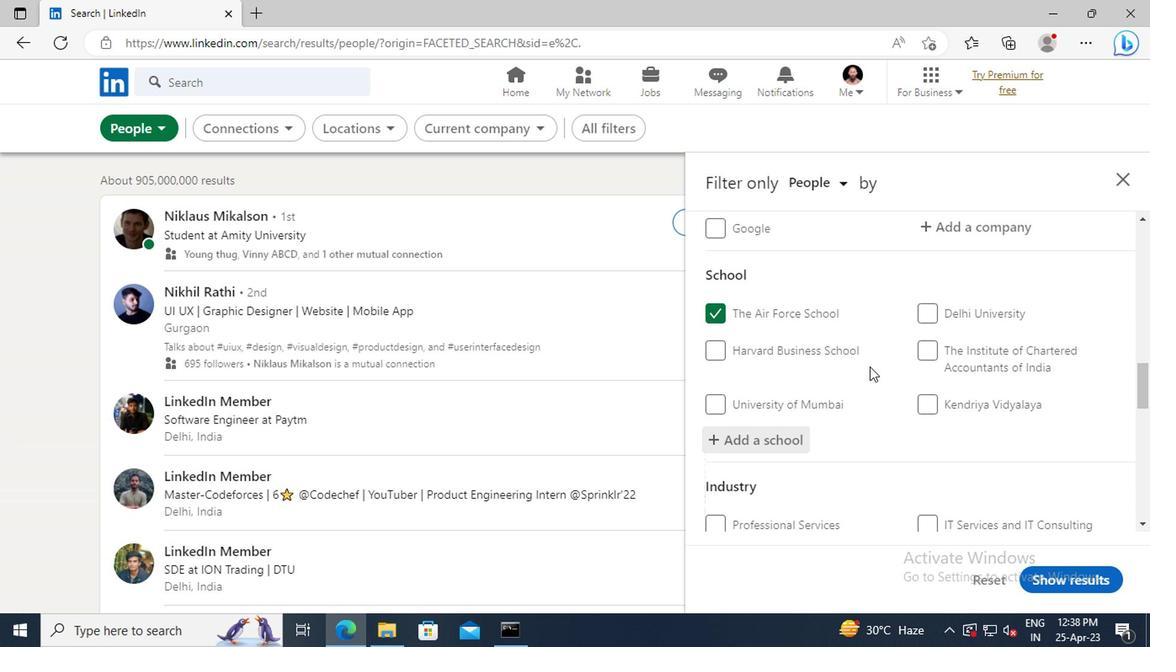 
Action: Mouse scrolled (865, 352) with delta (0, 0)
Screenshot: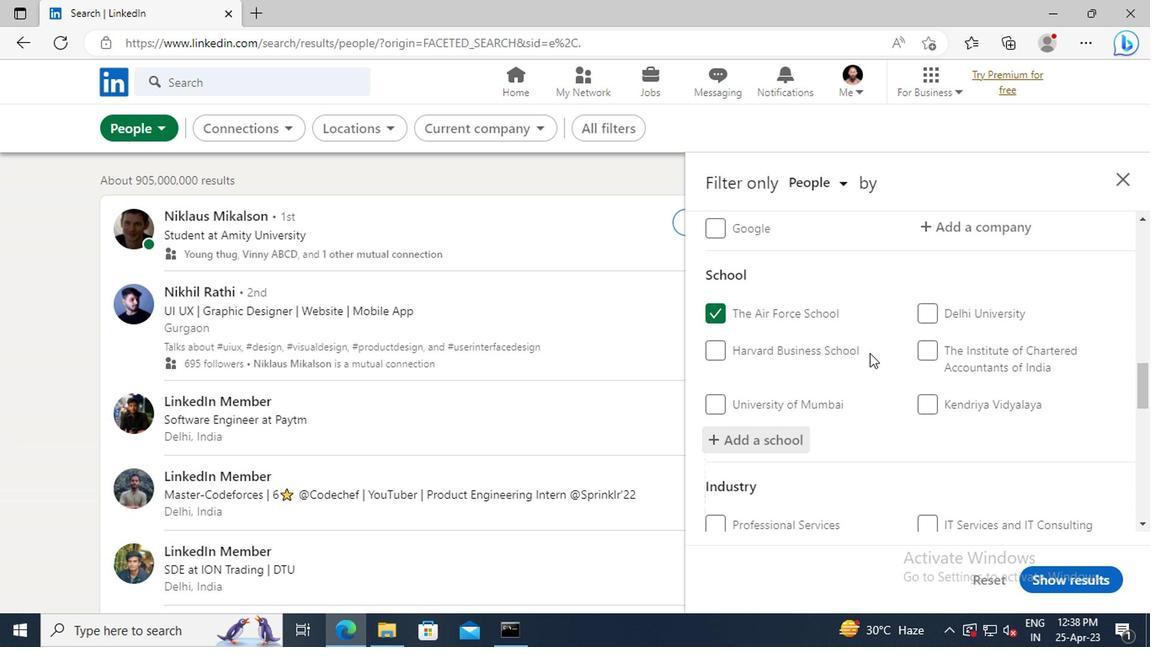 
Action: Mouse scrolled (865, 352) with delta (0, 0)
Screenshot: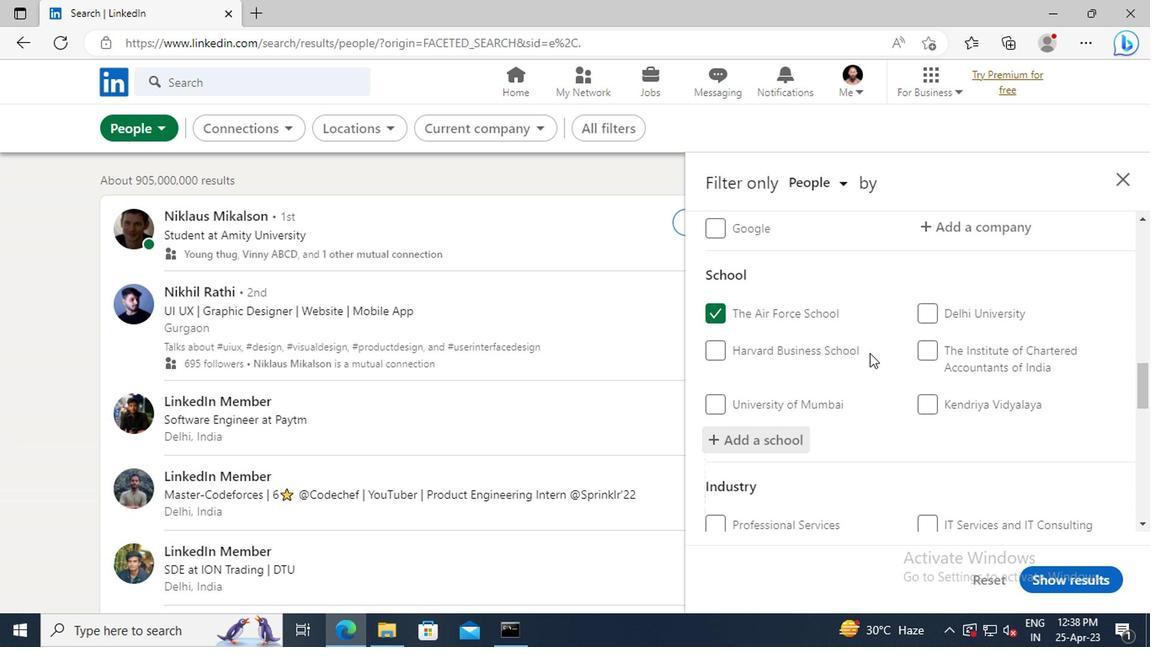 
Action: Mouse scrolled (865, 352) with delta (0, 0)
Screenshot: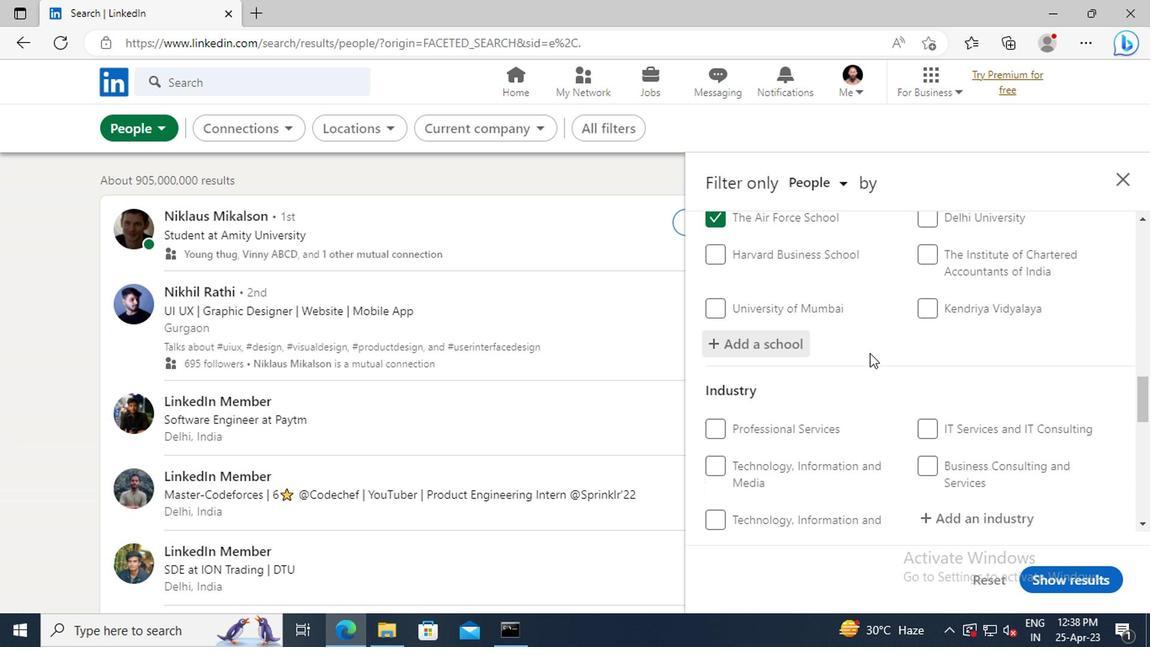 
Action: Mouse scrolled (865, 352) with delta (0, 0)
Screenshot: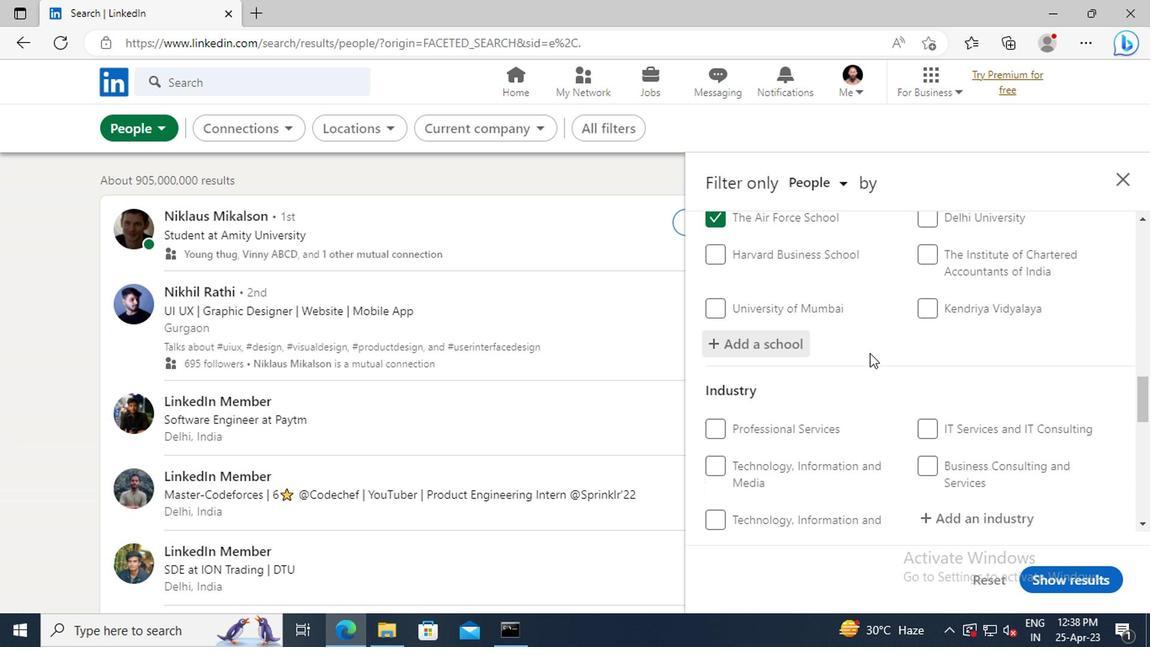 
Action: Mouse scrolled (865, 352) with delta (0, 0)
Screenshot: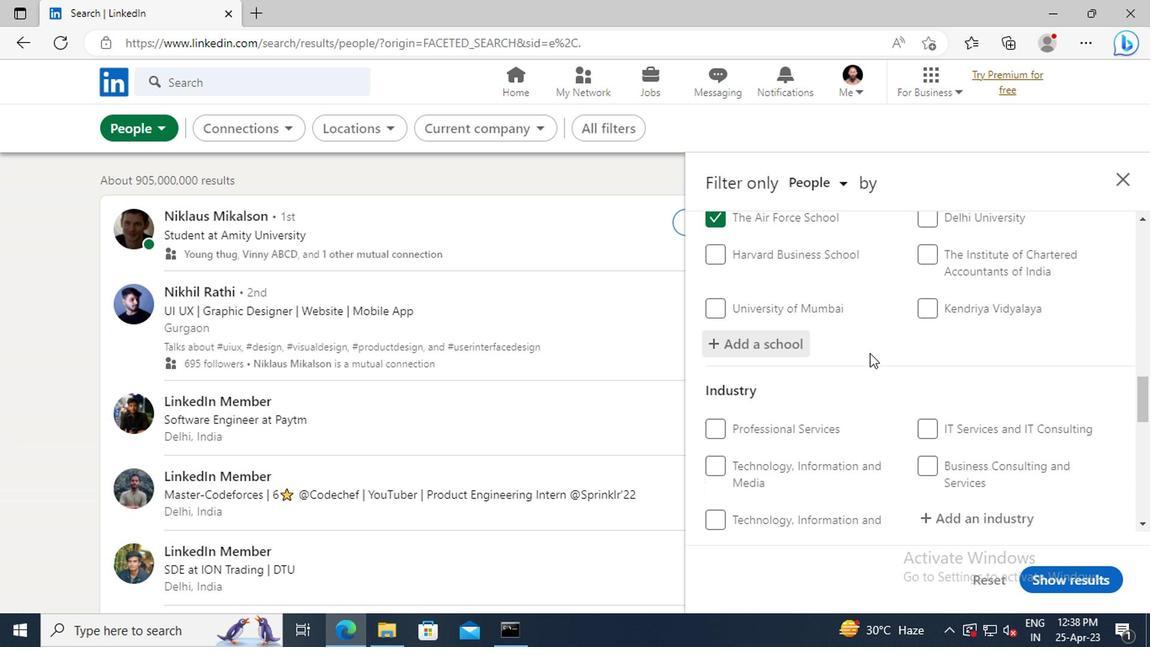 
Action: Mouse moved to (950, 372)
Screenshot: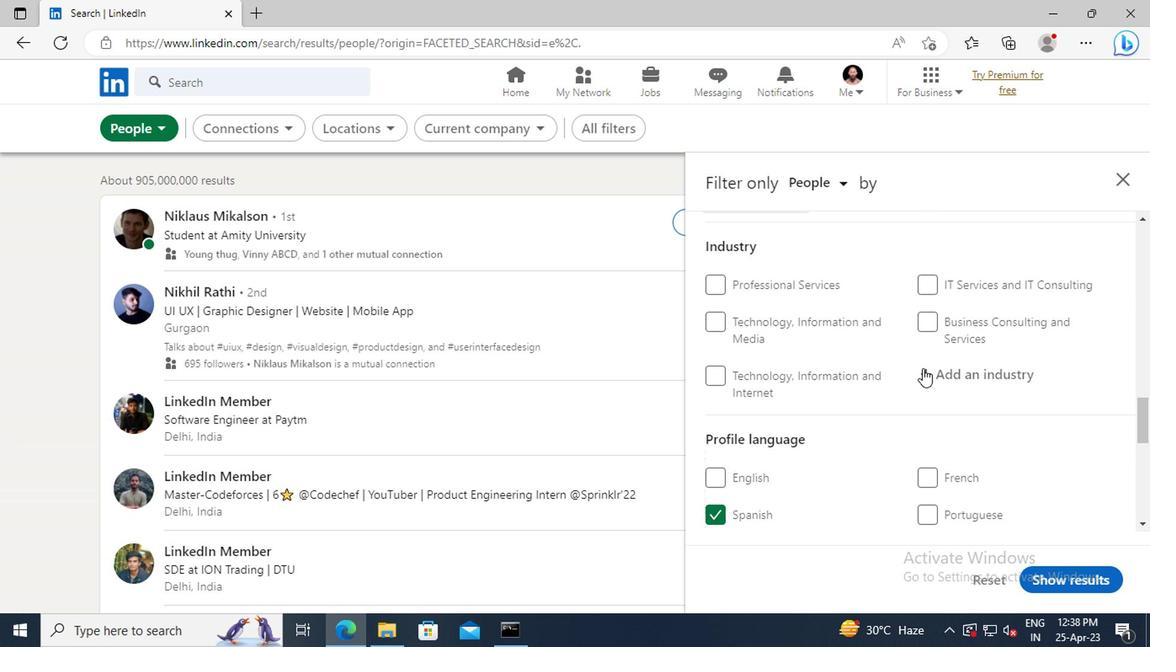 
Action: Mouse pressed left at (950, 372)
Screenshot: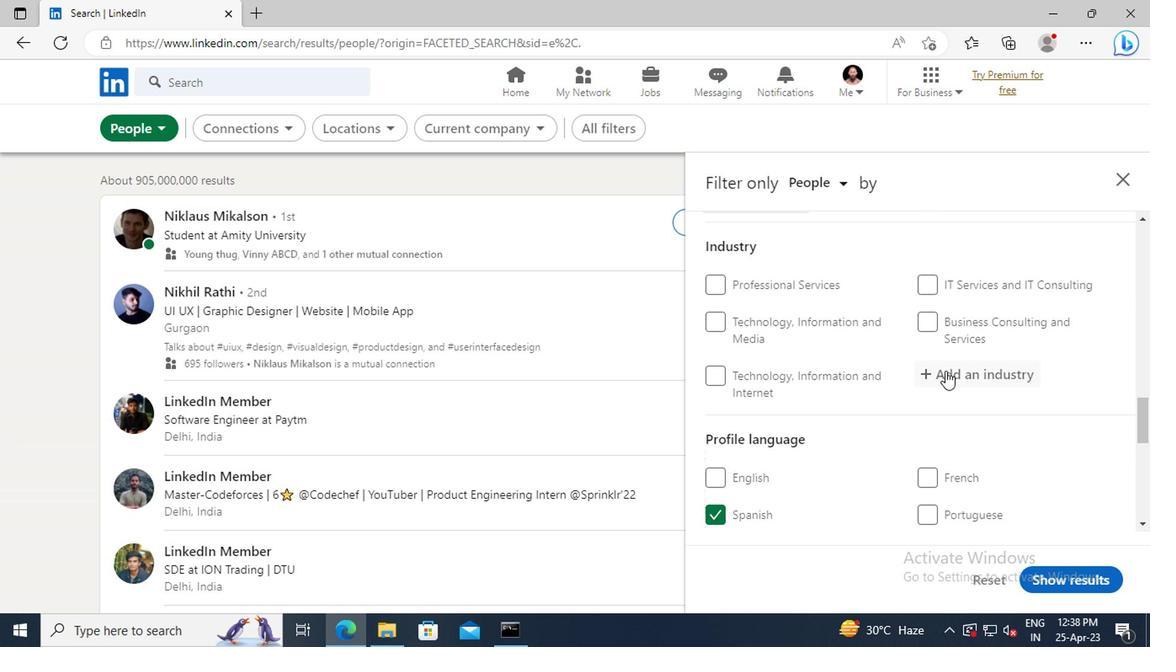
Action: Key pressed <Key.shift>REPAIR<Key.space>AND<Key.space><Key.shift>MAINTENANCE
Screenshot: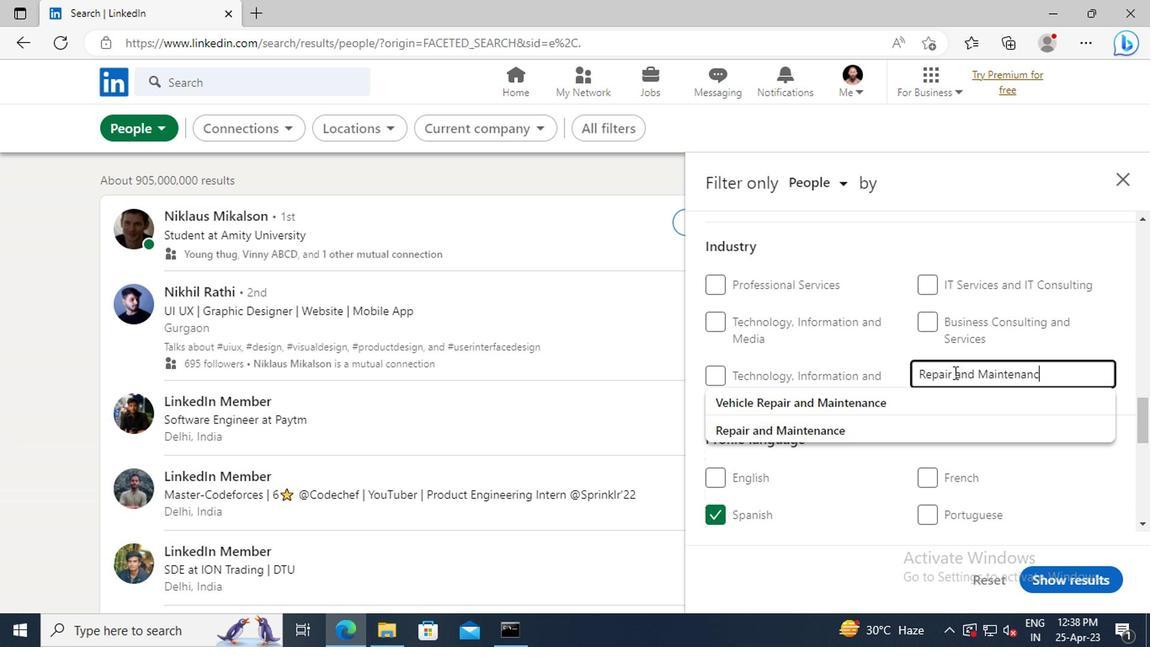 
Action: Mouse moved to (871, 401)
Screenshot: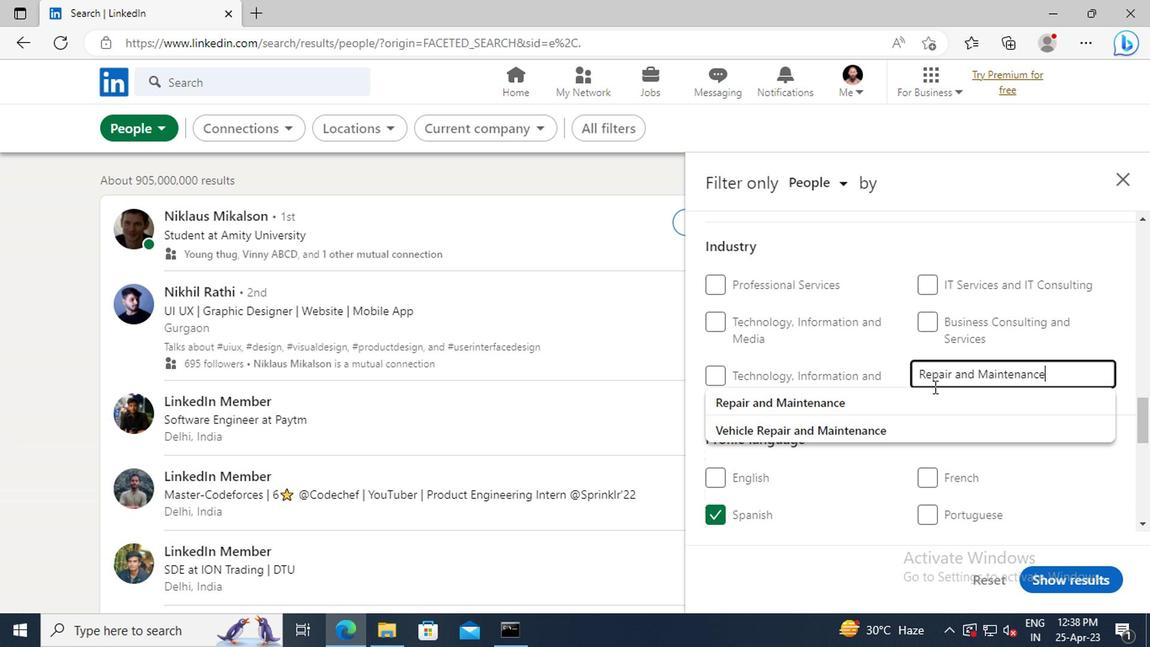 
Action: Mouse pressed left at (871, 401)
Screenshot: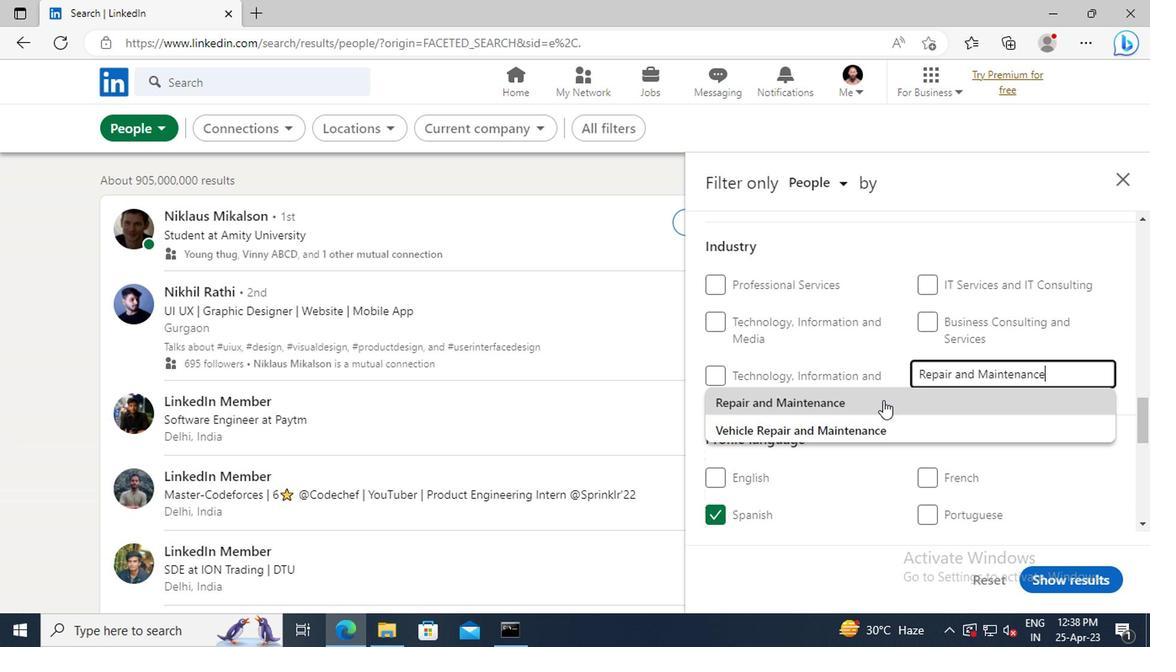
Action: Mouse moved to (874, 324)
Screenshot: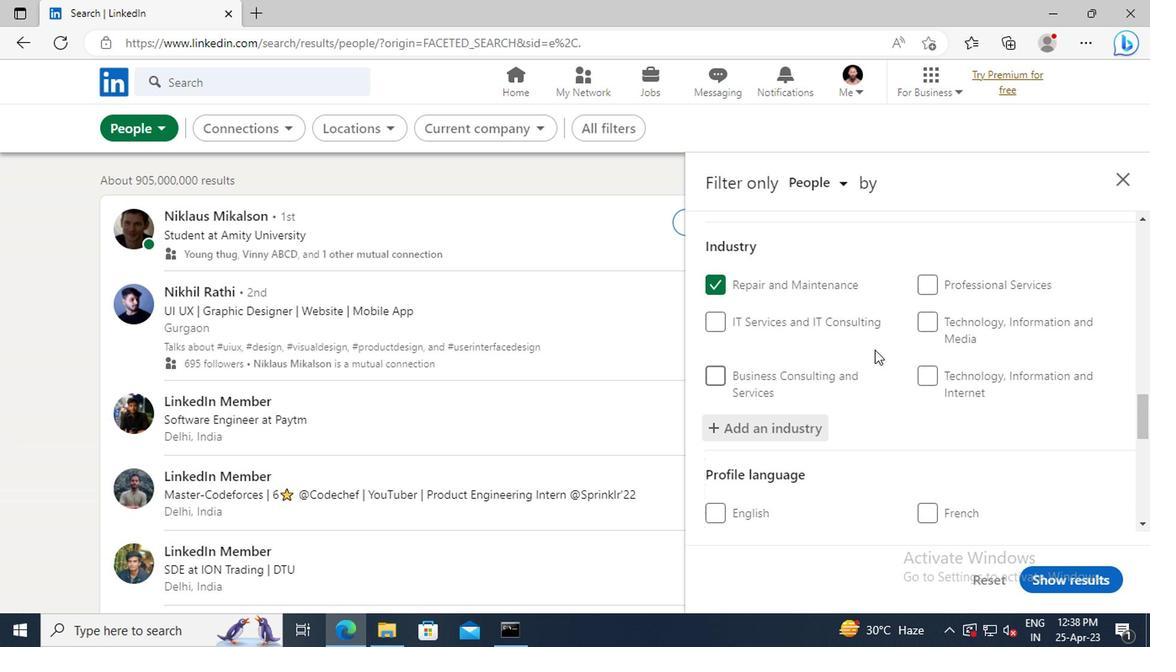 
Action: Mouse scrolled (874, 323) with delta (0, 0)
Screenshot: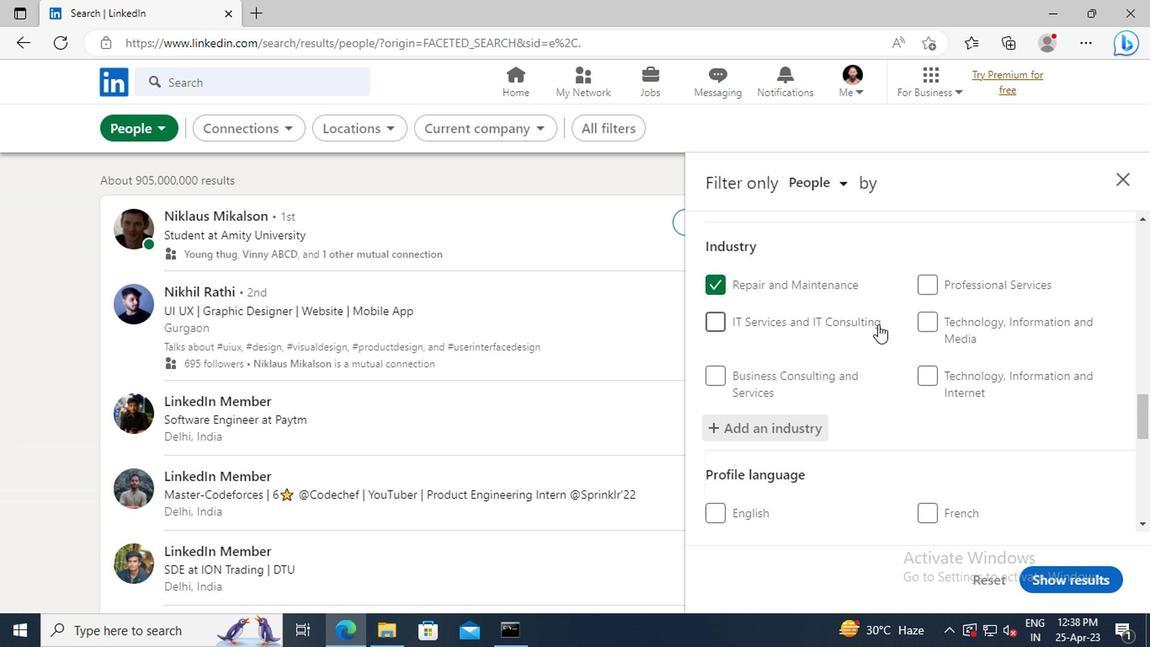 
Action: Mouse scrolled (874, 323) with delta (0, 0)
Screenshot: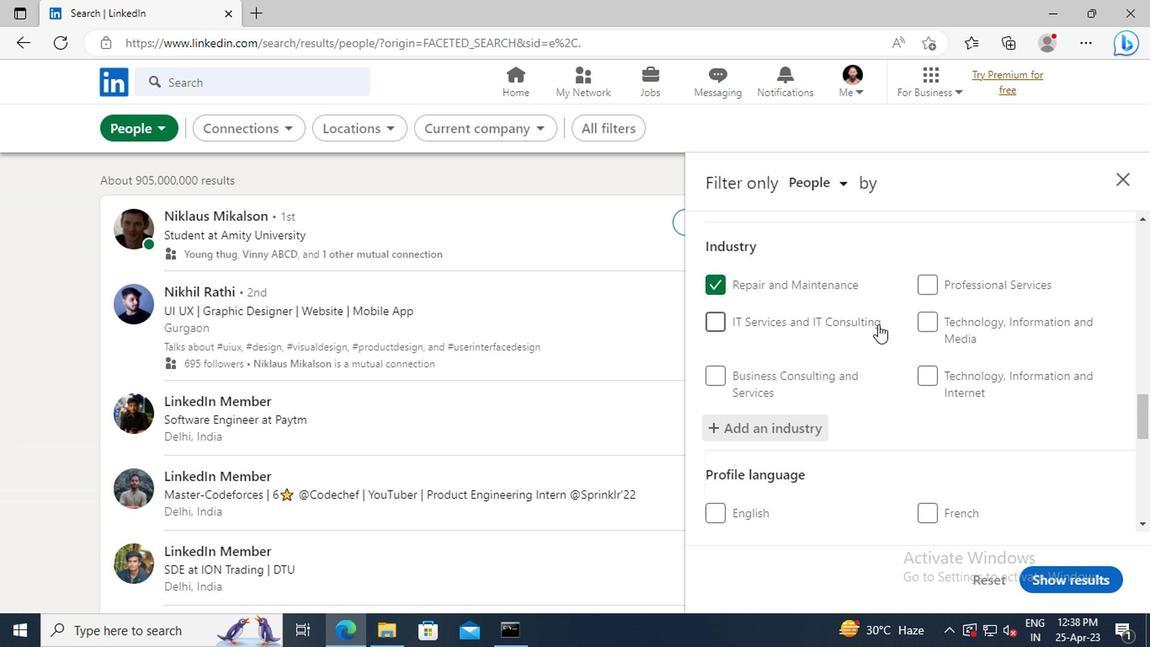 
Action: Mouse scrolled (874, 323) with delta (0, 0)
Screenshot: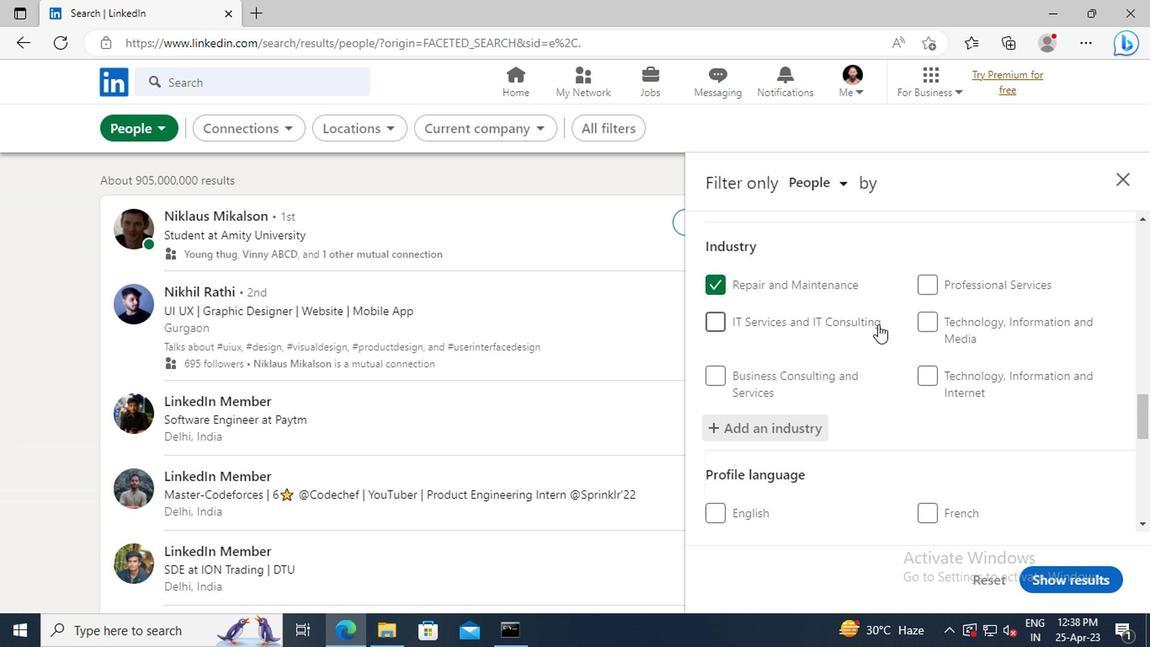 
Action: Mouse scrolled (874, 323) with delta (0, 0)
Screenshot: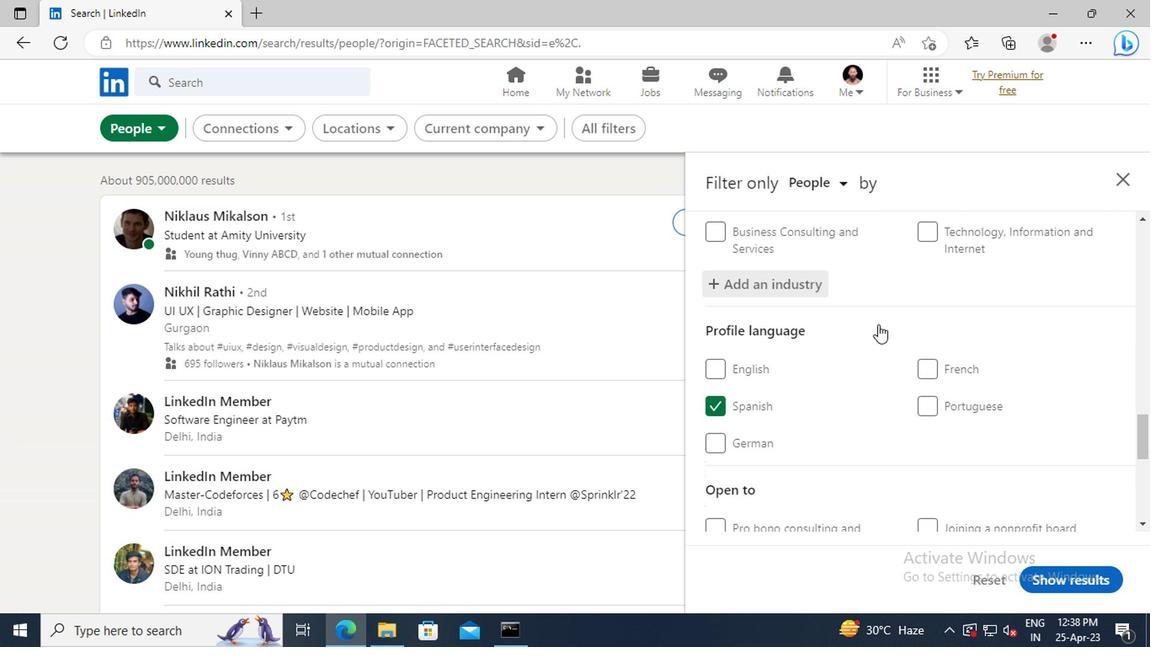 
Action: Mouse scrolled (874, 323) with delta (0, 0)
Screenshot: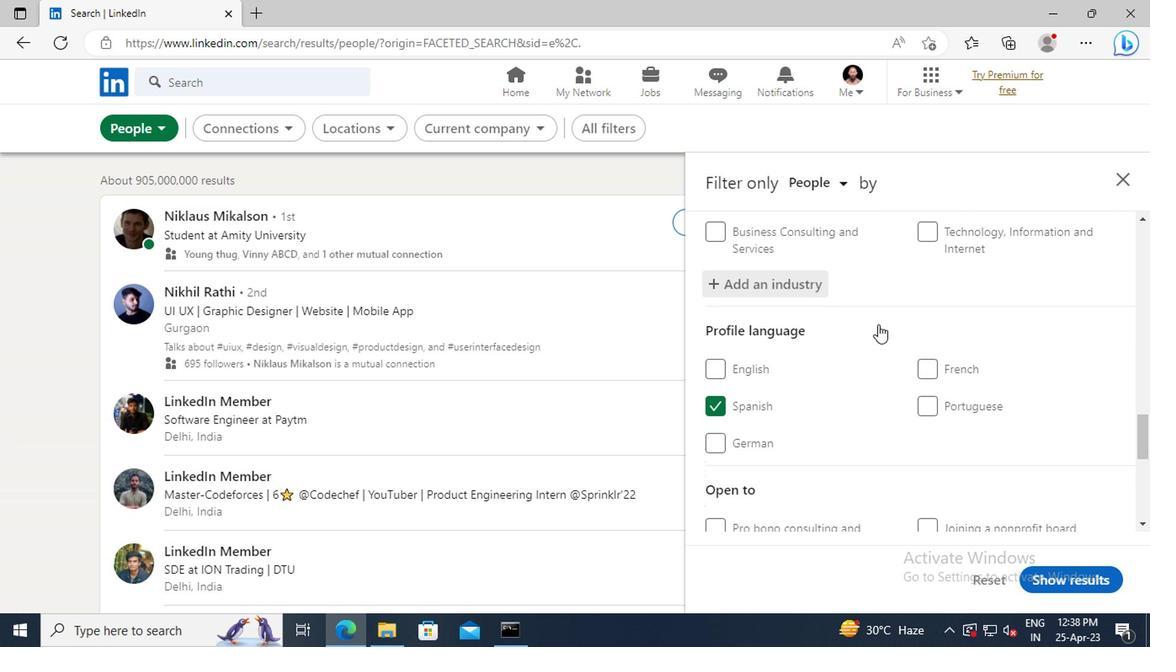 
Action: Mouse scrolled (874, 323) with delta (0, 0)
Screenshot: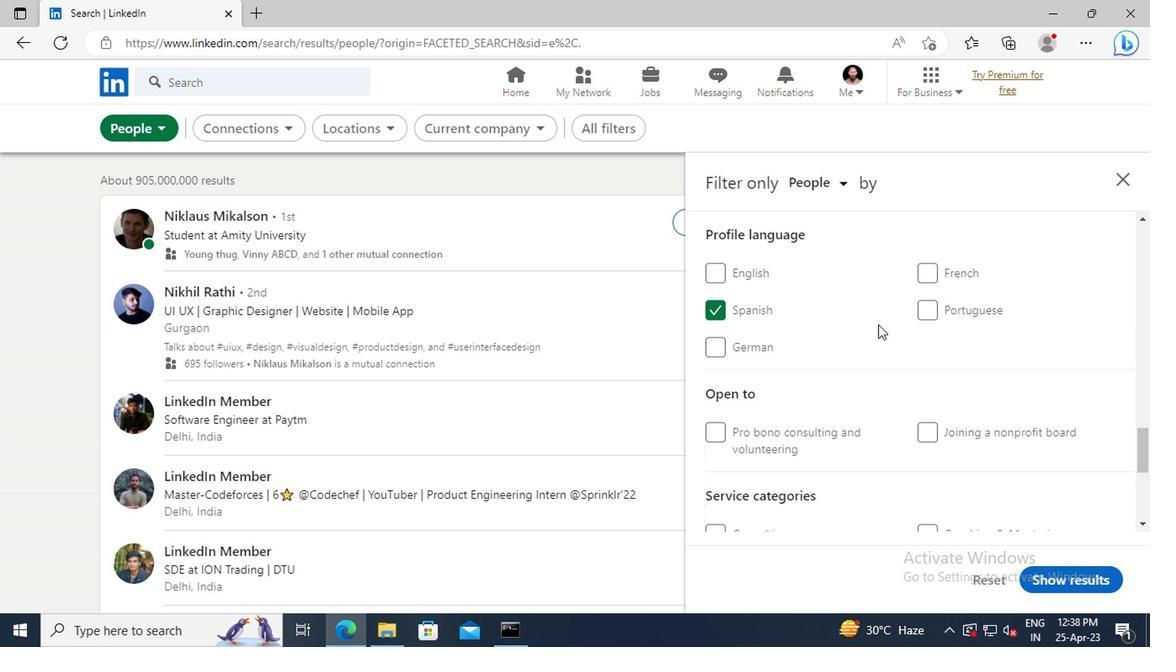 
Action: Mouse scrolled (874, 323) with delta (0, 0)
Screenshot: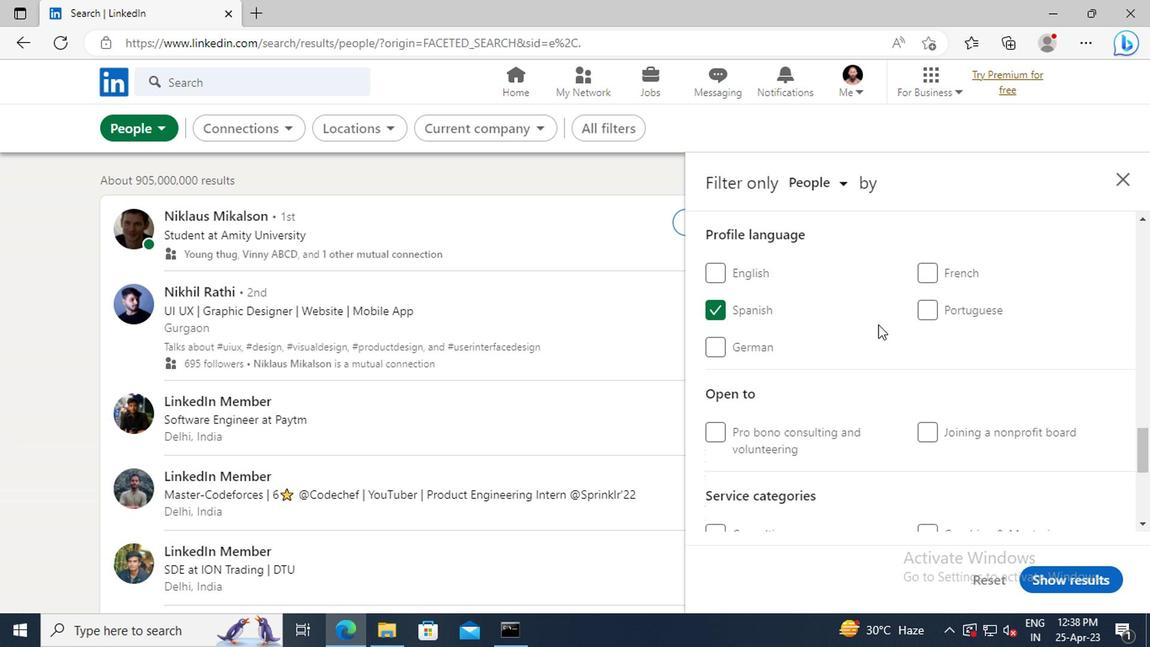 
Action: Mouse scrolled (874, 323) with delta (0, 0)
Screenshot: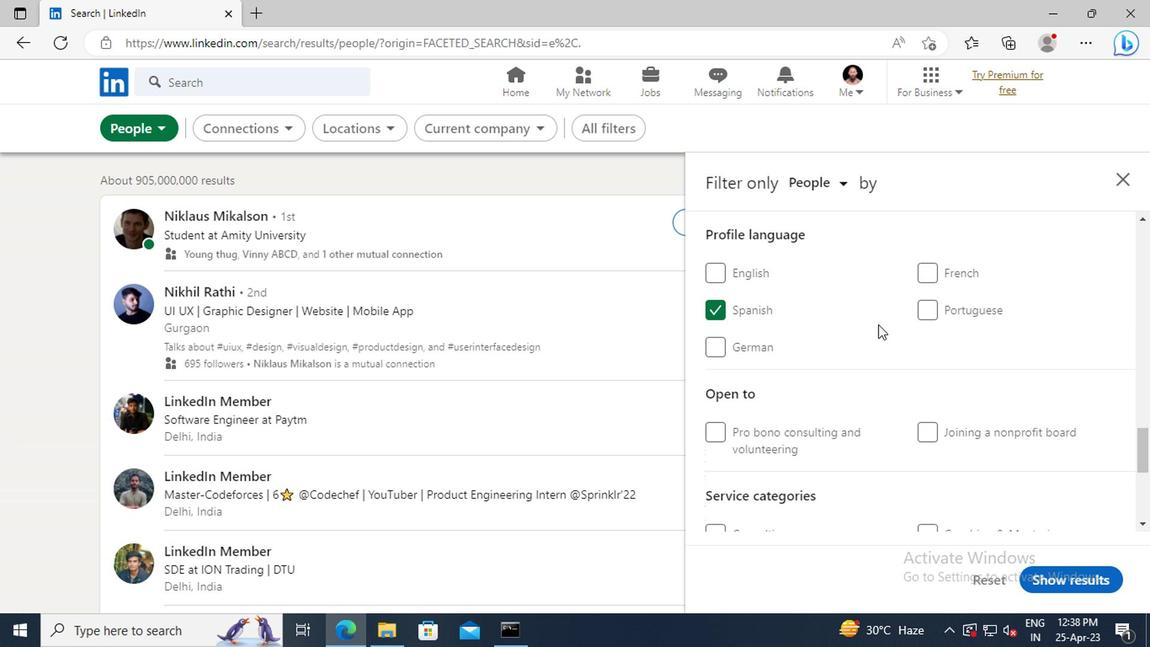 
Action: Mouse scrolled (874, 323) with delta (0, 0)
Screenshot: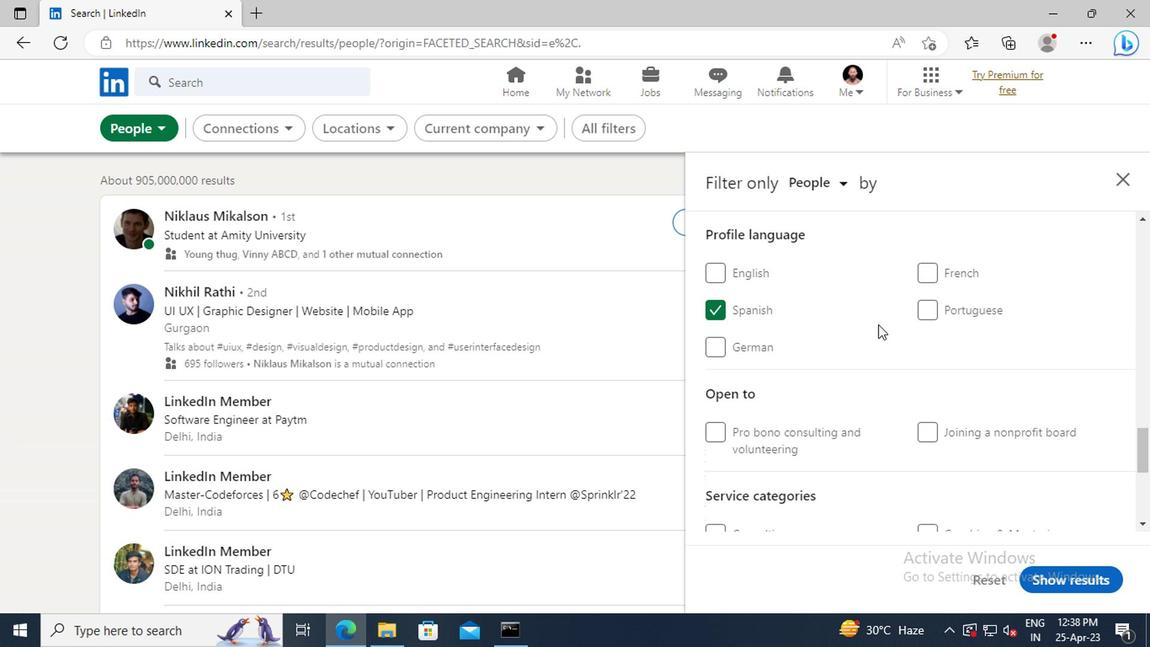 
Action: Mouse moved to (945, 414)
Screenshot: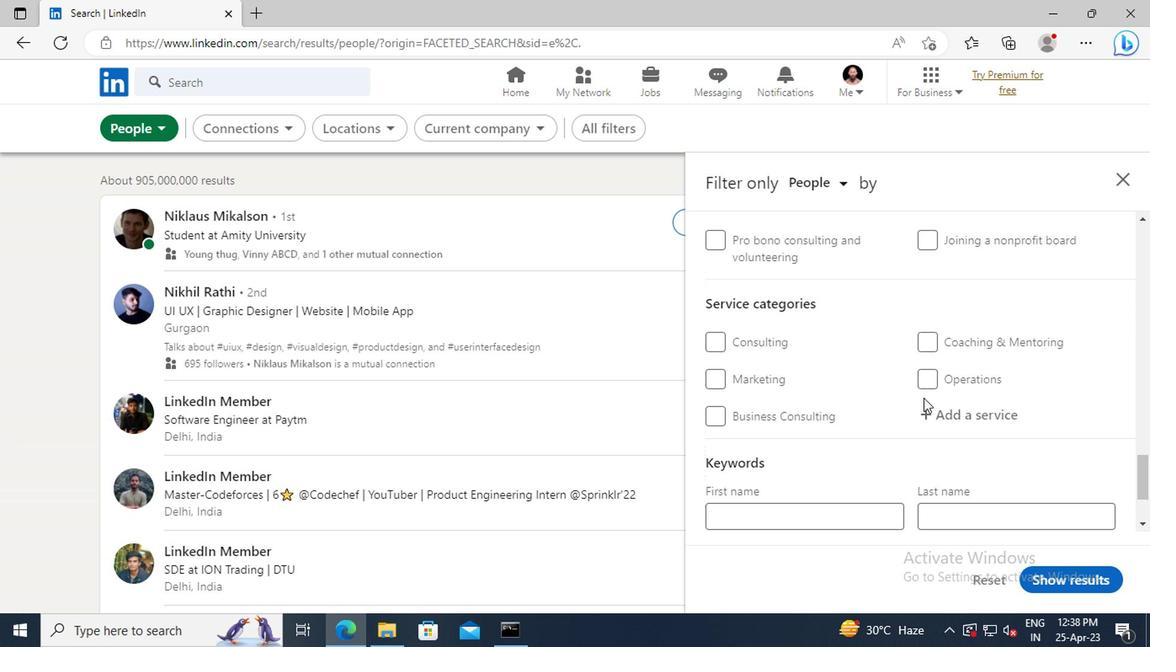 
Action: Mouse pressed left at (945, 414)
Screenshot: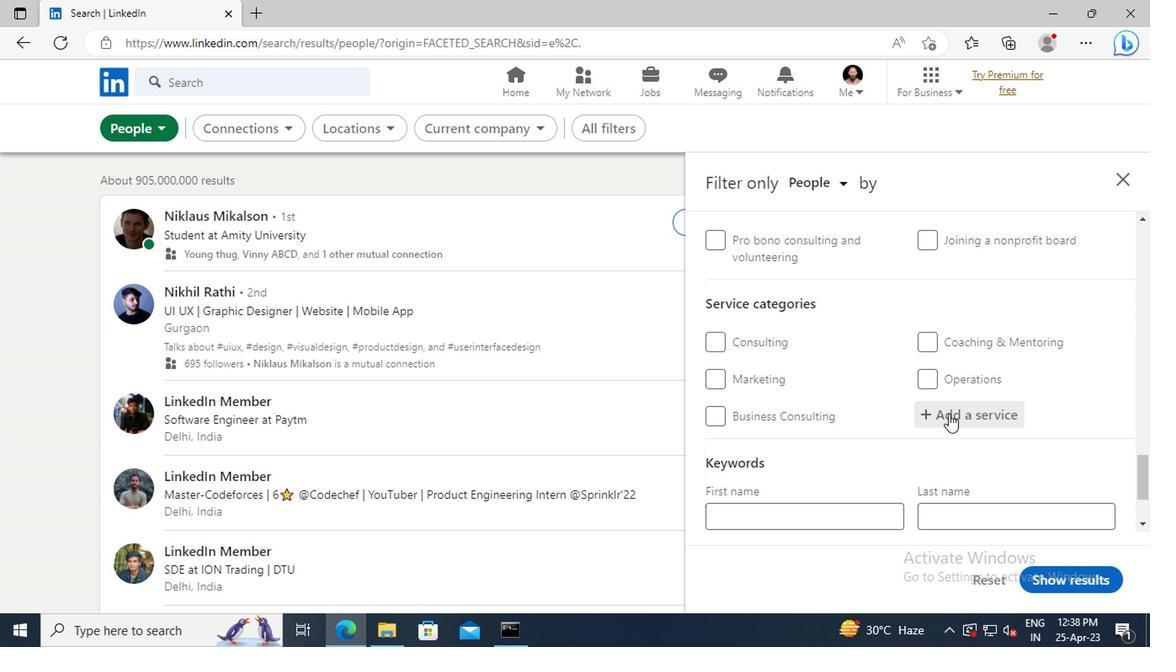 
Action: Key pressed <Key.shift>NOTARY<Key.shift>ONLINE<Key.space><Key.shift>RESEARCH<Key.enter>
Screenshot: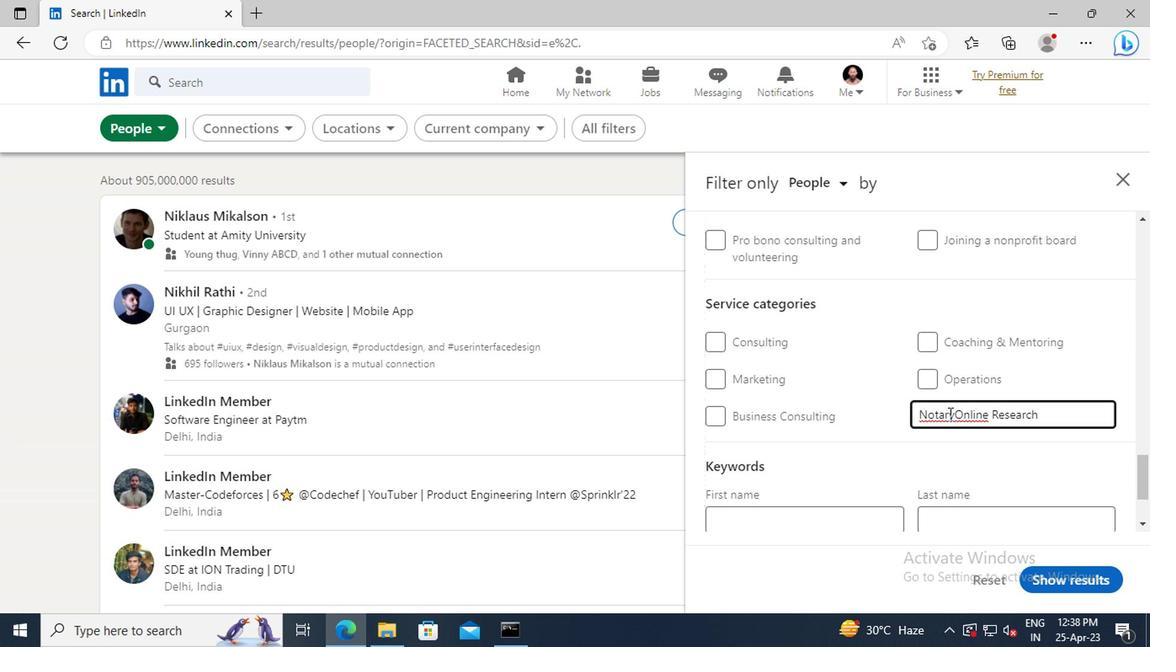 
Action: Mouse scrolled (945, 412) with delta (0, -1)
Screenshot: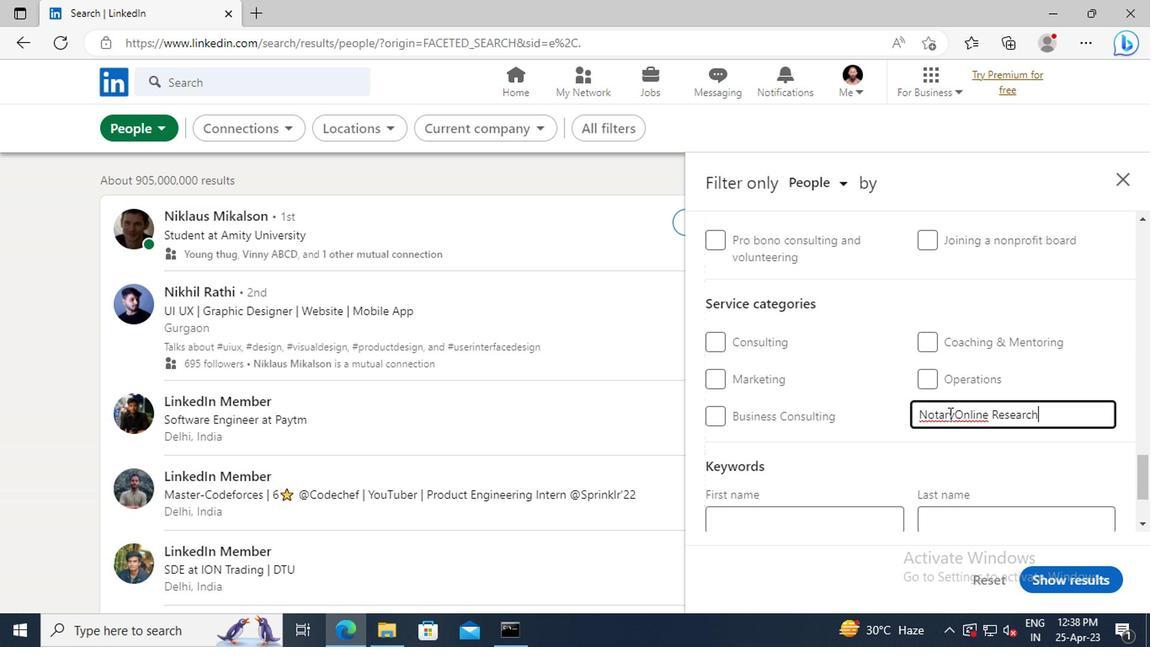 
Action: Mouse scrolled (945, 412) with delta (0, -1)
Screenshot: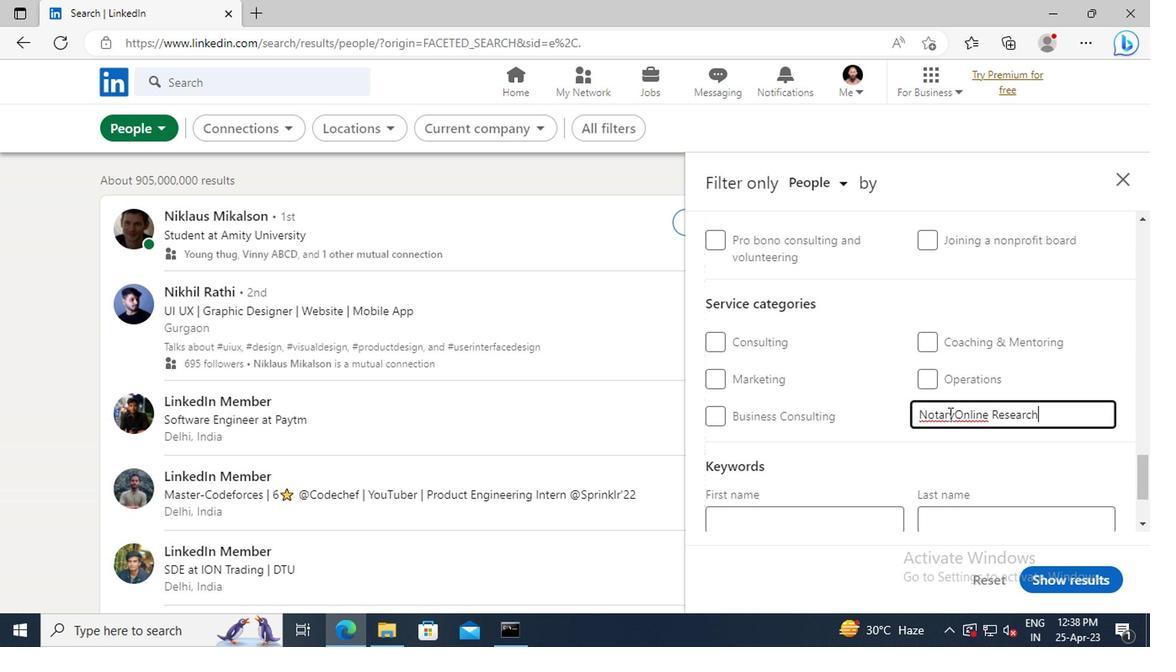 
Action: Mouse scrolled (945, 412) with delta (0, -1)
Screenshot: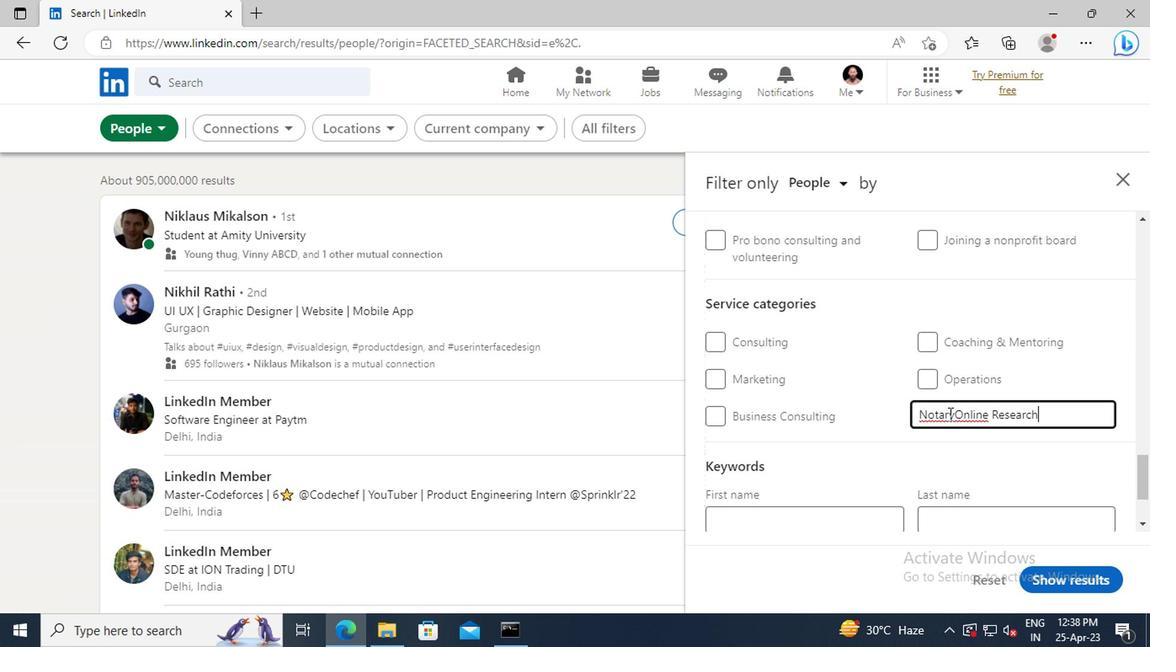
Action: Mouse scrolled (945, 412) with delta (0, -1)
Screenshot: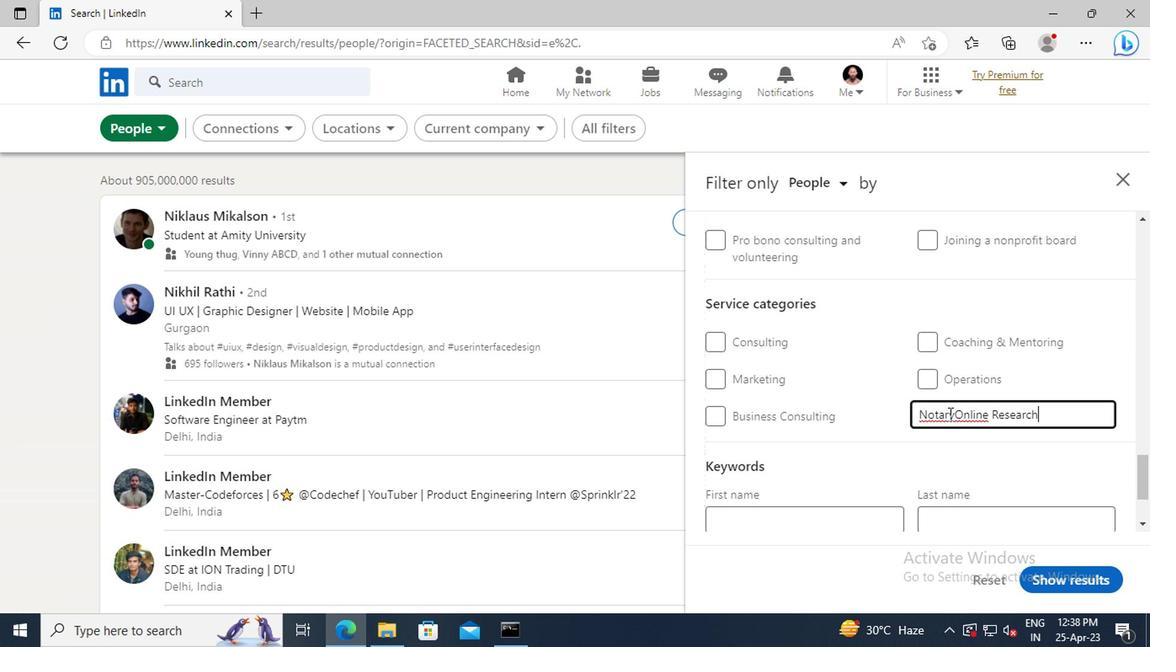 
Action: Mouse moved to (771, 460)
Screenshot: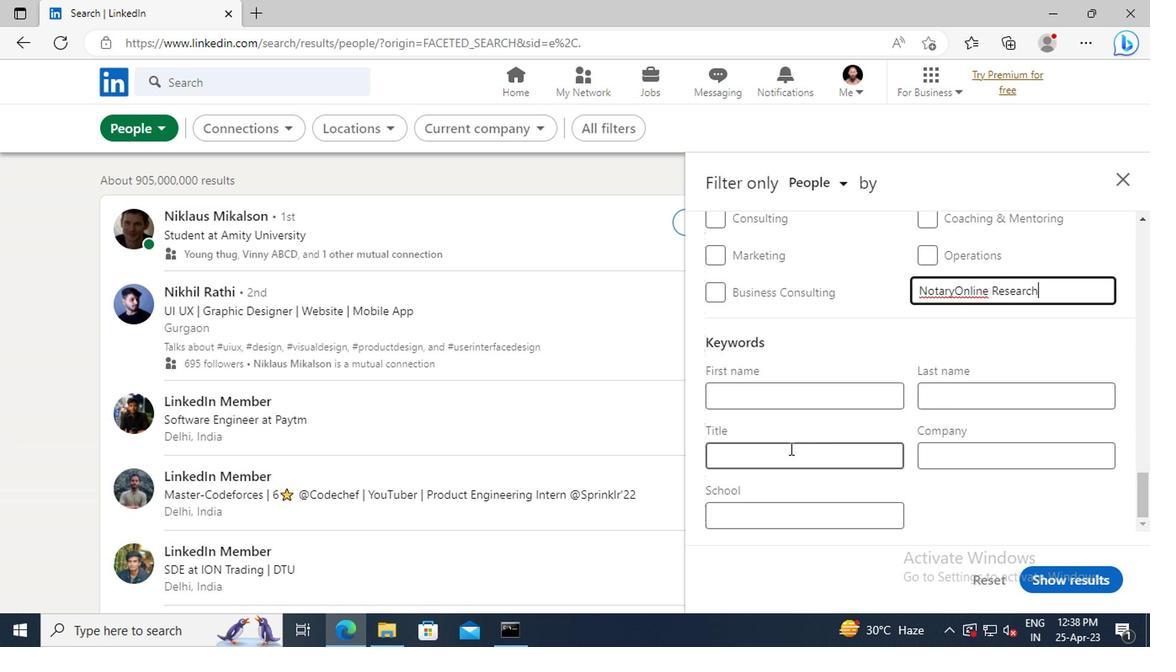 
Action: Mouse pressed left at (771, 460)
Screenshot: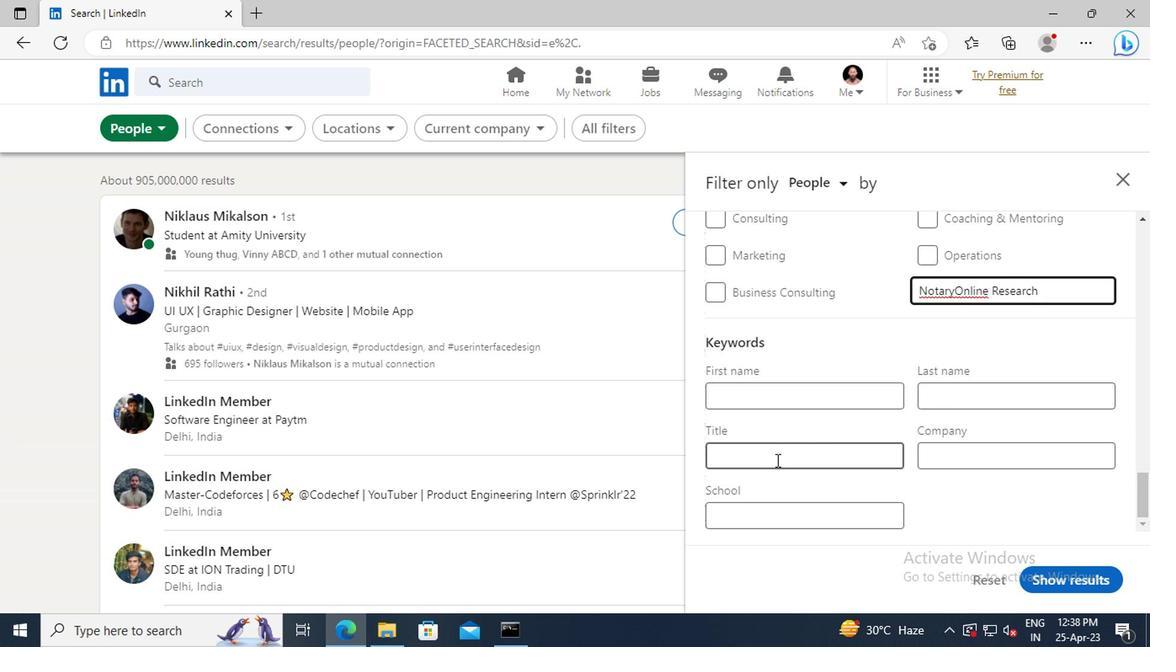 
Action: Key pressed <Key.shift>BUSINESS<Key.space><Key.shift>ANALYST
Screenshot: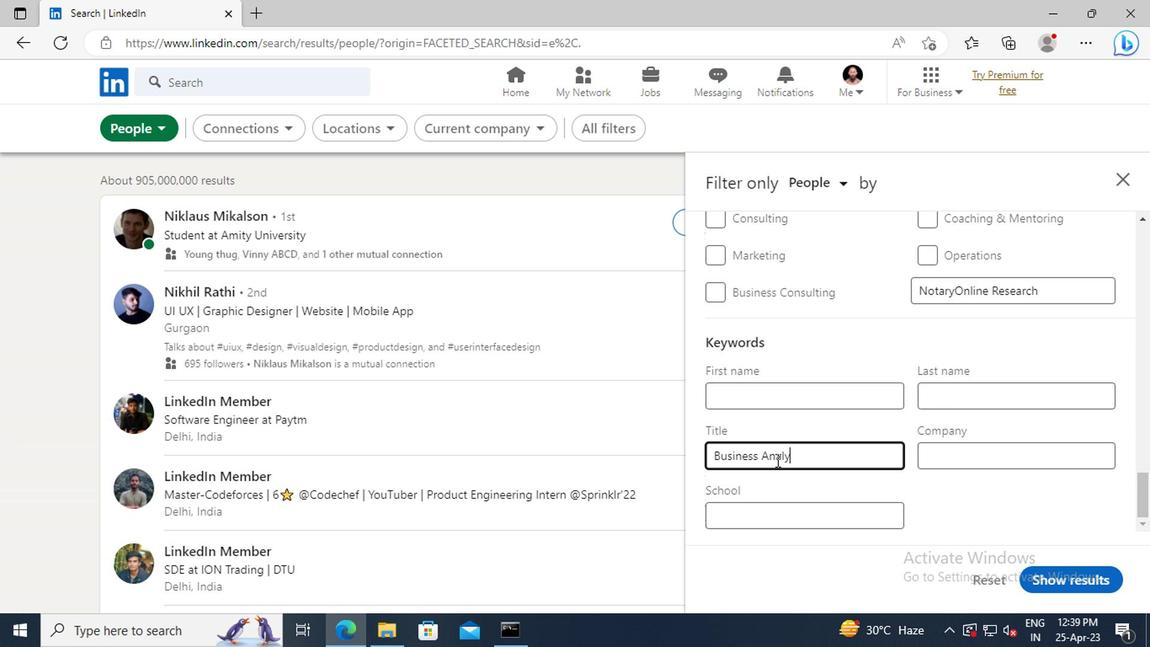 
Action: Mouse moved to (1063, 579)
Screenshot: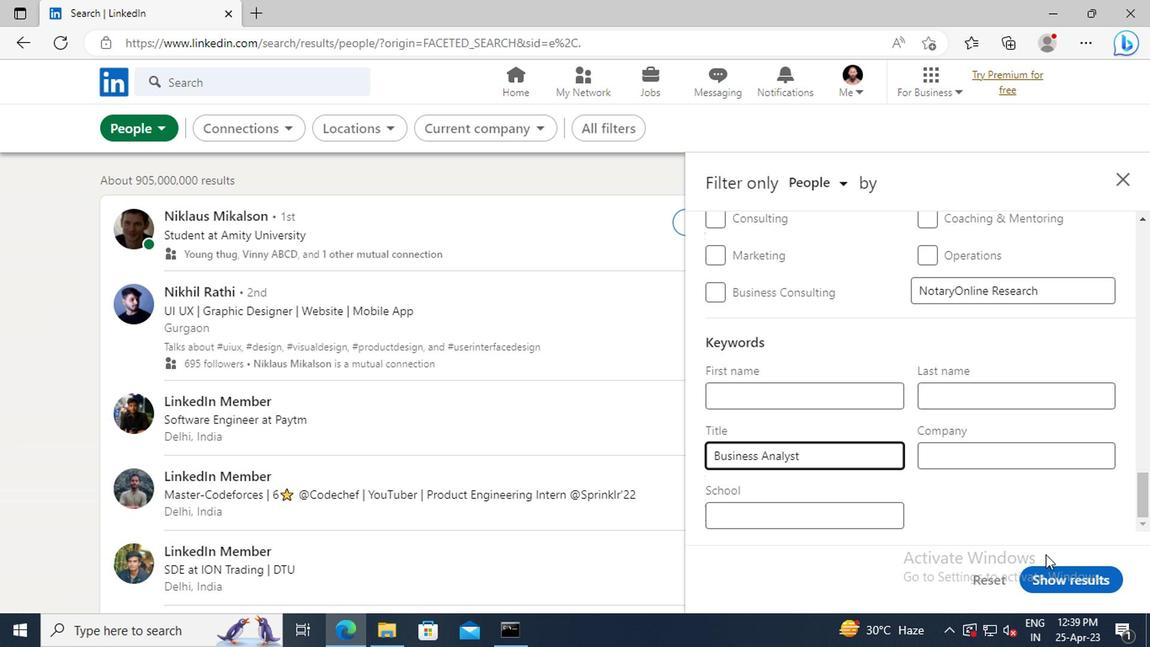 
Action: Mouse pressed left at (1063, 579)
Screenshot: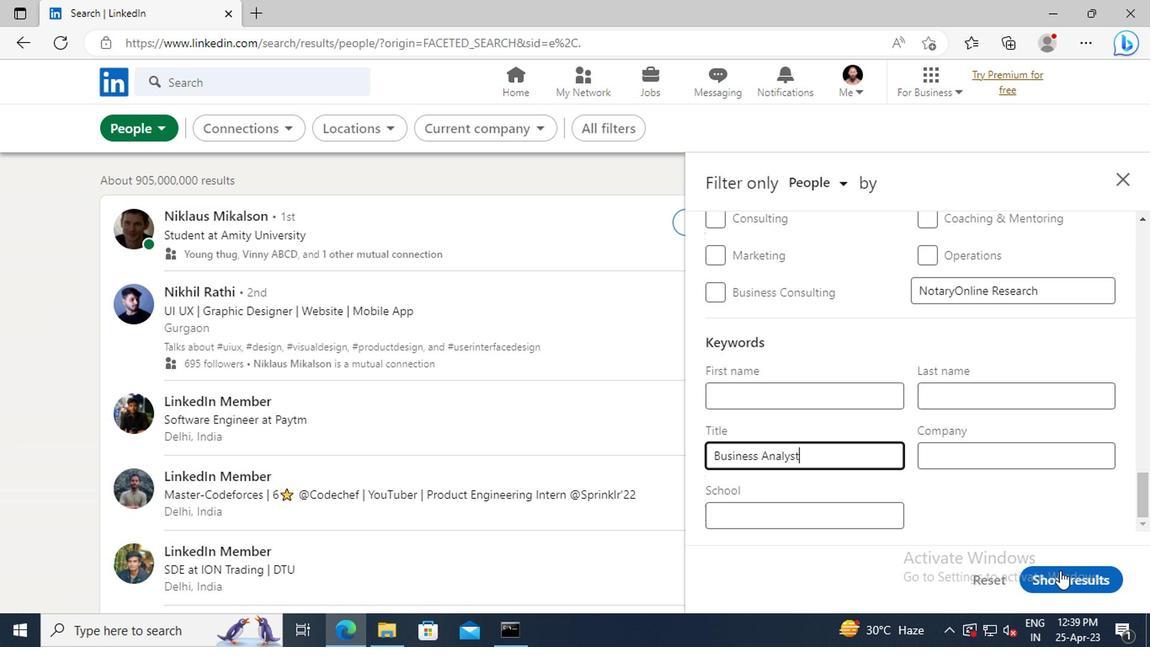 
